 Task: Find connections with filter location Sant Quirze del Vallès with filter topic #inspirationwith filter profile language German with filter current company Tata Capital with filter school Janardan Rai Nagar Rajasthan Vidyapeeth University with filter industry Robot Manufacturing with filter service category WordPress Design with filter keywords title Veterinary Assistant
Action: Mouse moved to (659, 91)
Screenshot: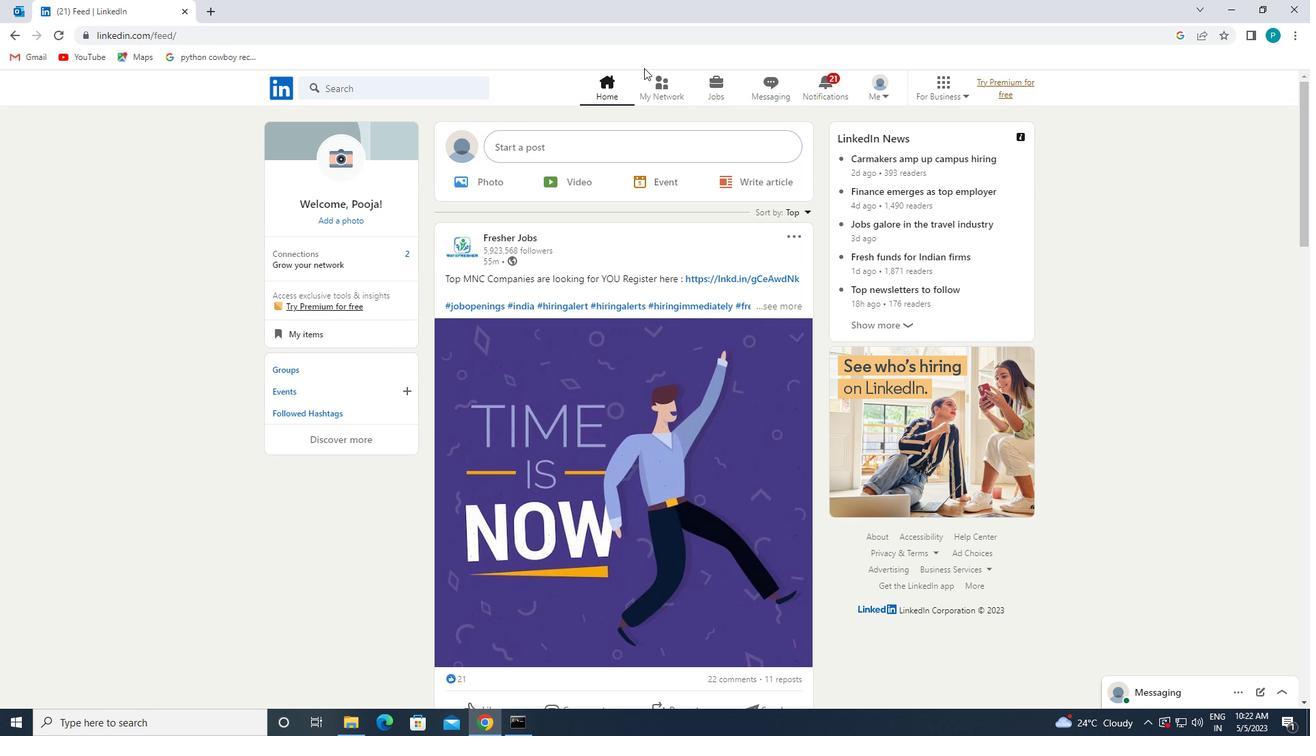 
Action: Mouse pressed left at (659, 91)
Screenshot: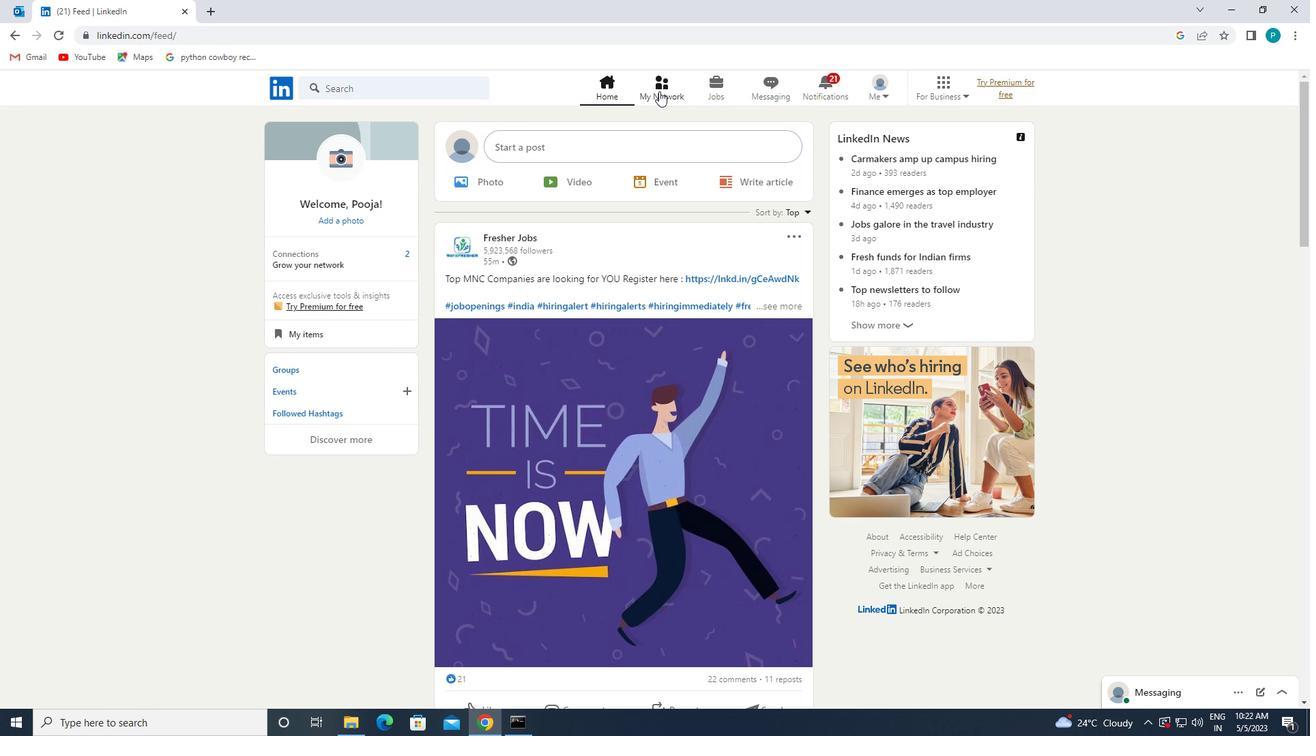 
Action: Mouse moved to (363, 158)
Screenshot: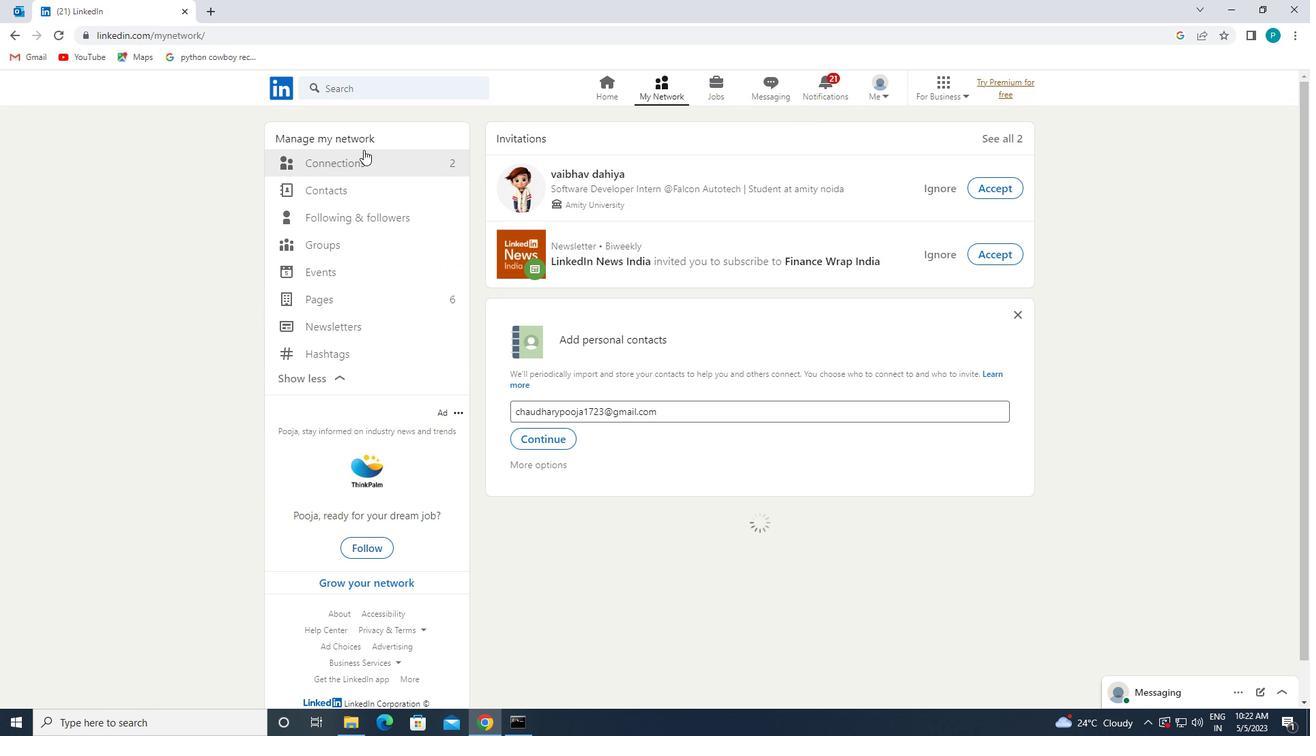 
Action: Mouse pressed left at (363, 158)
Screenshot: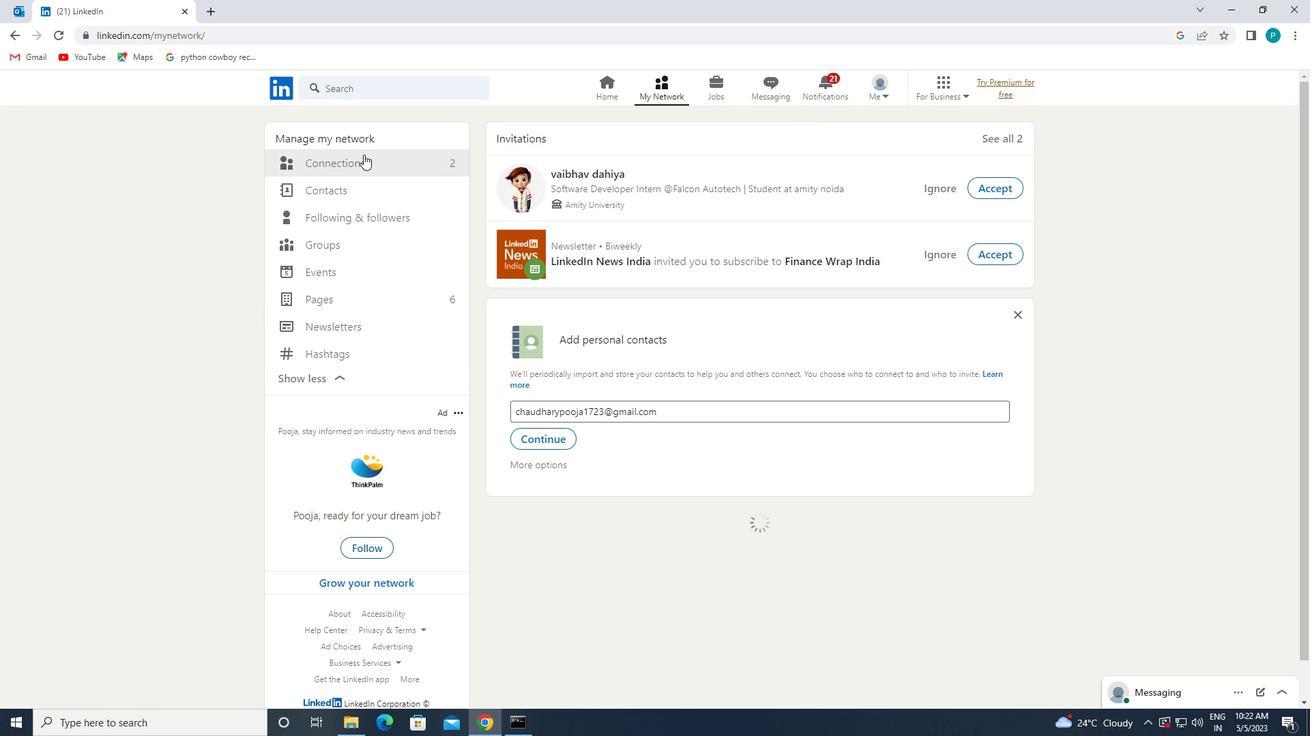 
Action: Mouse moved to (728, 168)
Screenshot: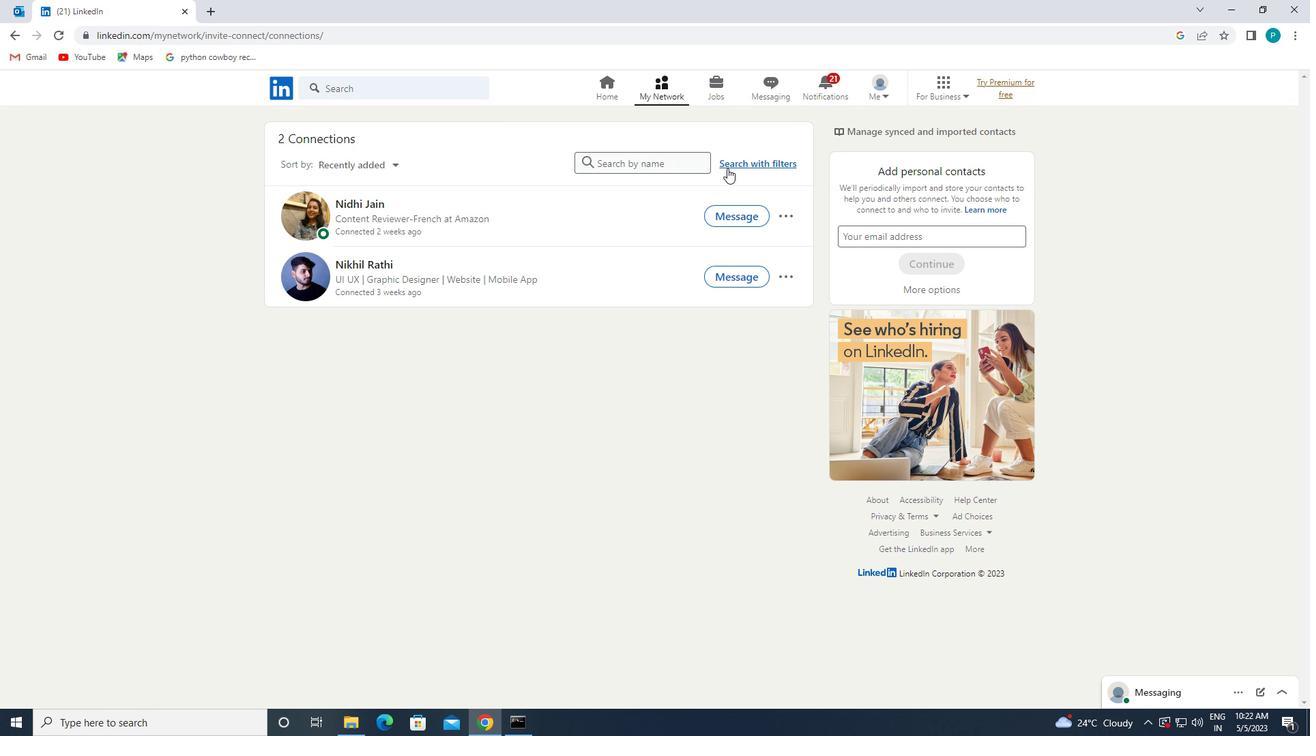
Action: Mouse pressed left at (728, 168)
Screenshot: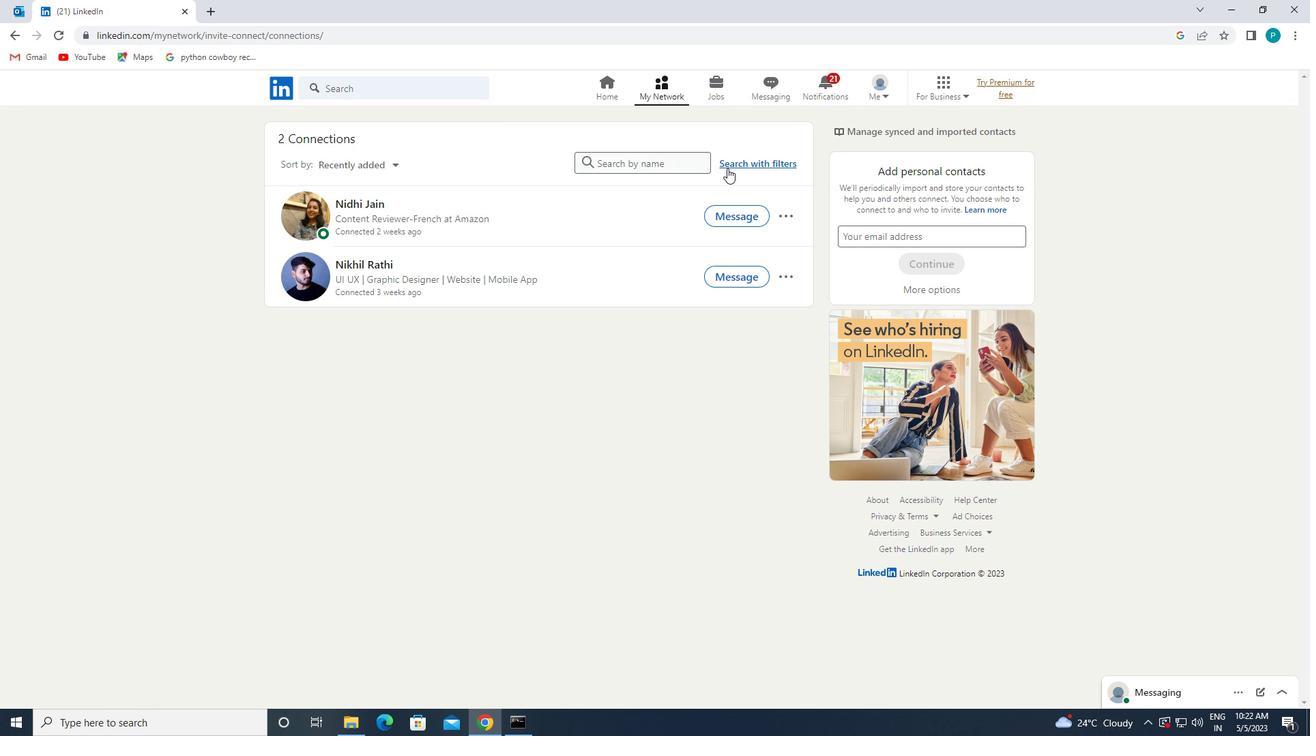 
Action: Mouse moved to (666, 128)
Screenshot: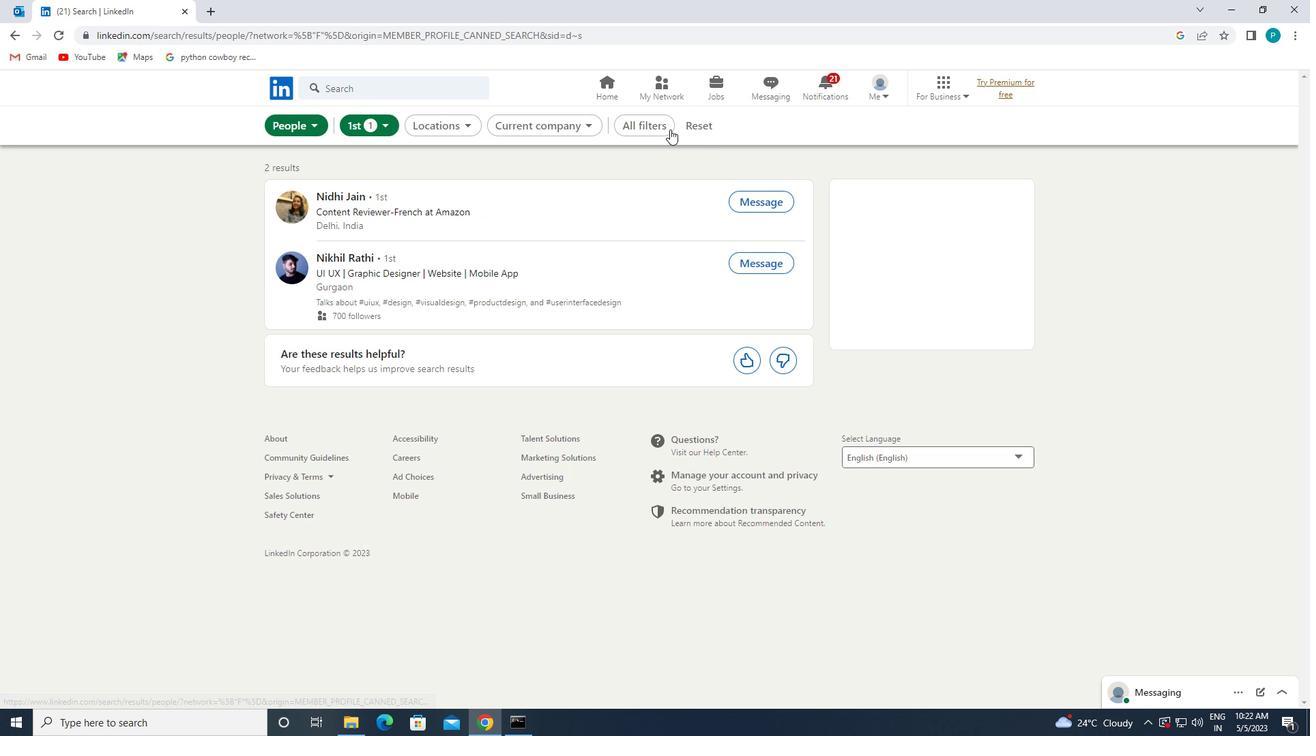 
Action: Mouse pressed left at (666, 128)
Screenshot: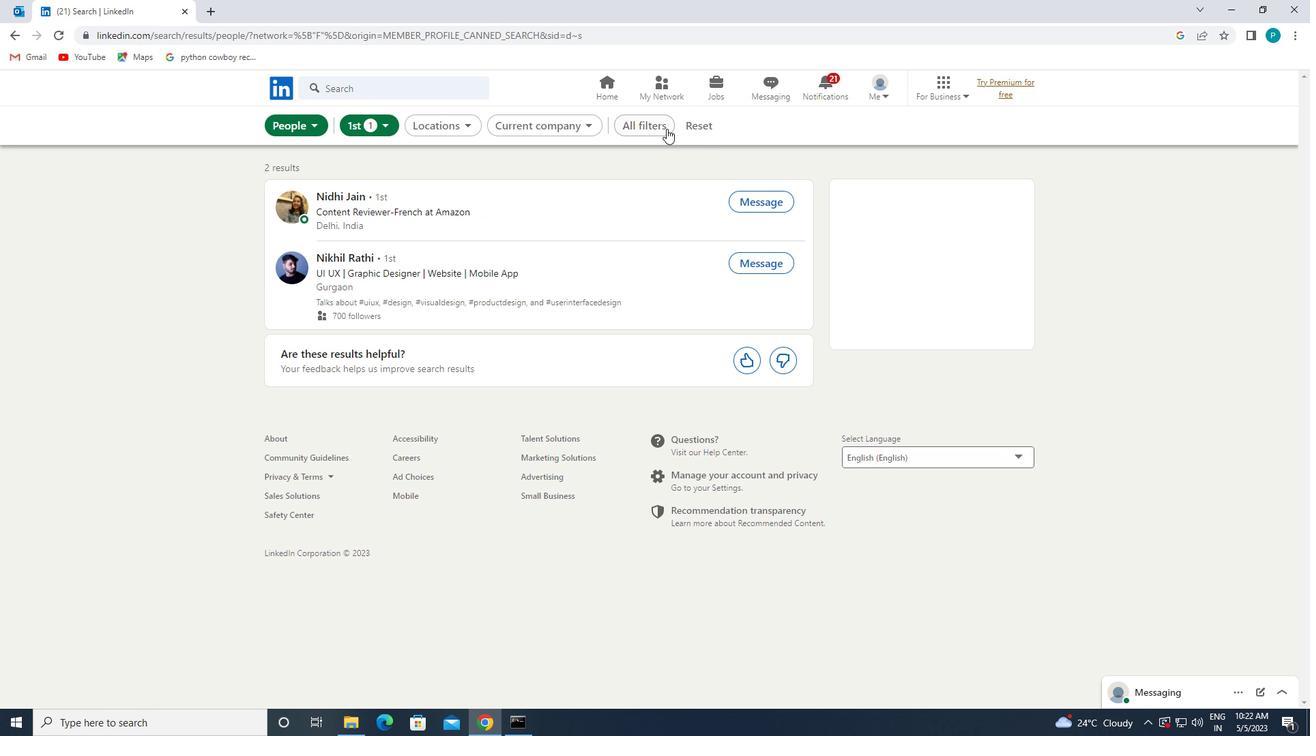 
Action: Mouse moved to (692, 128)
Screenshot: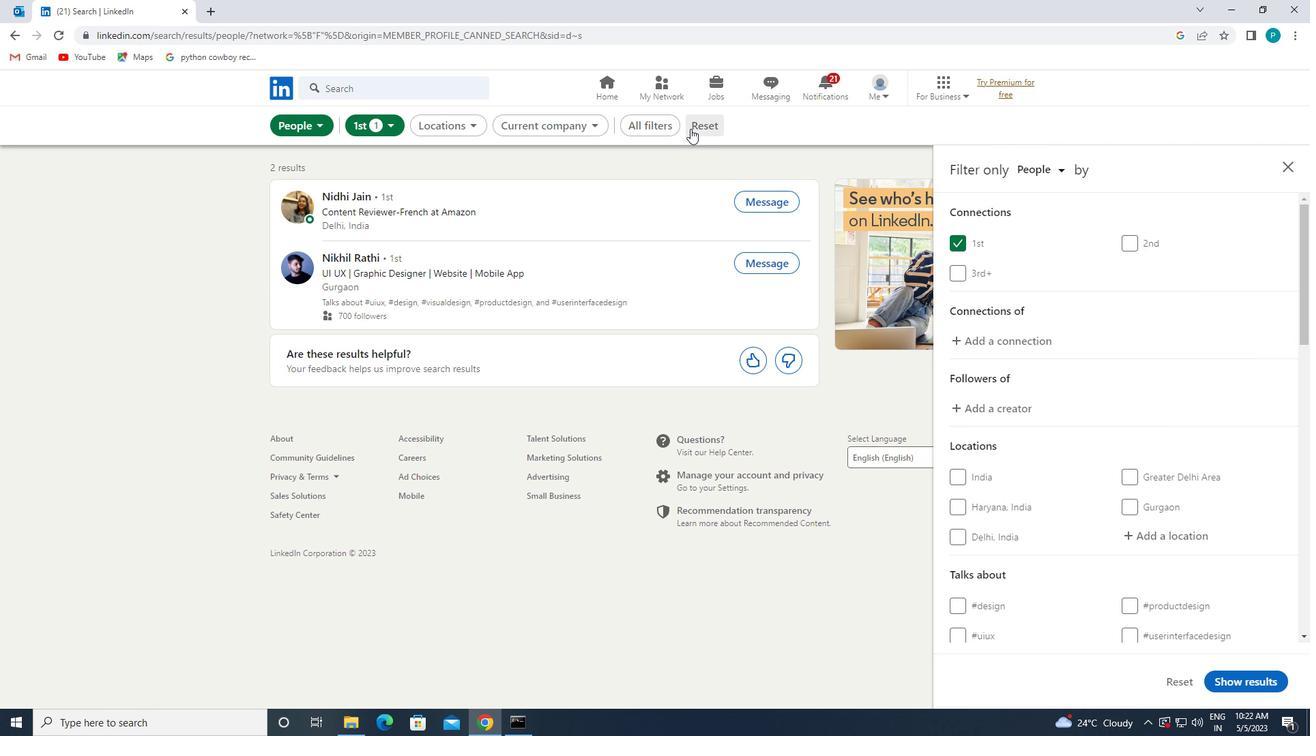 
Action: Mouse pressed left at (692, 128)
Screenshot: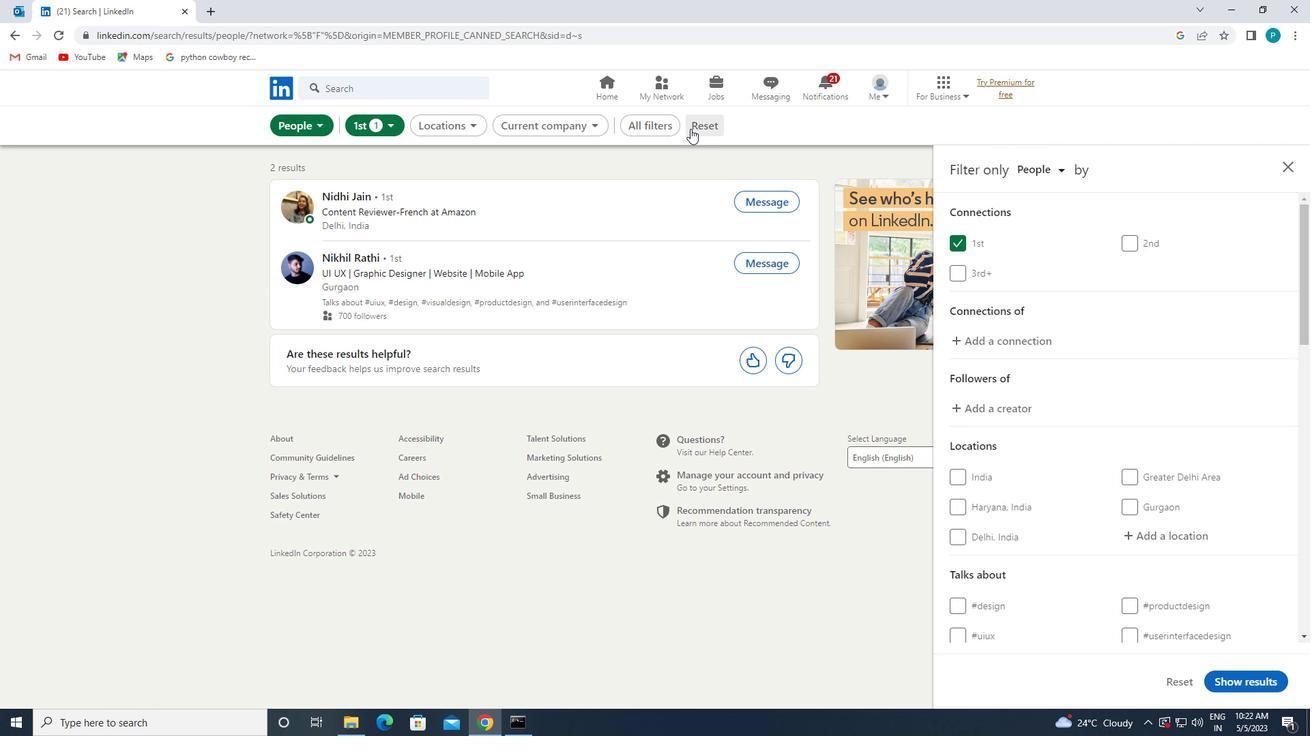 
Action: Mouse moved to (683, 122)
Screenshot: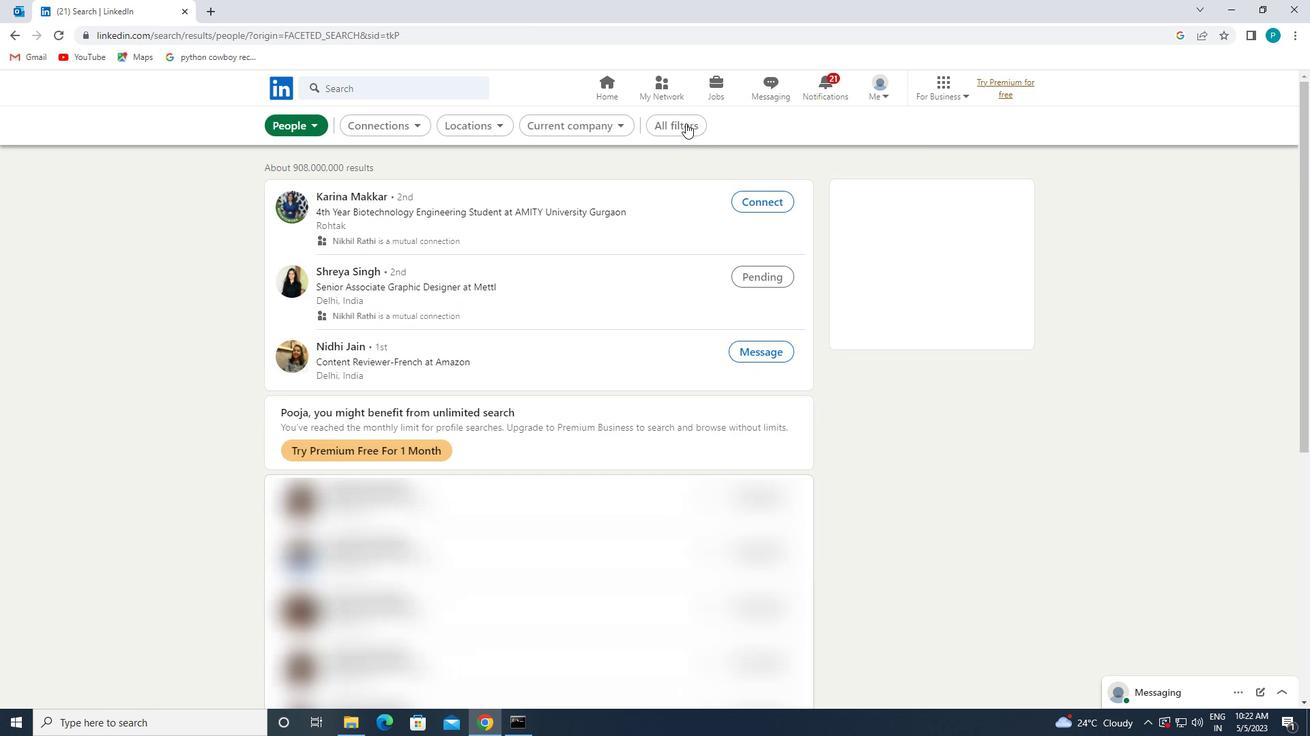 
Action: Mouse pressed left at (683, 122)
Screenshot: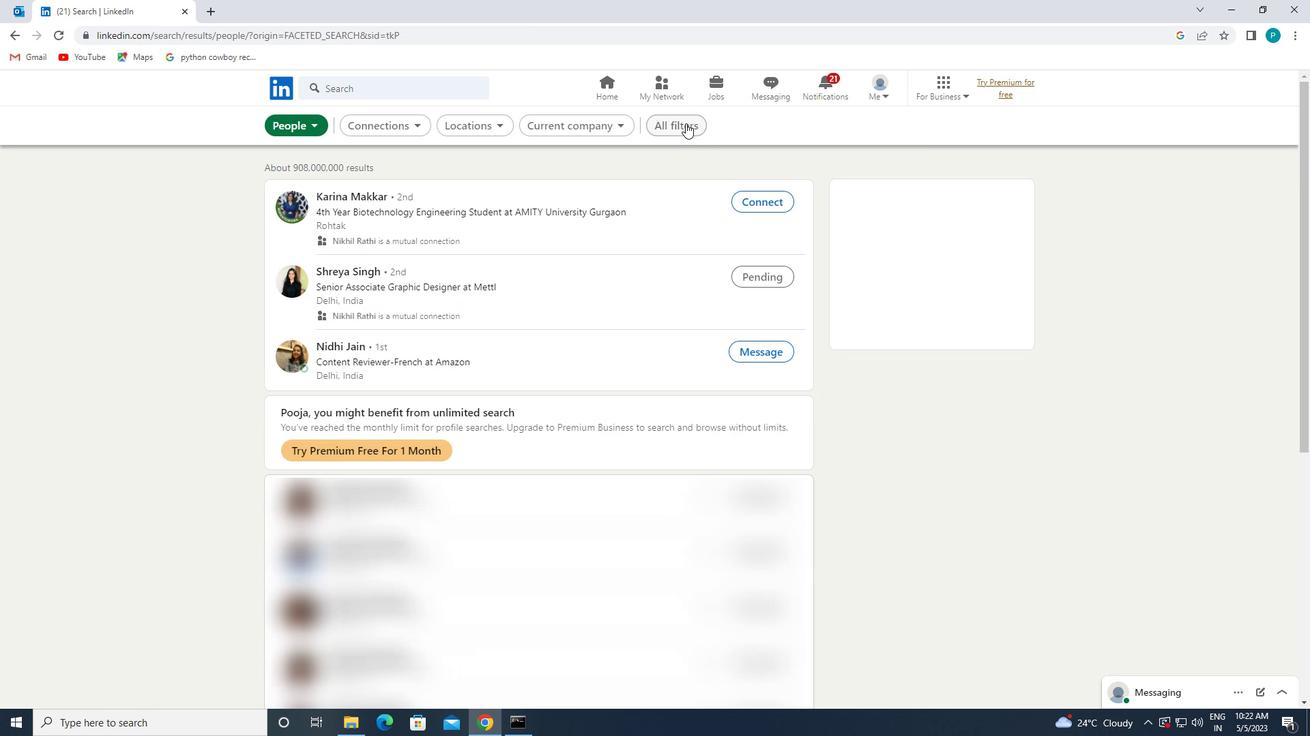 
Action: Mouse moved to (1165, 348)
Screenshot: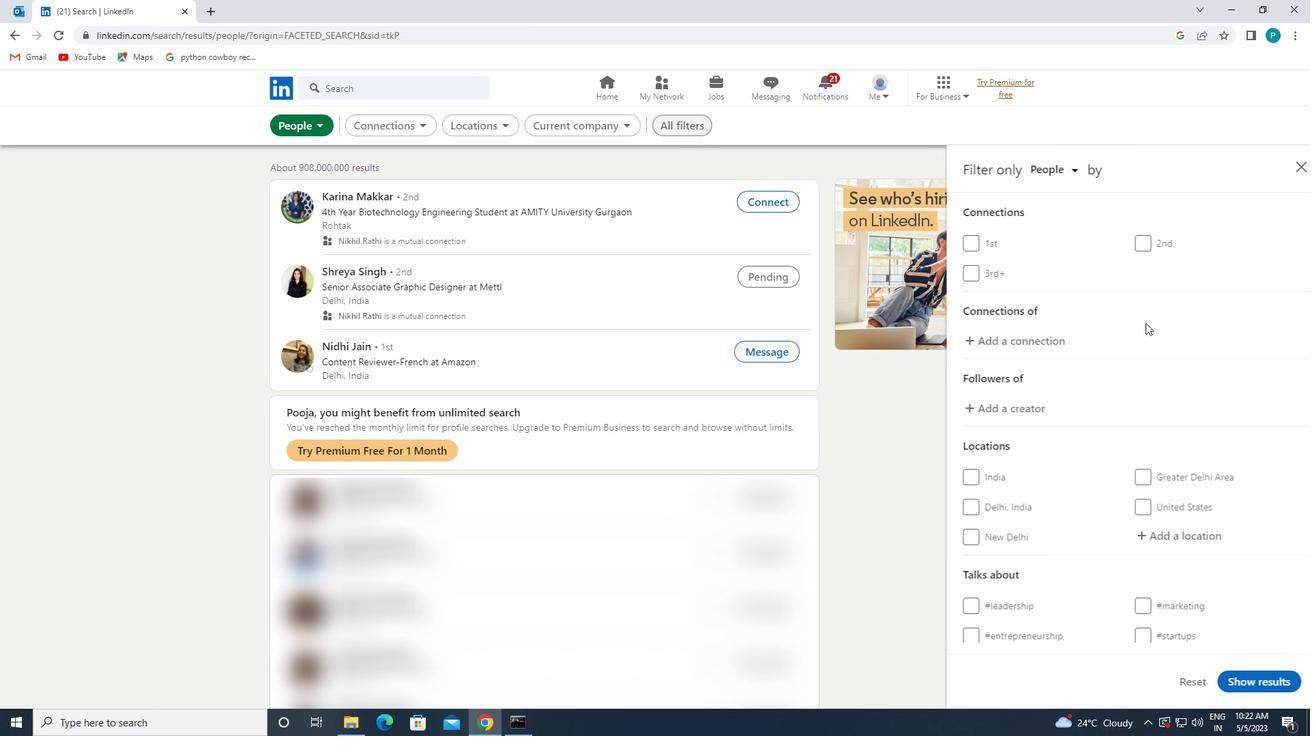 
Action: Mouse scrolled (1165, 348) with delta (0, 0)
Screenshot: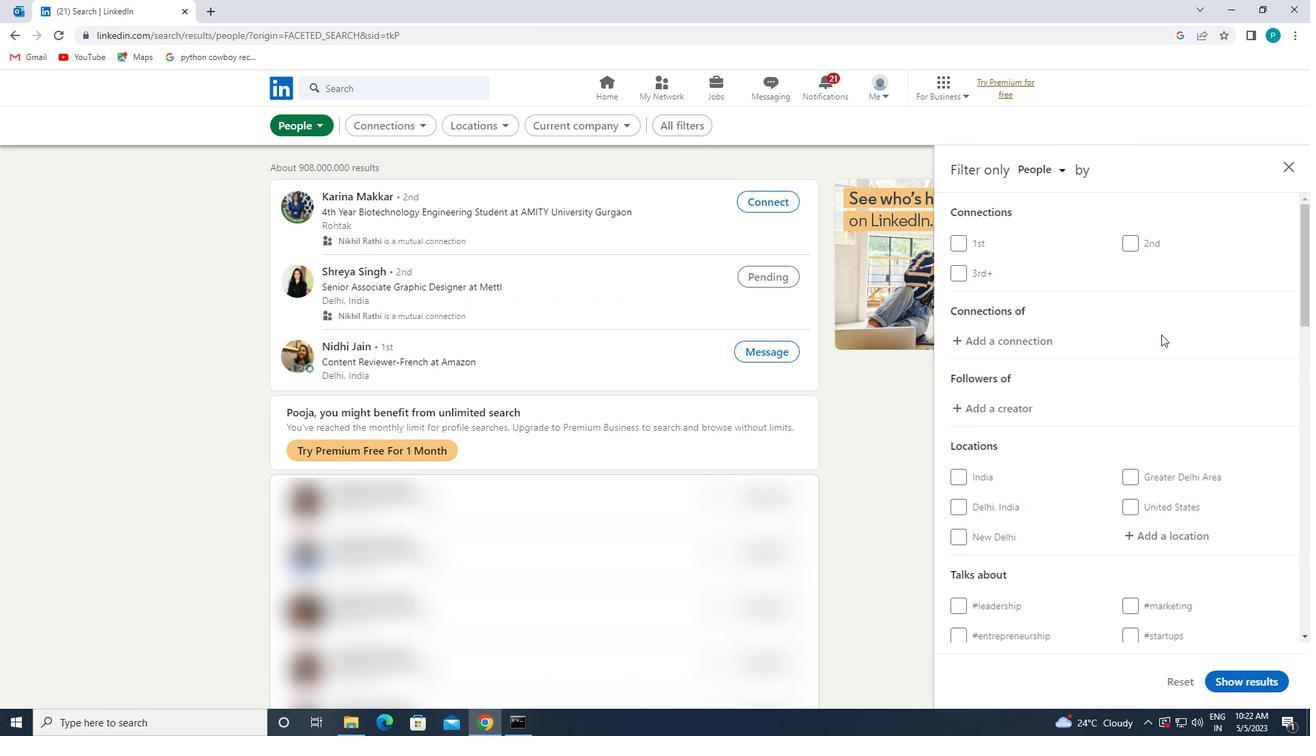 
Action: Mouse scrolled (1165, 348) with delta (0, 0)
Screenshot: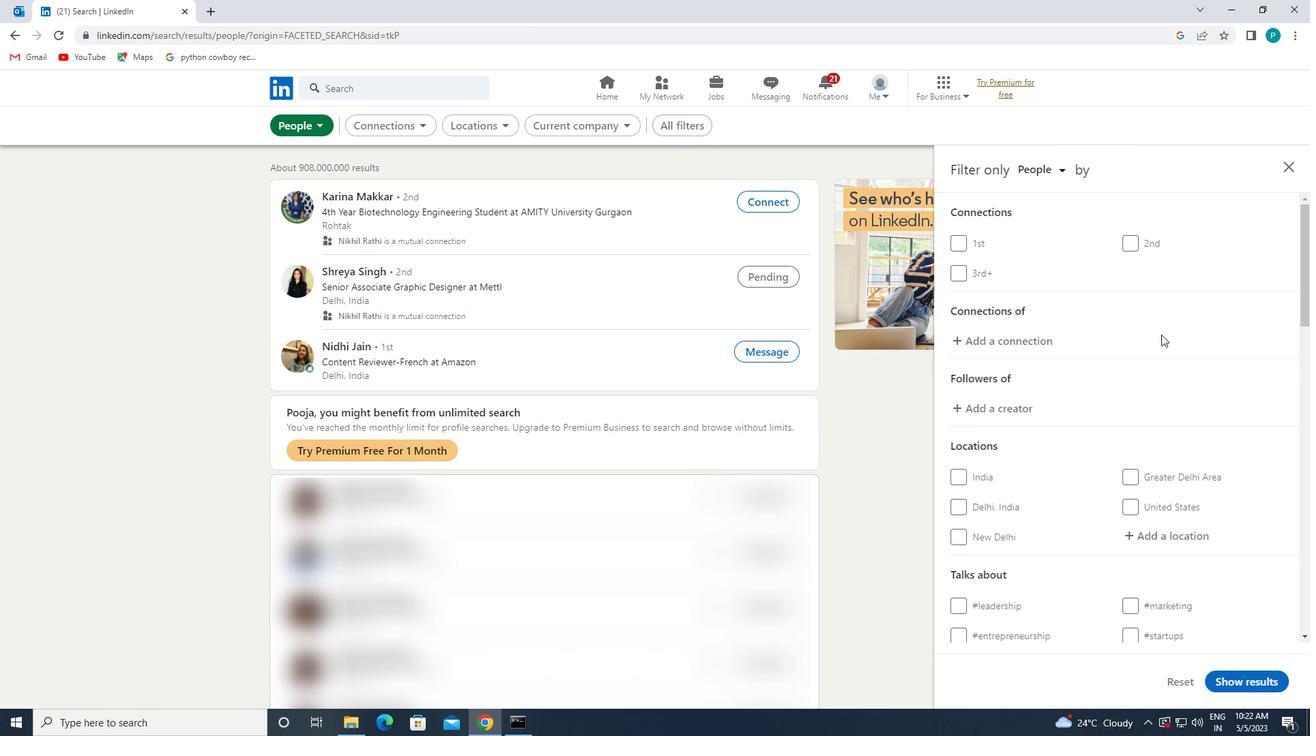 
Action: Mouse scrolled (1165, 348) with delta (0, 0)
Screenshot: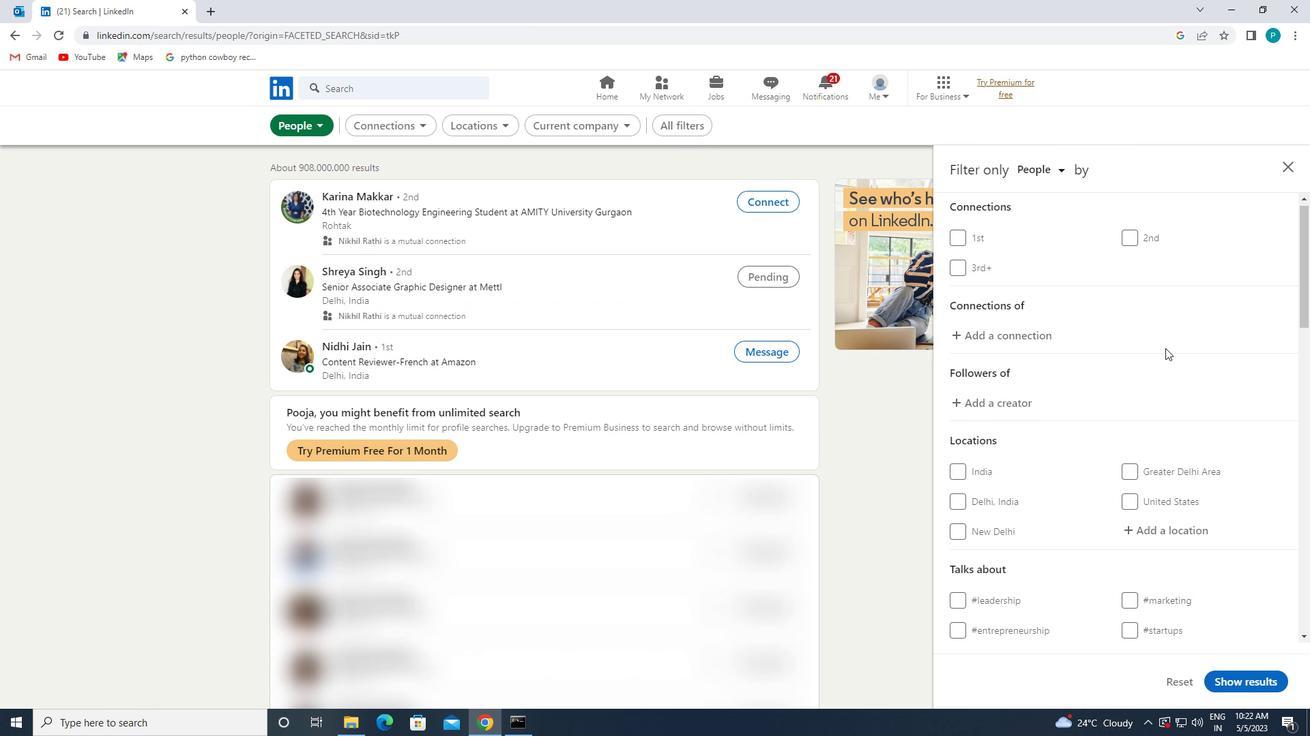 
Action: Mouse moved to (1158, 337)
Screenshot: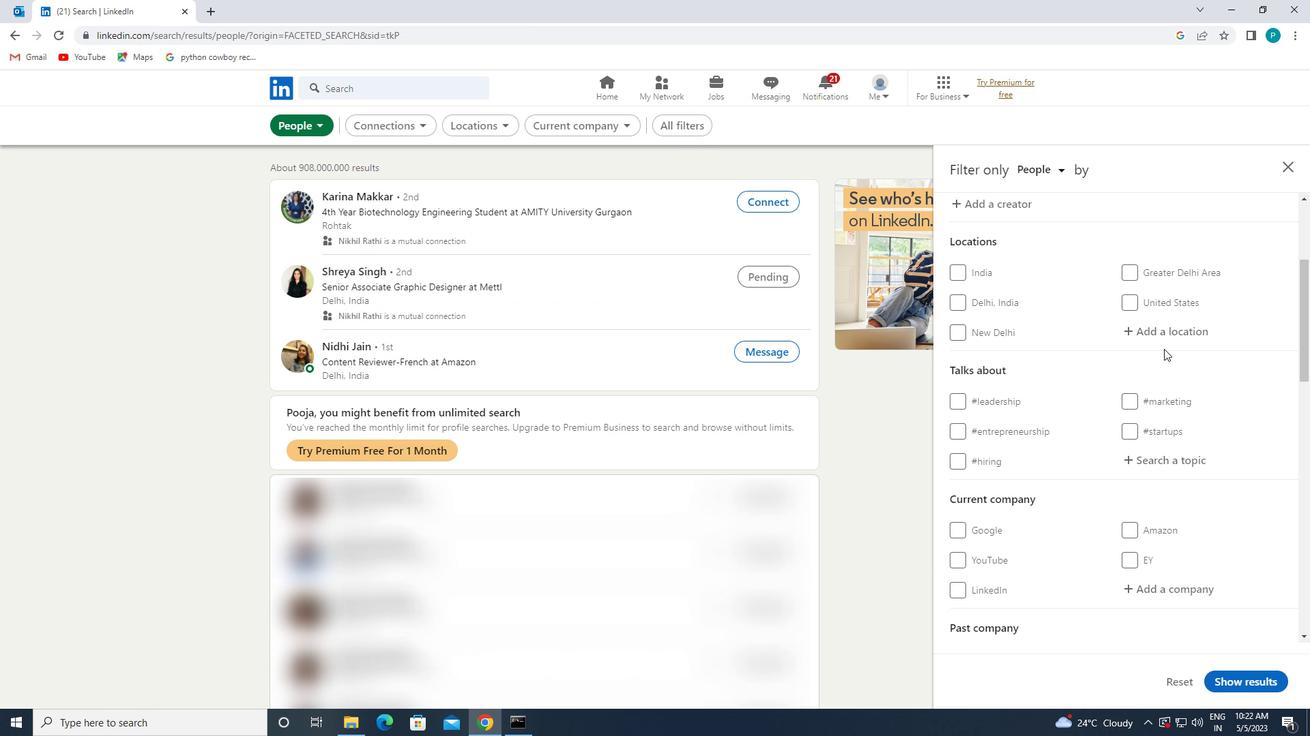 
Action: Mouse pressed left at (1158, 337)
Screenshot: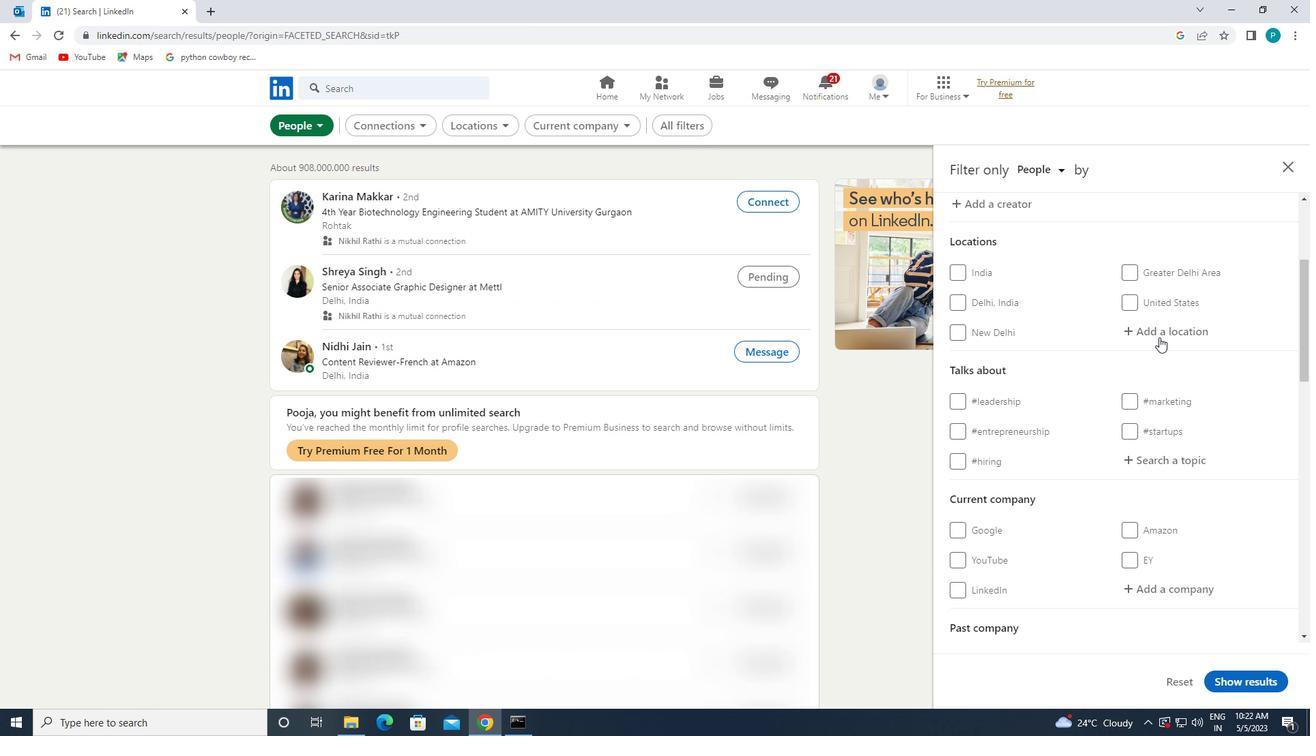 
Action: Key pressed <Key.caps_lock>s<Key.caps_lock>ant<Key.space><Key.caps_lock>q<Key.caps_lock>uirze<Key.space>de
Screenshot: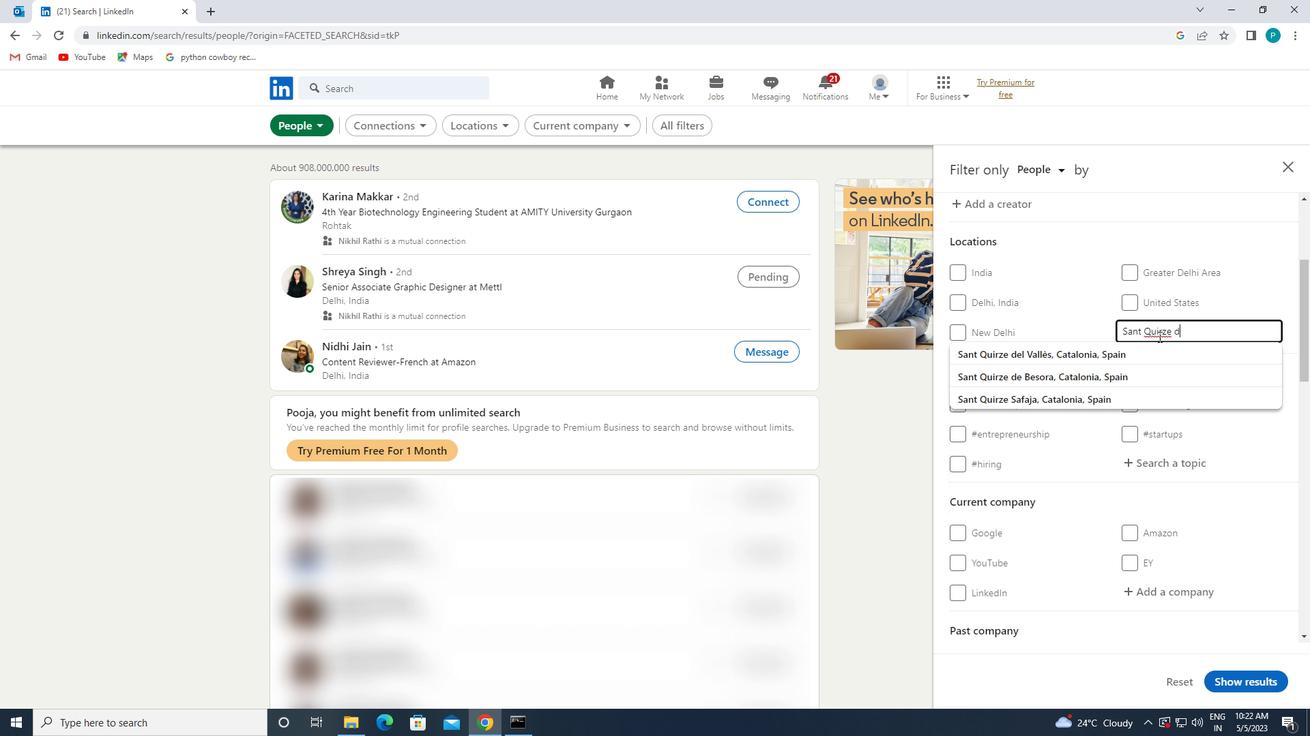 
Action: Mouse moved to (1117, 352)
Screenshot: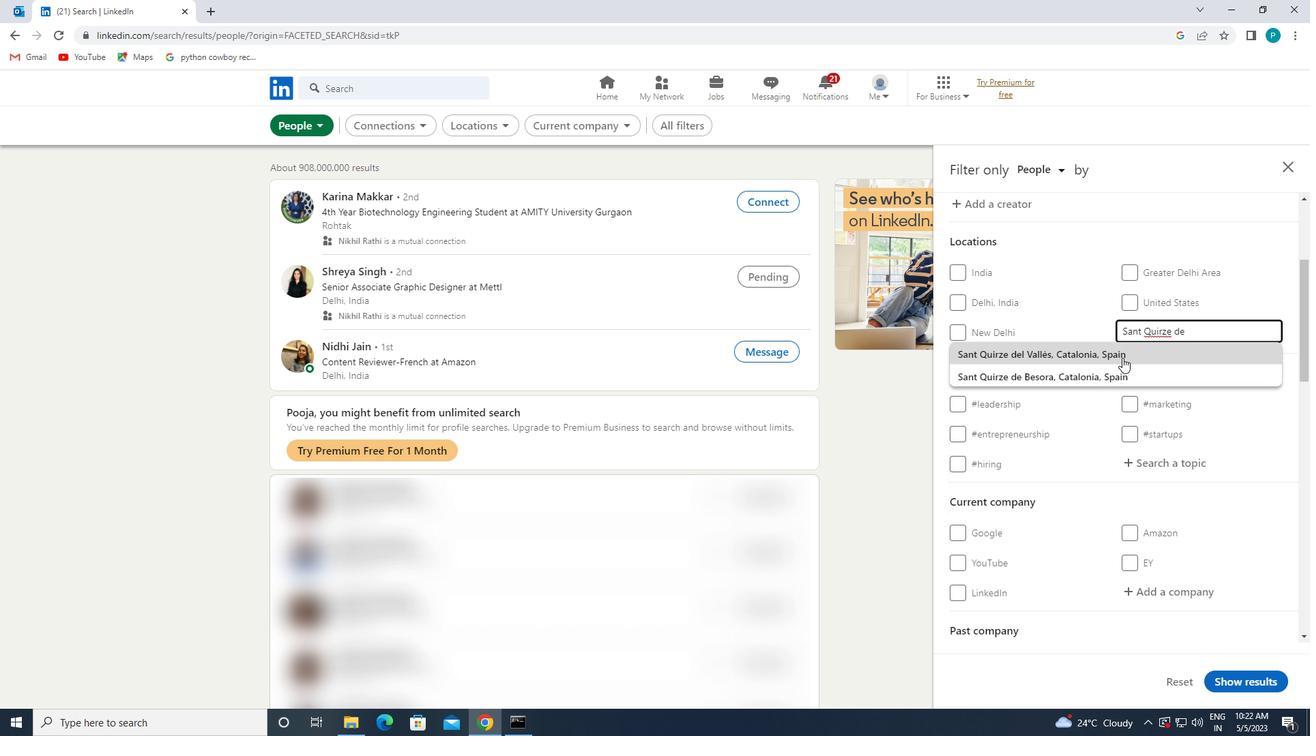 
Action: Mouse pressed left at (1117, 352)
Screenshot: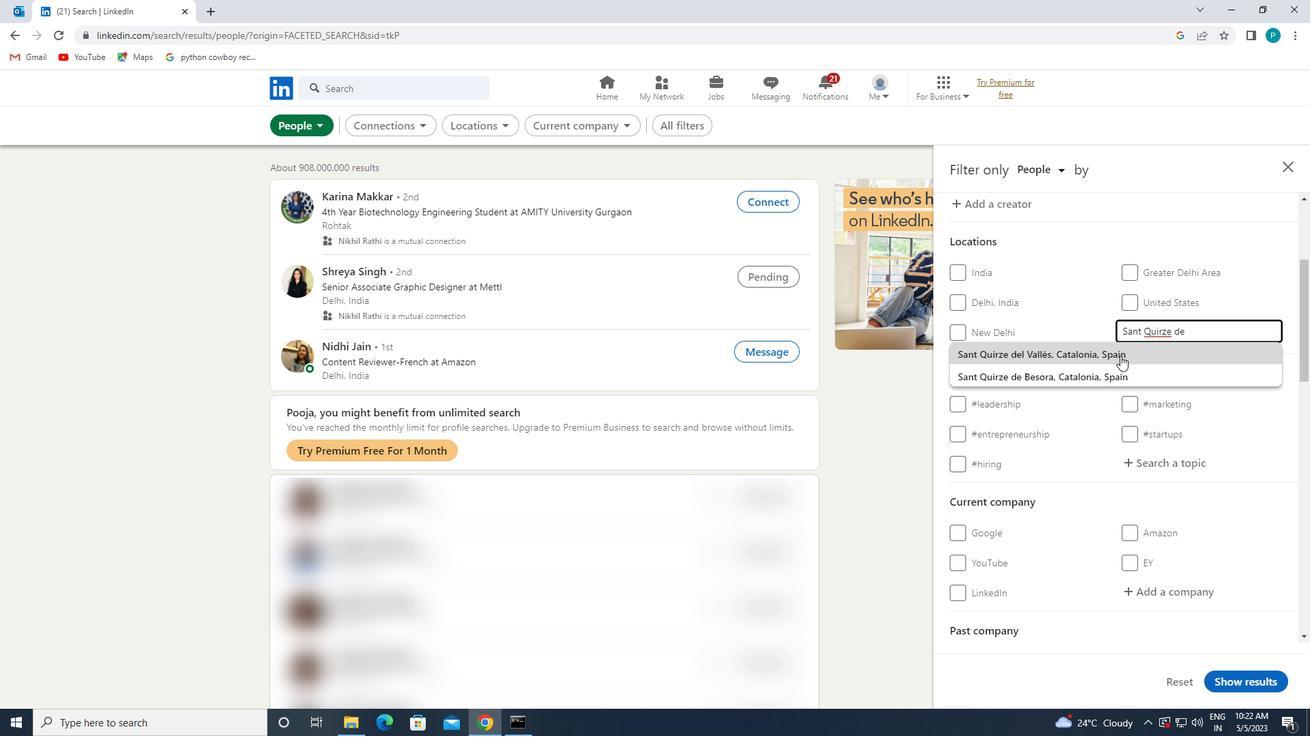 
Action: Mouse moved to (1198, 393)
Screenshot: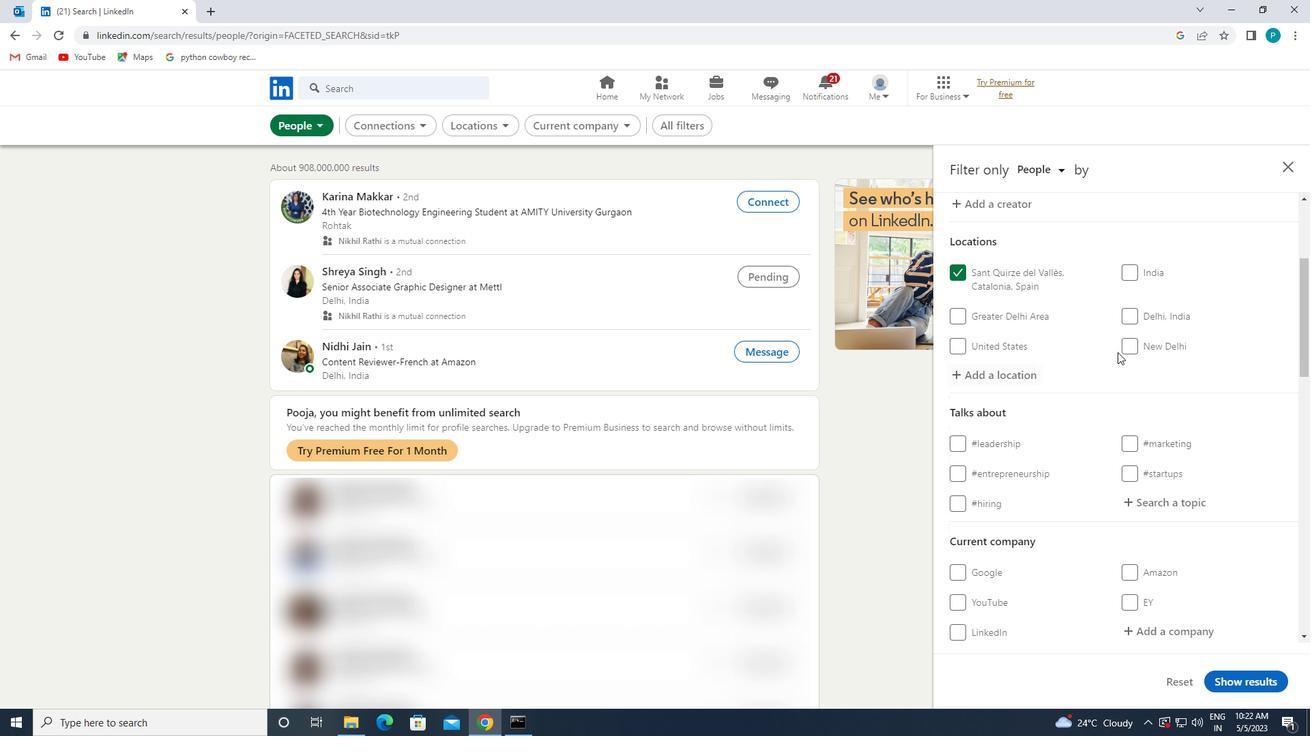 
Action: Mouse scrolled (1198, 393) with delta (0, 0)
Screenshot: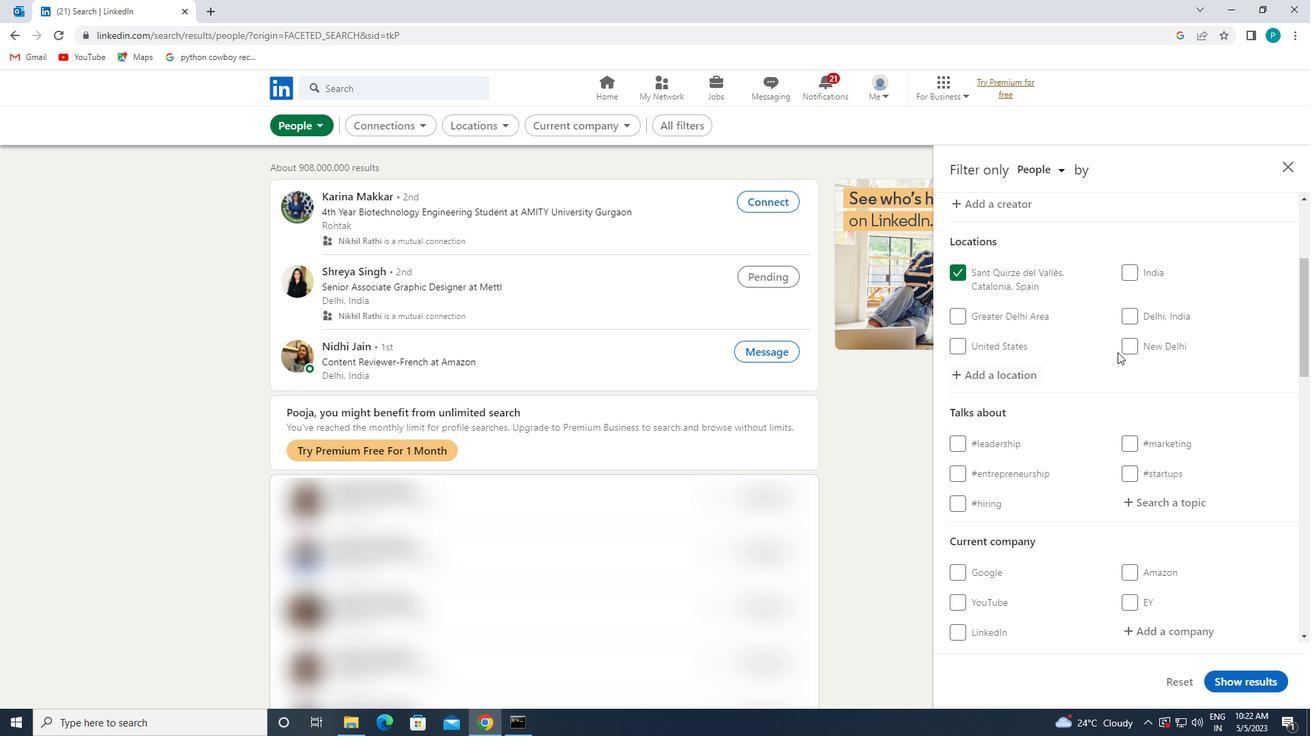 
Action: Mouse scrolled (1198, 393) with delta (0, 0)
Screenshot: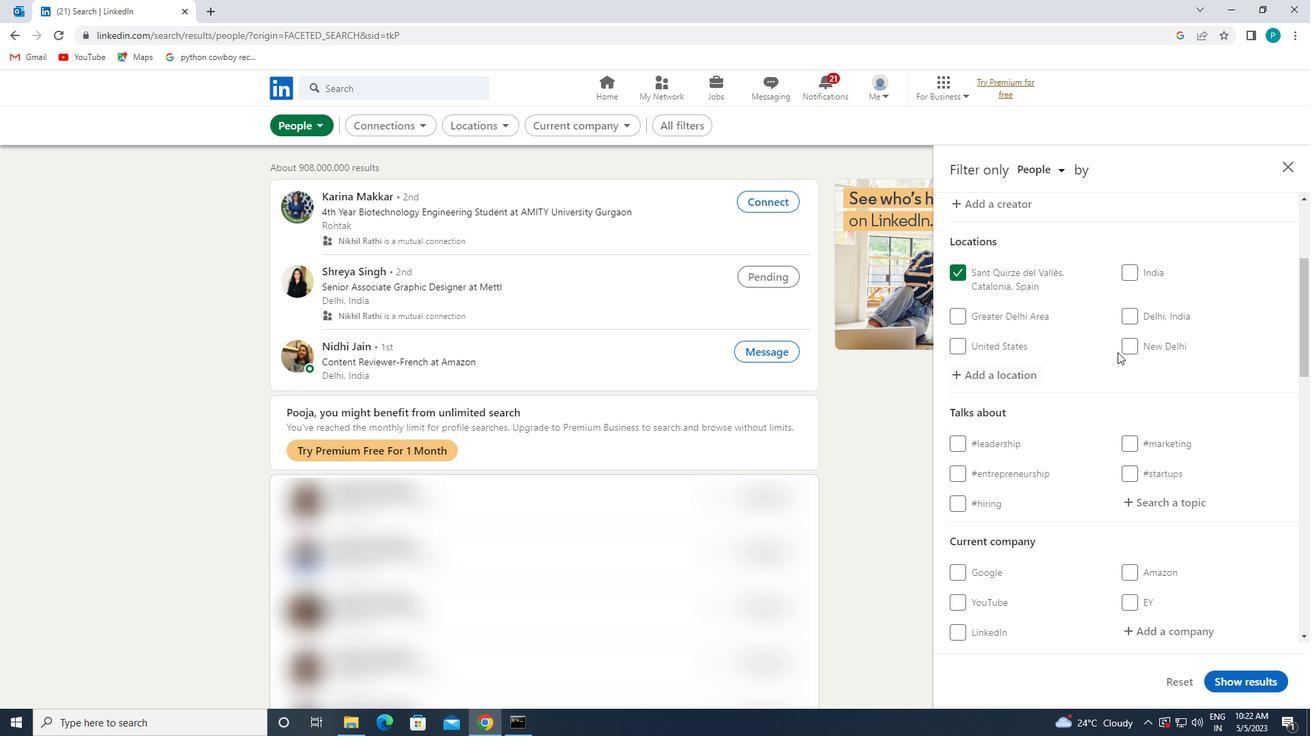 
Action: Mouse scrolled (1198, 393) with delta (0, 0)
Screenshot: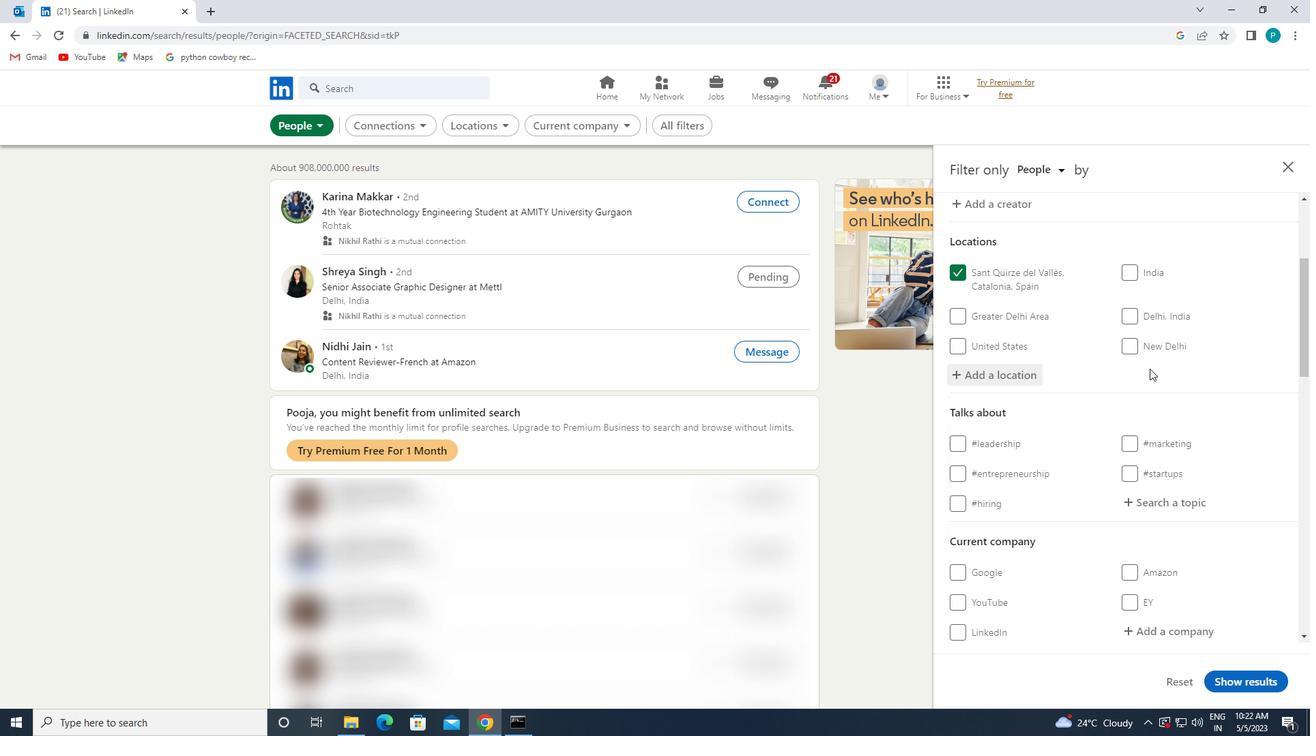 
Action: Mouse moved to (1140, 300)
Screenshot: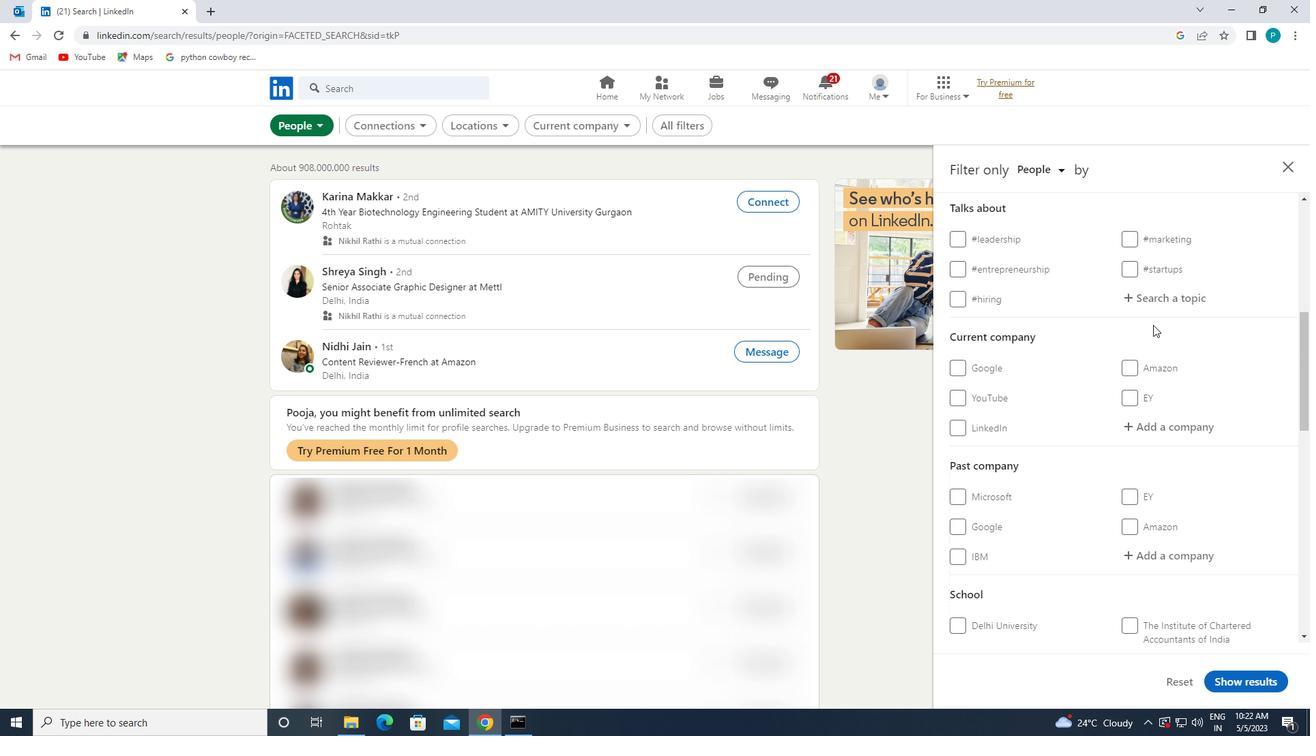 
Action: Mouse pressed left at (1140, 300)
Screenshot: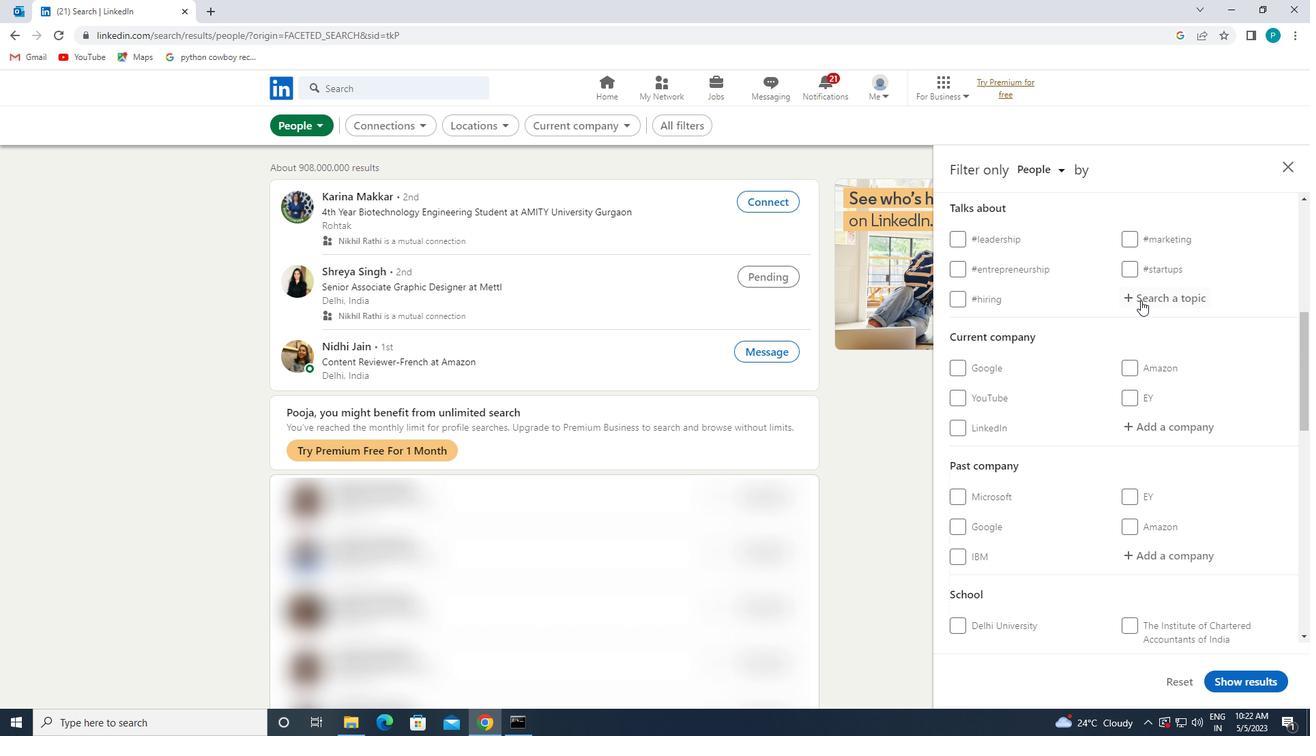 
Action: Key pressed <Key.shift>#INSPIRATION
Screenshot: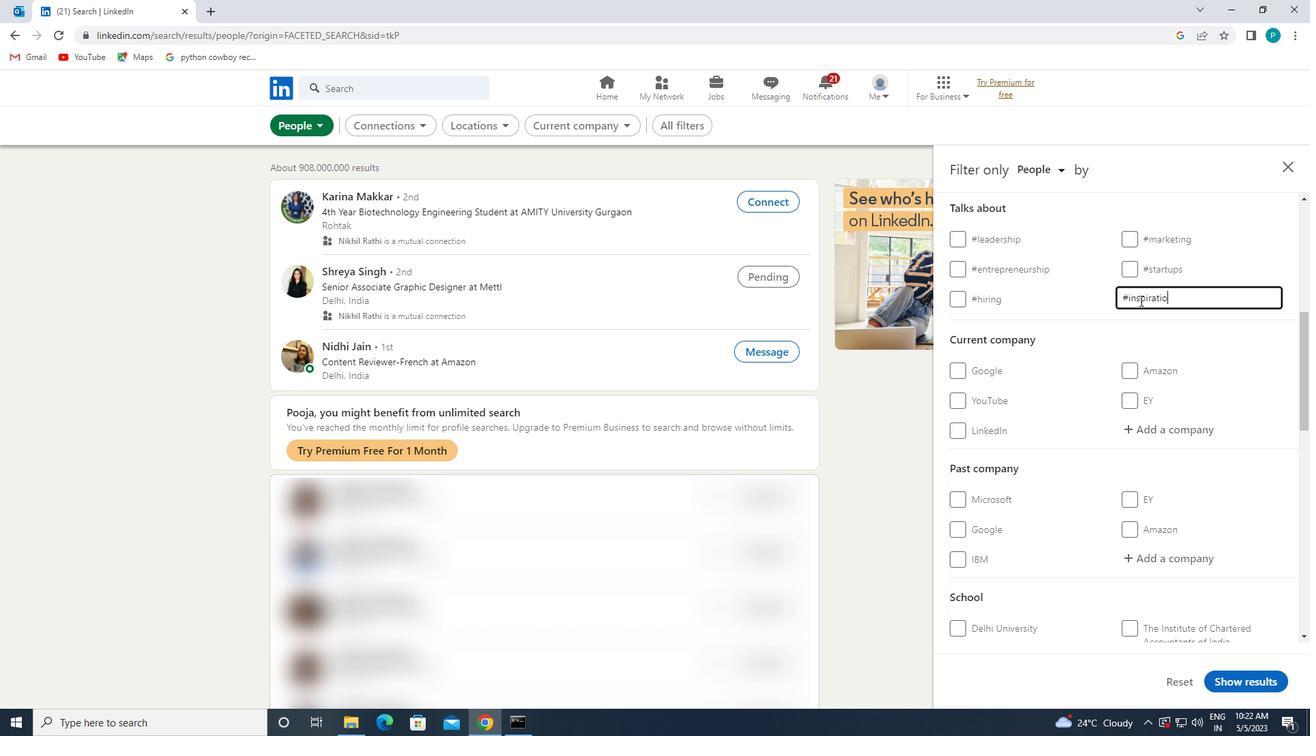 
Action: Mouse moved to (1119, 319)
Screenshot: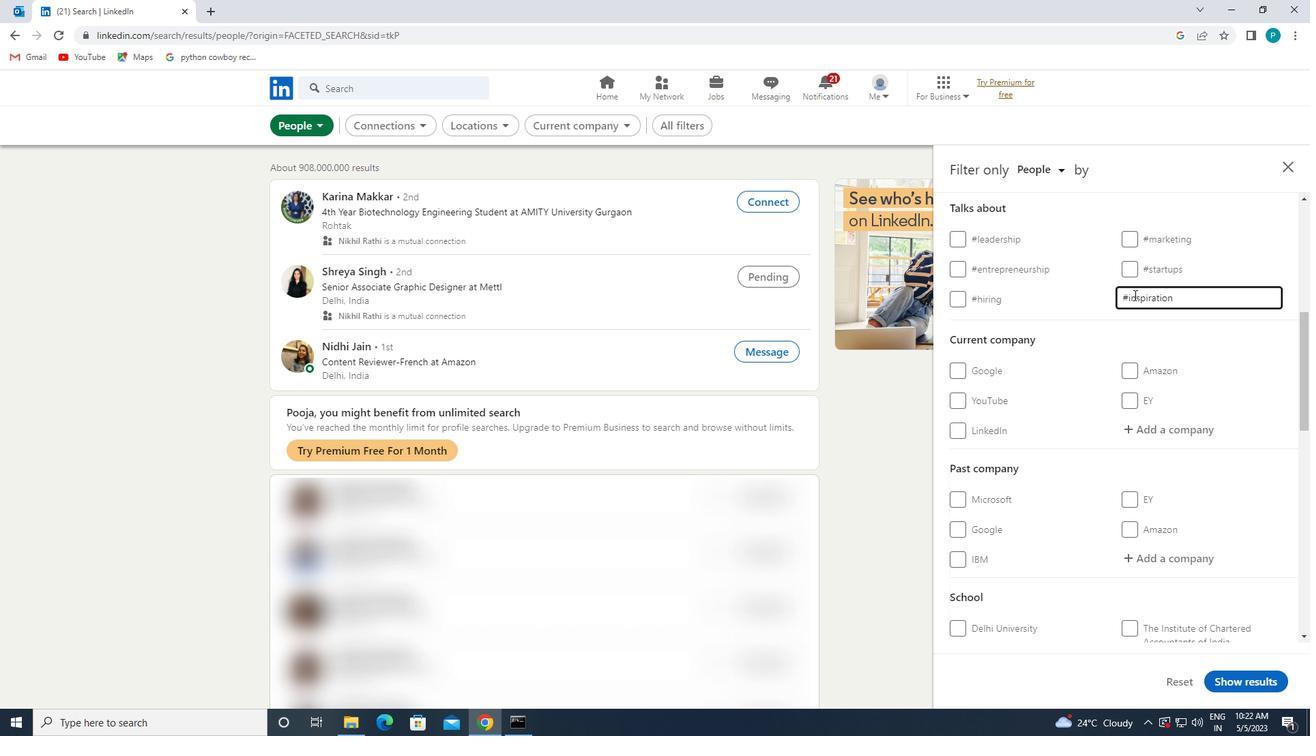 
Action: Mouse scrolled (1119, 318) with delta (0, 0)
Screenshot: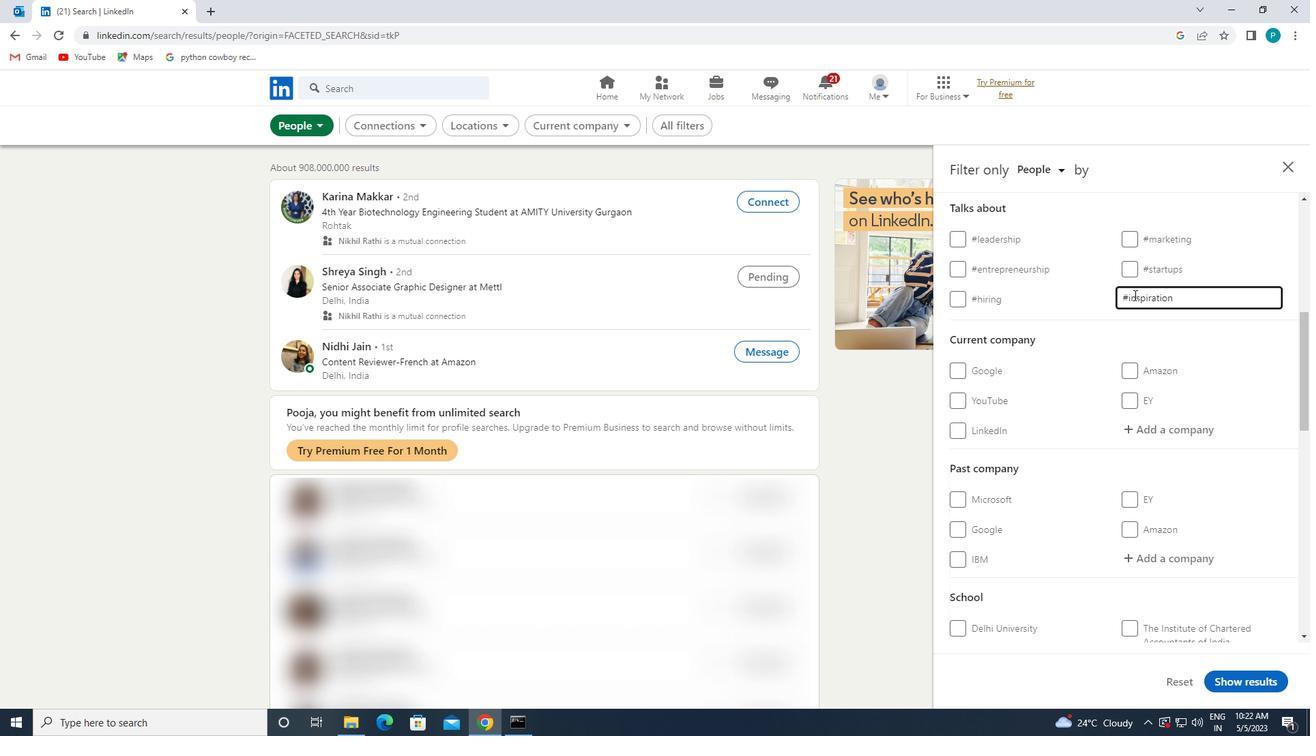 
Action: Mouse moved to (1119, 320)
Screenshot: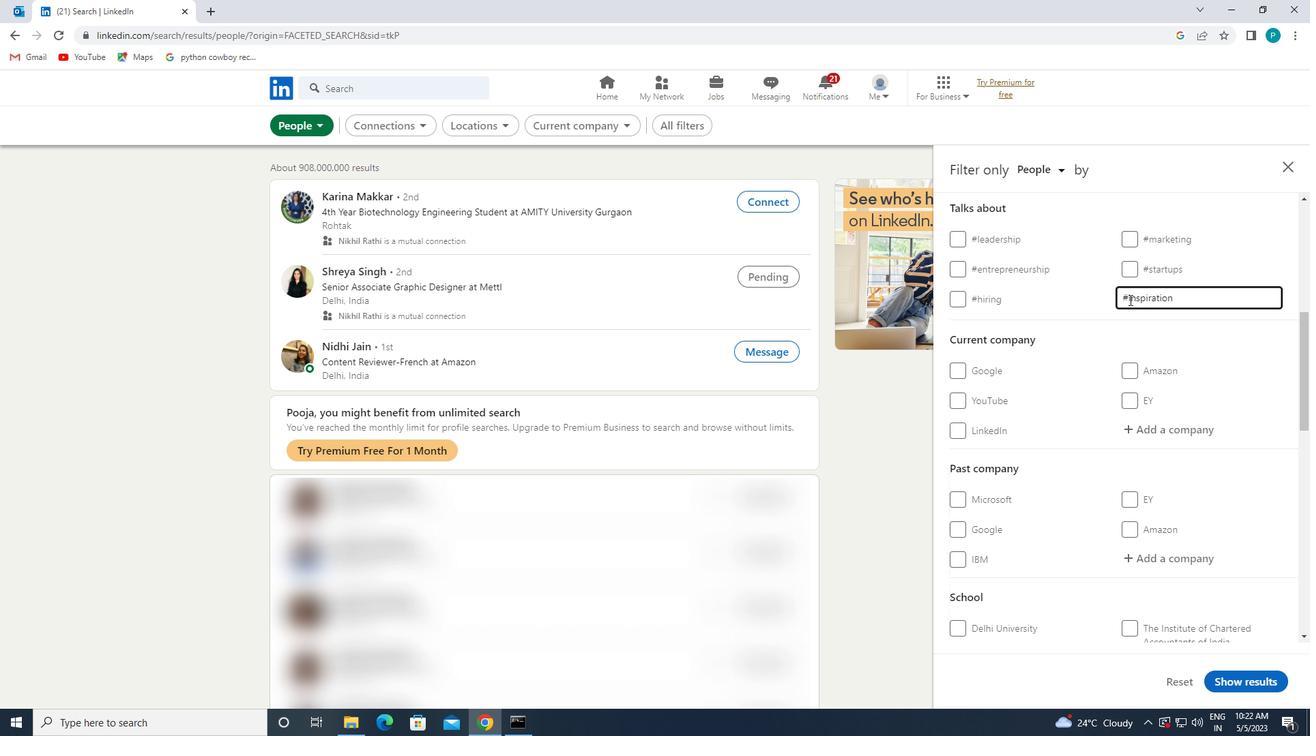 
Action: Mouse scrolled (1119, 320) with delta (0, 0)
Screenshot: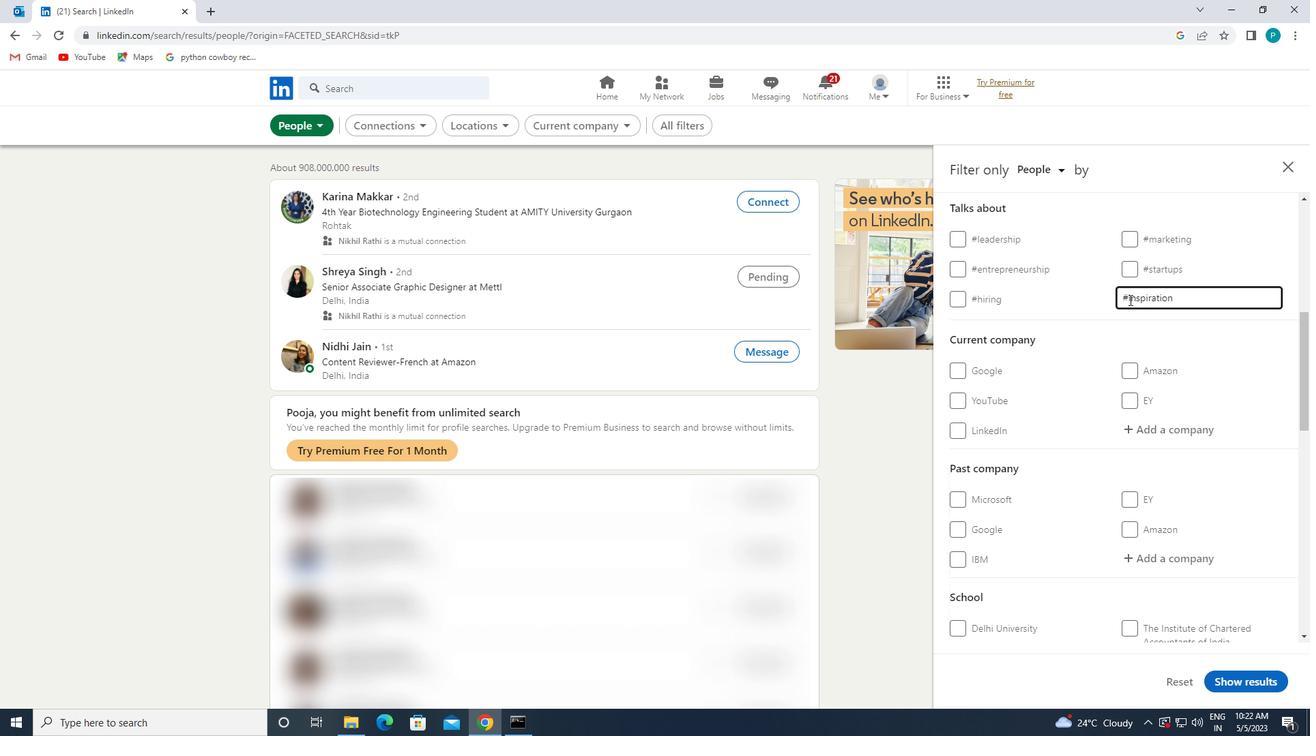 
Action: Mouse moved to (1119, 321)
Screenshot: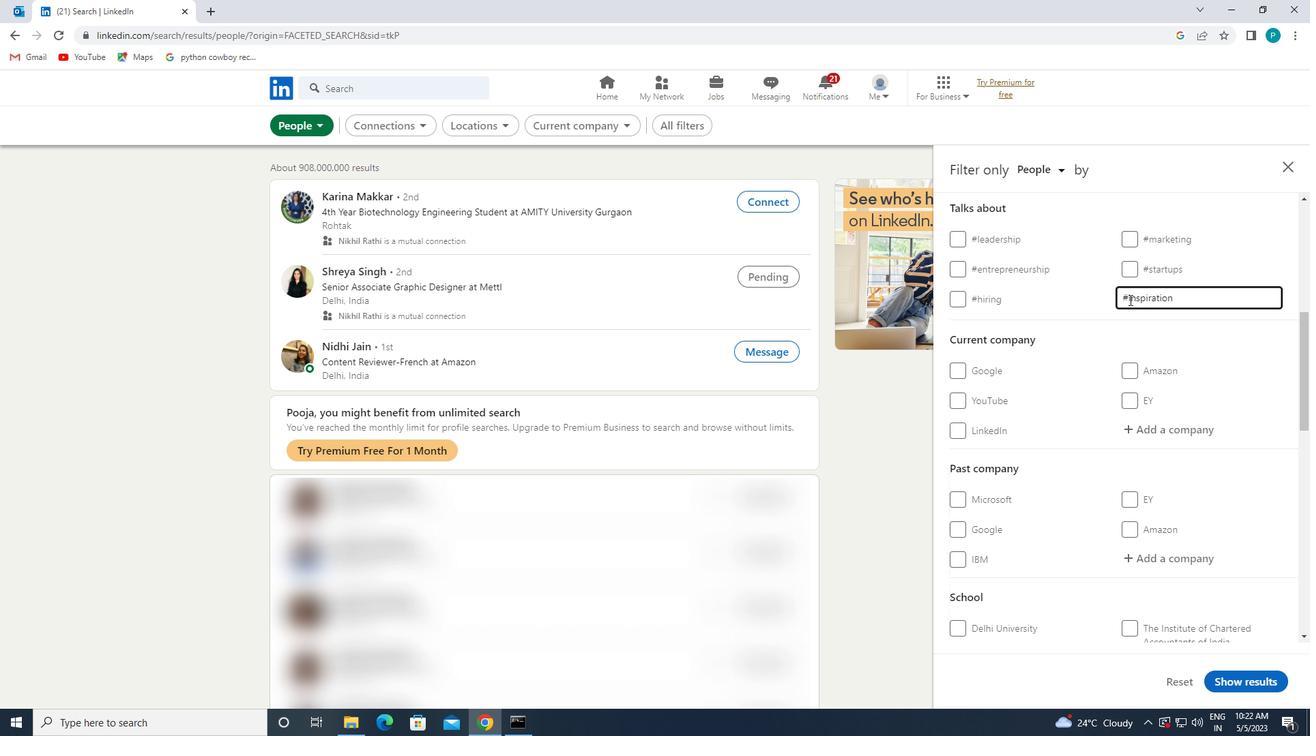 
Action: Mouse scrolled (1119, 320) with delta (0, 0)
Screenshot: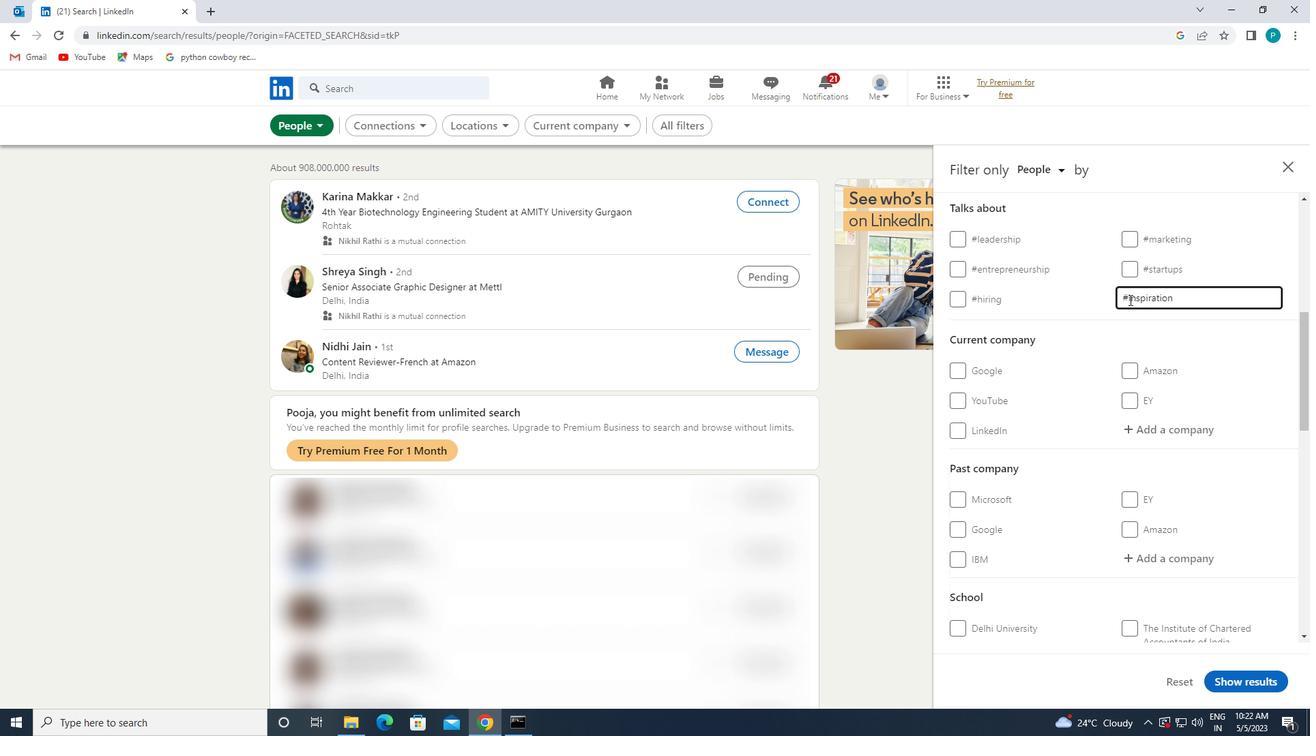 
Action: Mouse moved to (1119, 323)
Screenshot: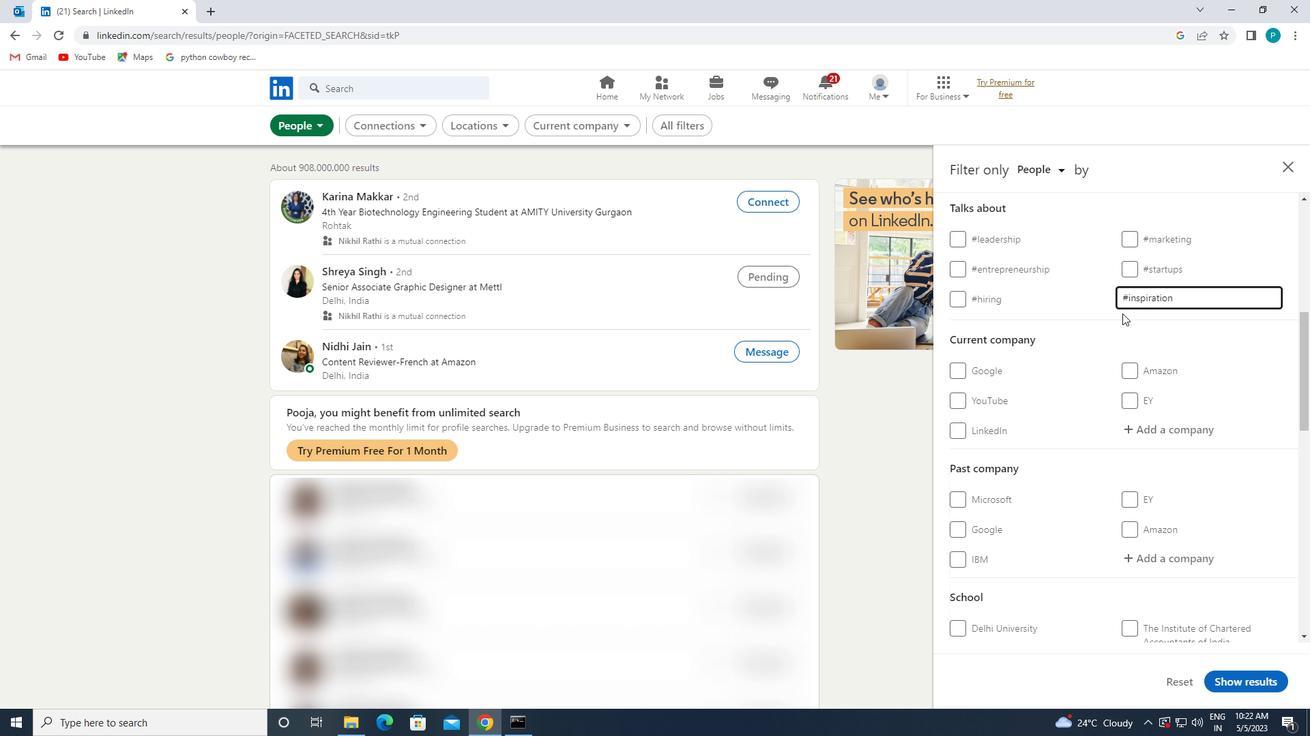 
Action: Mouse scrolled (1119, 322) with delta (0, 0)
Screenshot: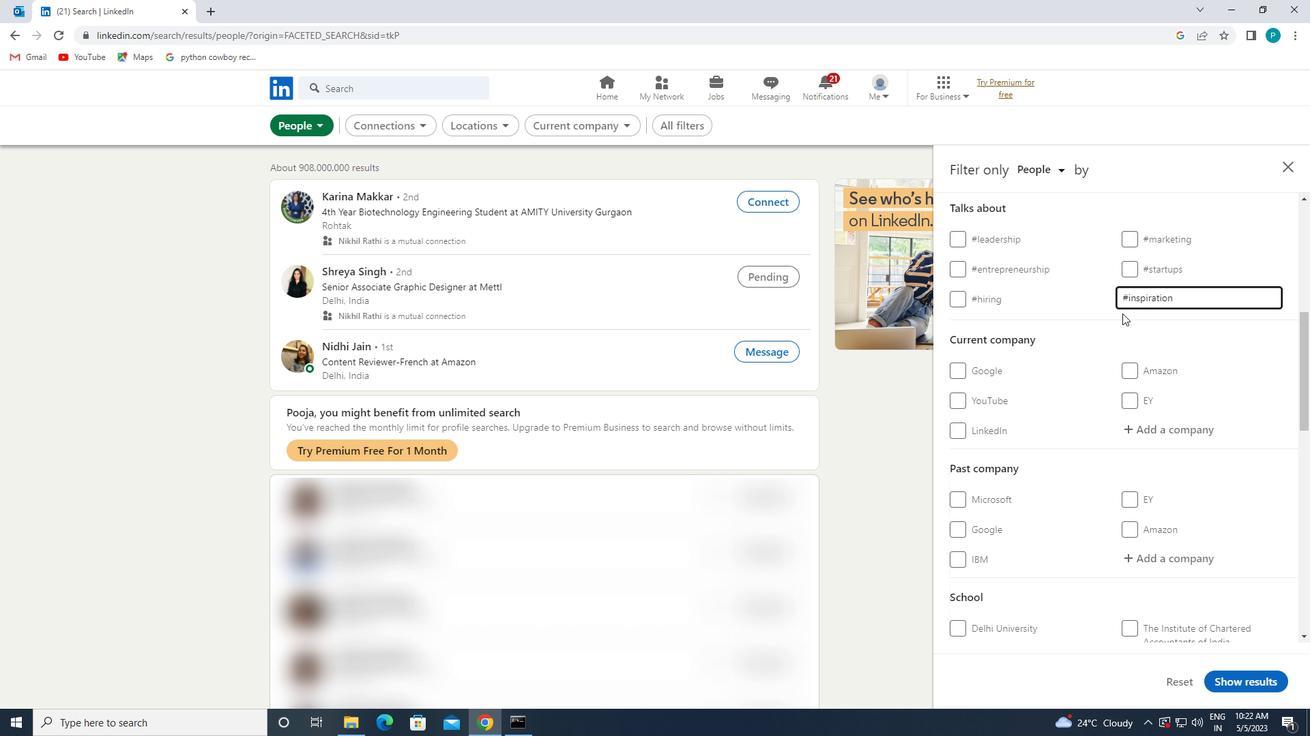 
Action: Mouse moved to (1005, 522)
Screenshot: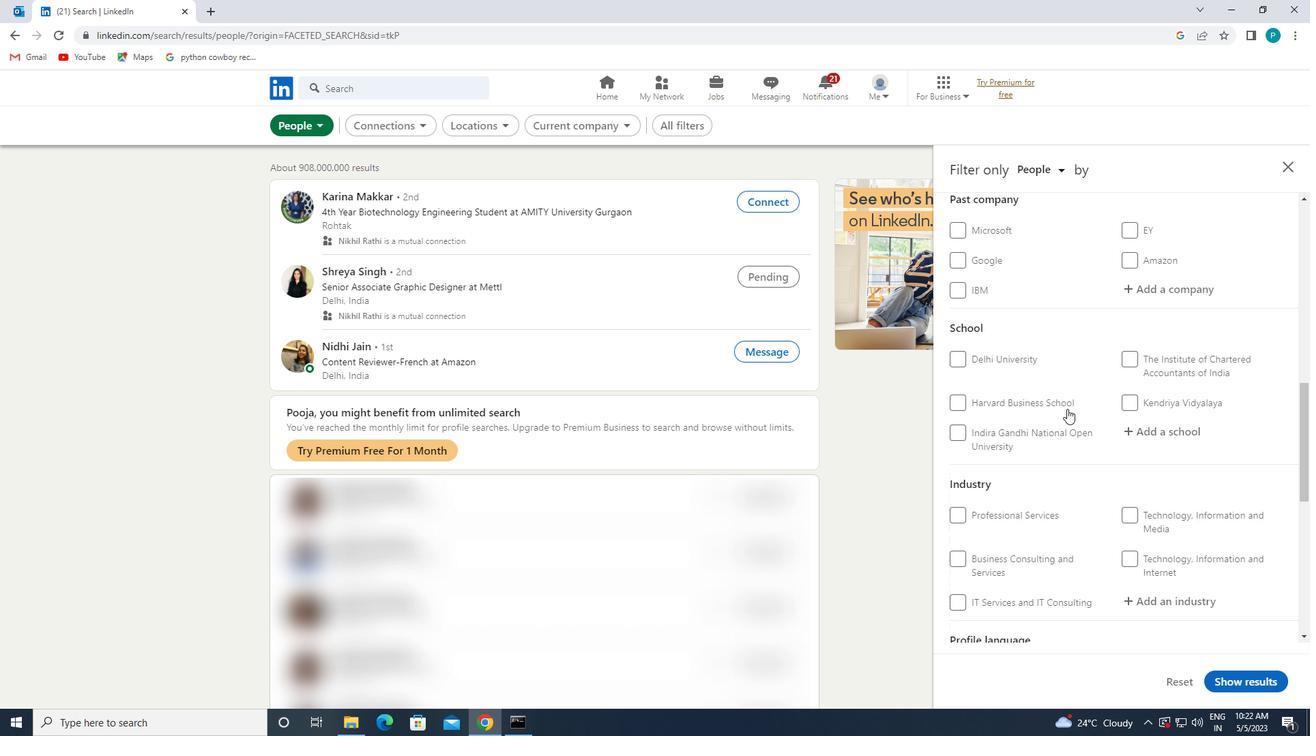 
Action: Mouse scrolled (1005, 521) with delta (0, 0)
Screenshot: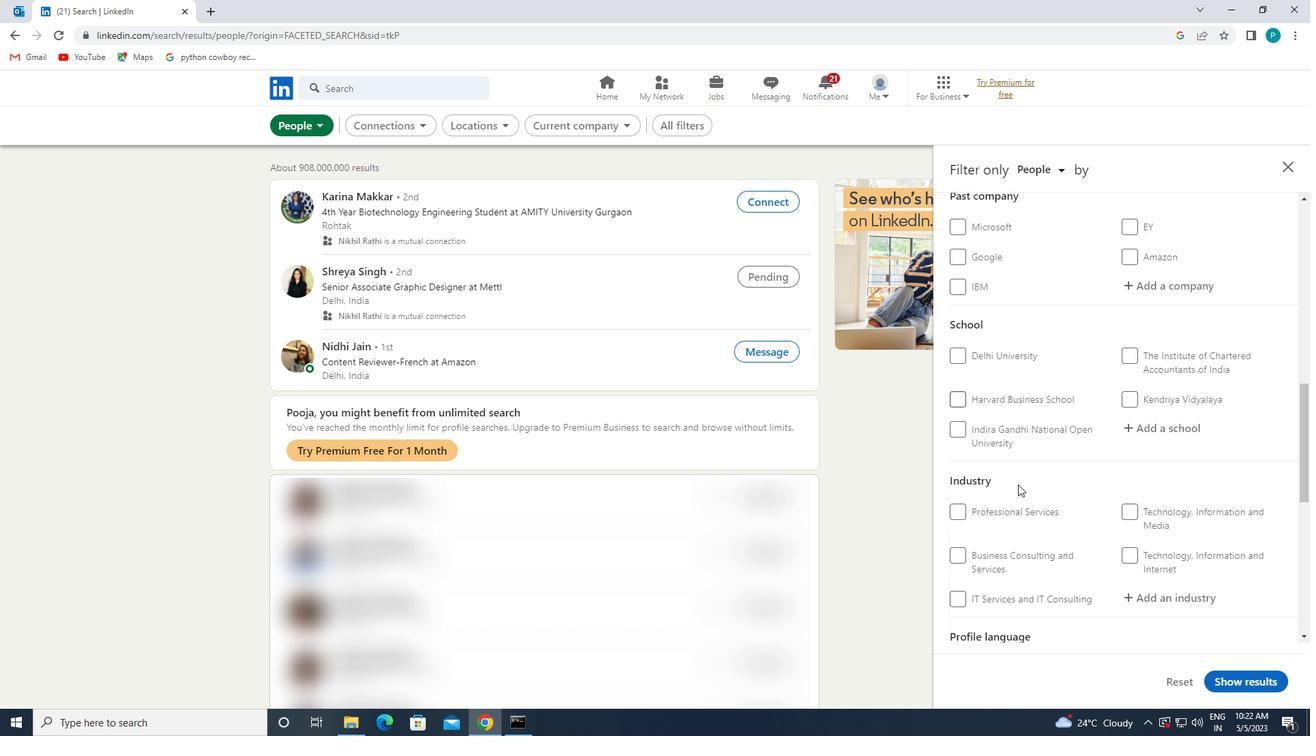 
Action: Mouse scrolled (1005, 521) with delta (0, 0)
Screenshot: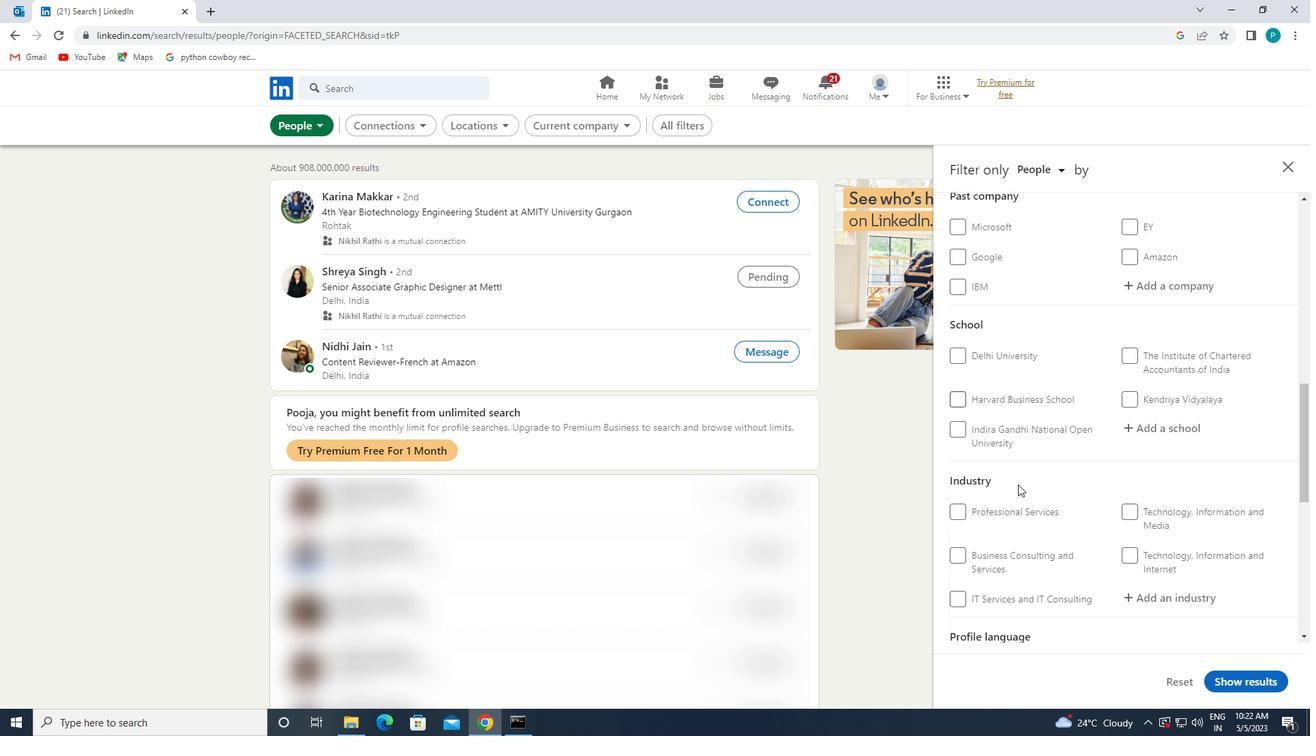 
Action: Mouse scrolled (1005, 521) with delta (0, 0)
Screenshot: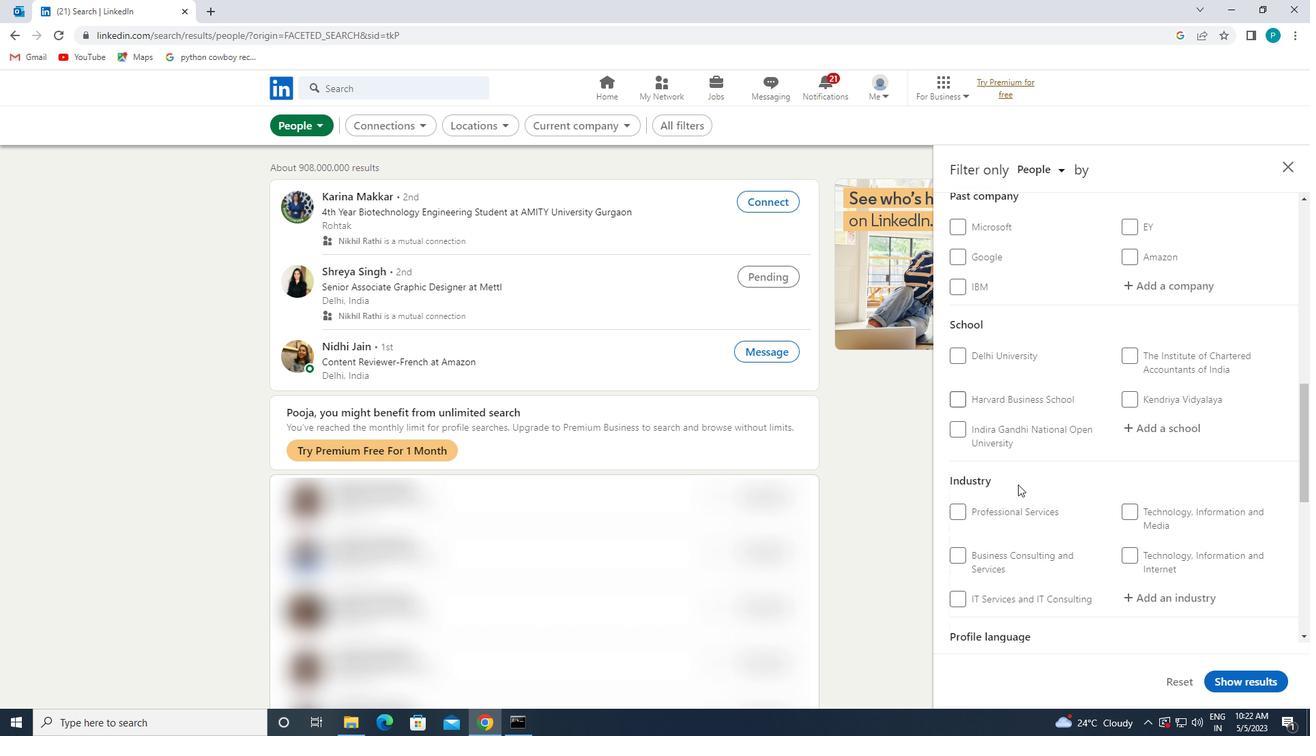 
Action: Mouse moved to (991, 519)
Screenshot: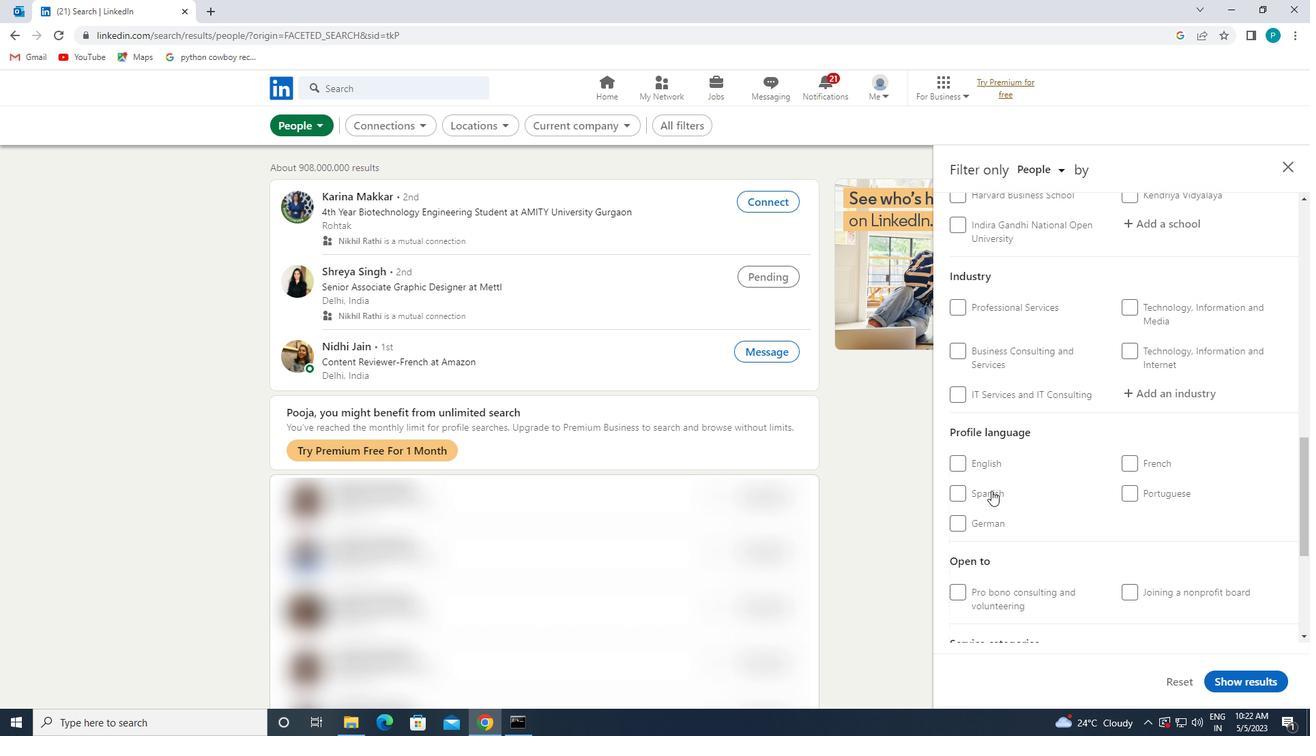 
Action: Mouse pressed left at (991, 519)
Screenshot: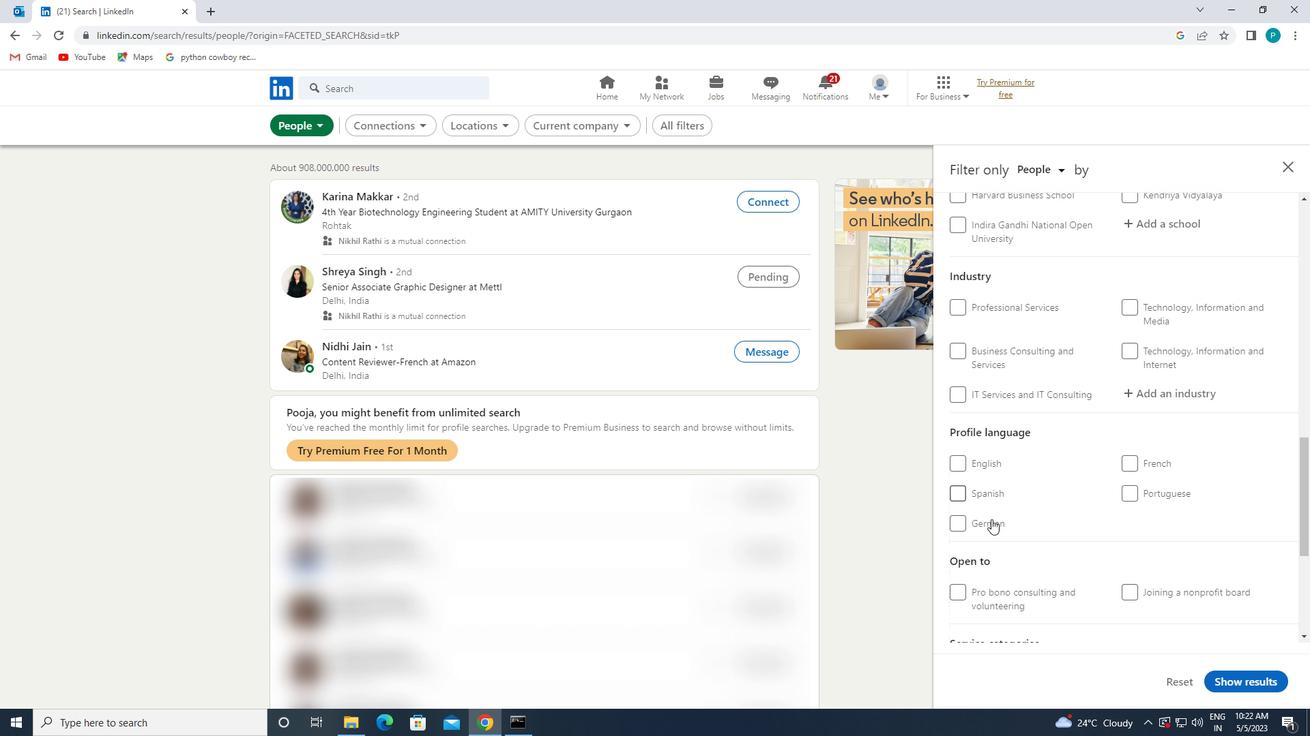 
Action: Mouse moved to (1067, 442)
Screenshot: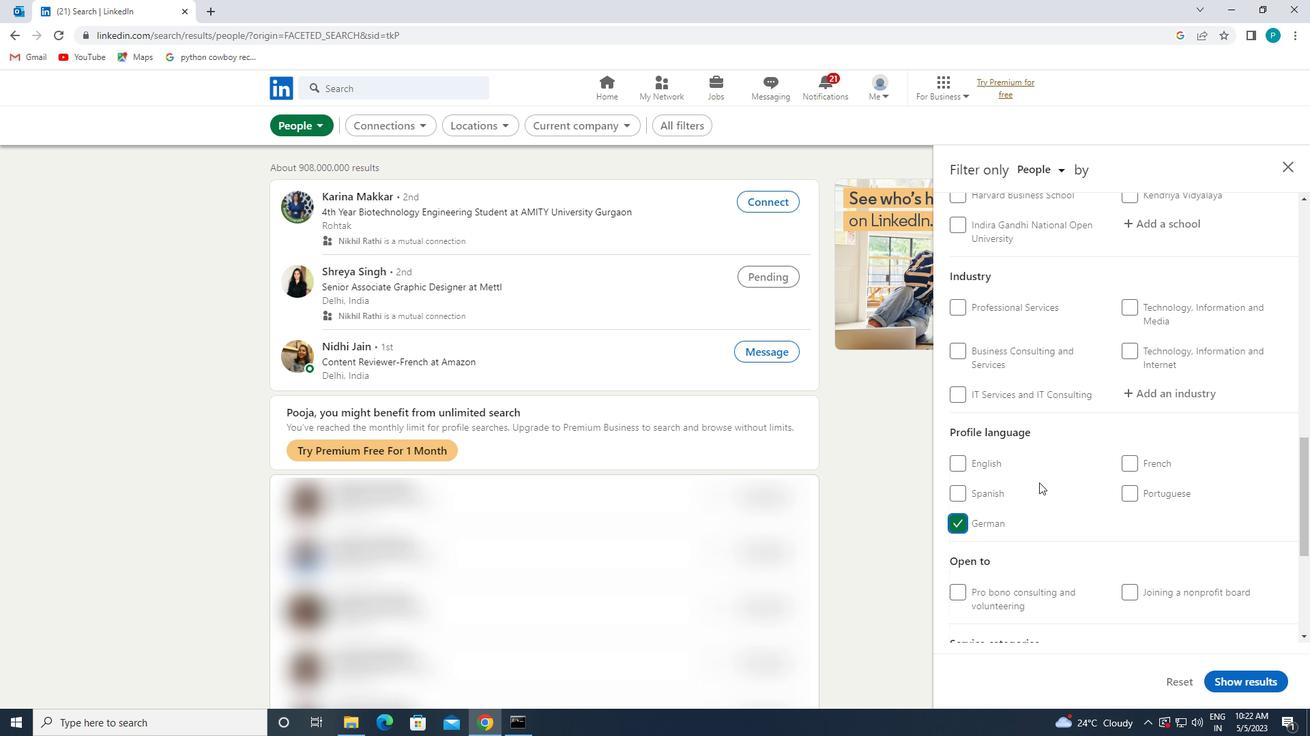 
Action: Mouse scrolled (1067, 442) with delta (0, 0)
Screenshot: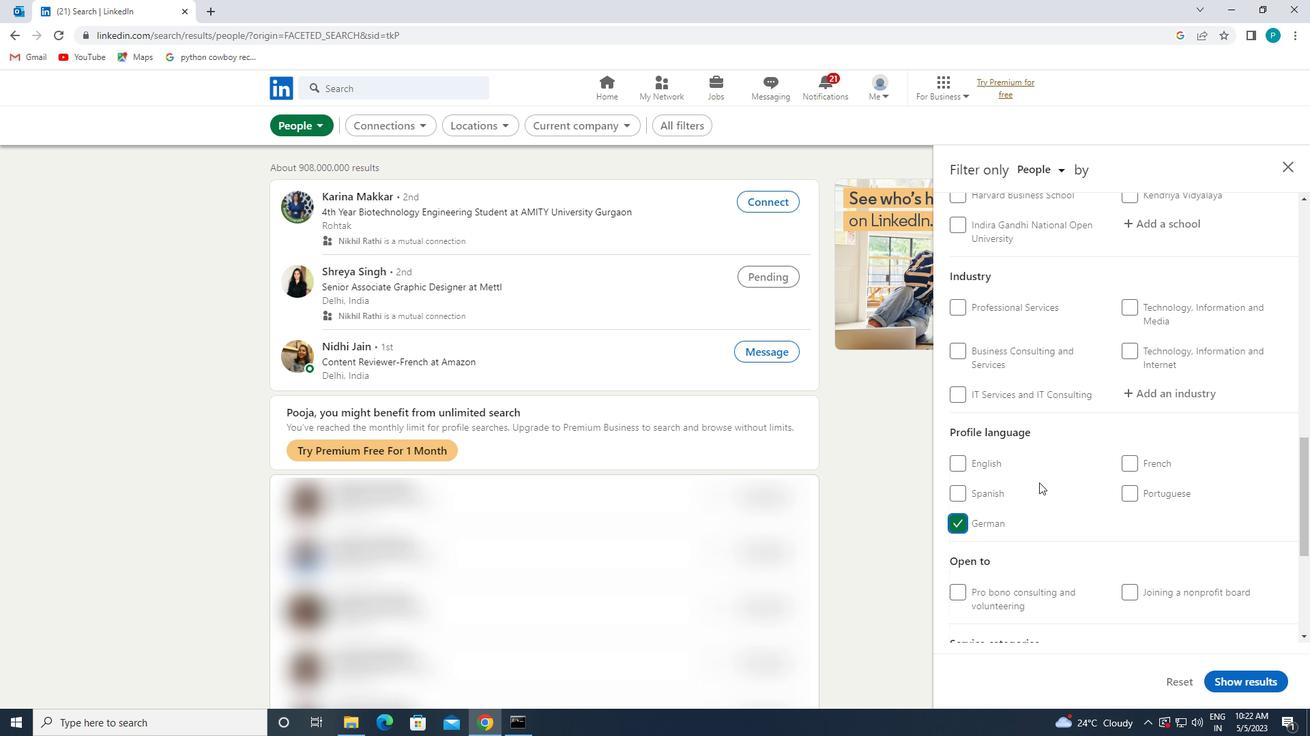 
Action: Mouse moved to (1065, 438)
Screenshot: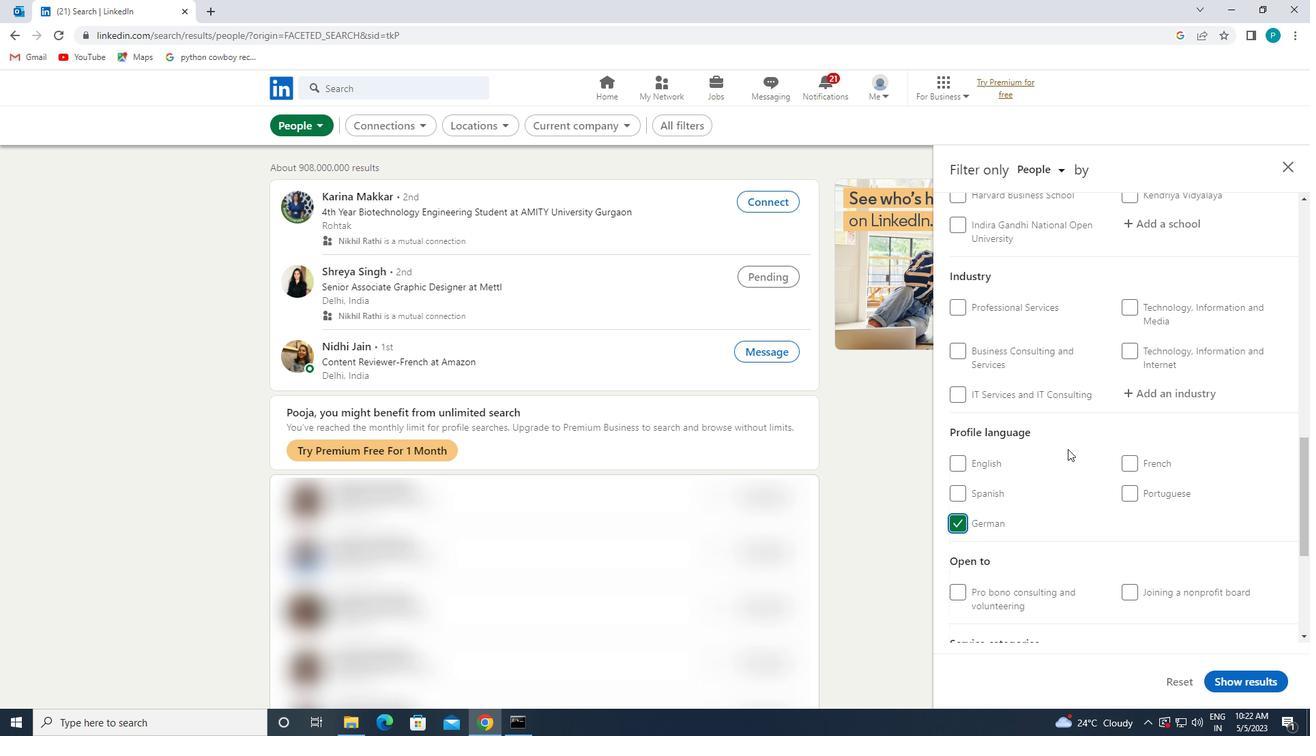 
Action: Mouse scrolled (1065, 439) with delta (0, 0)
Screenshot: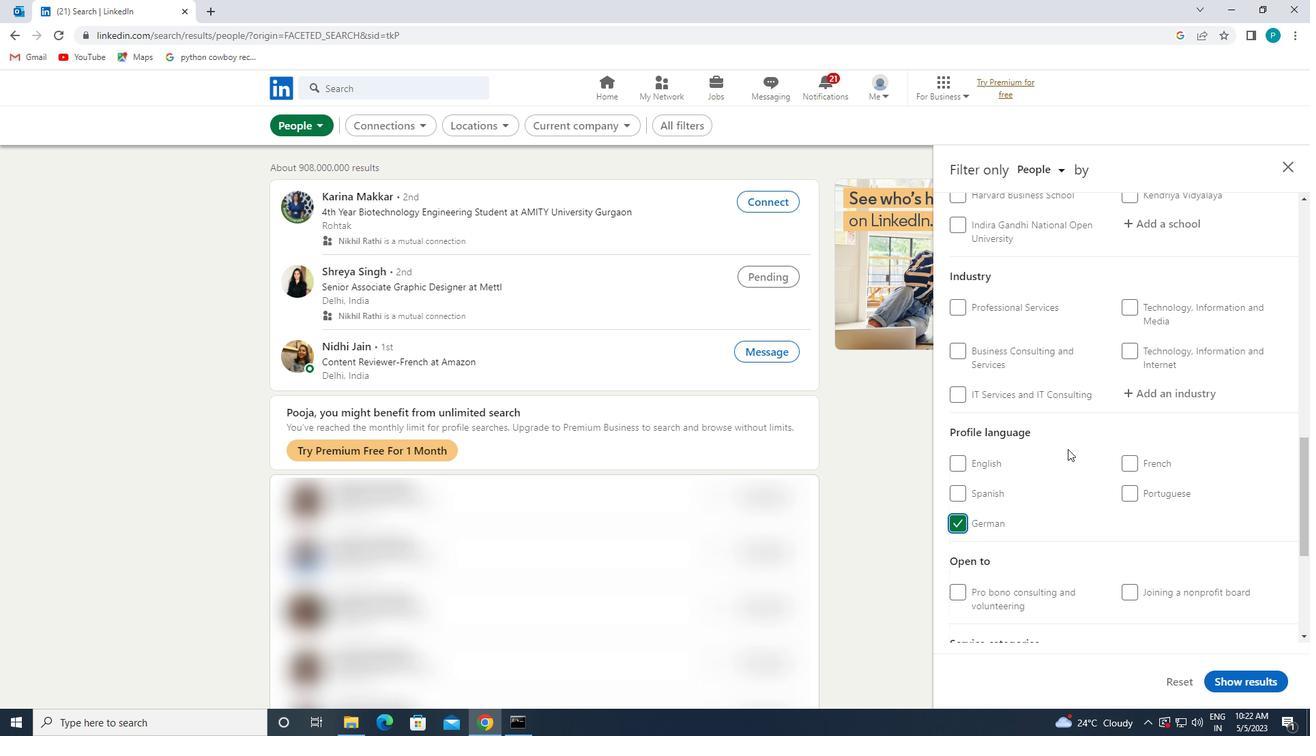 
Action: Mouse moved to (1065, 437)
Screenshot: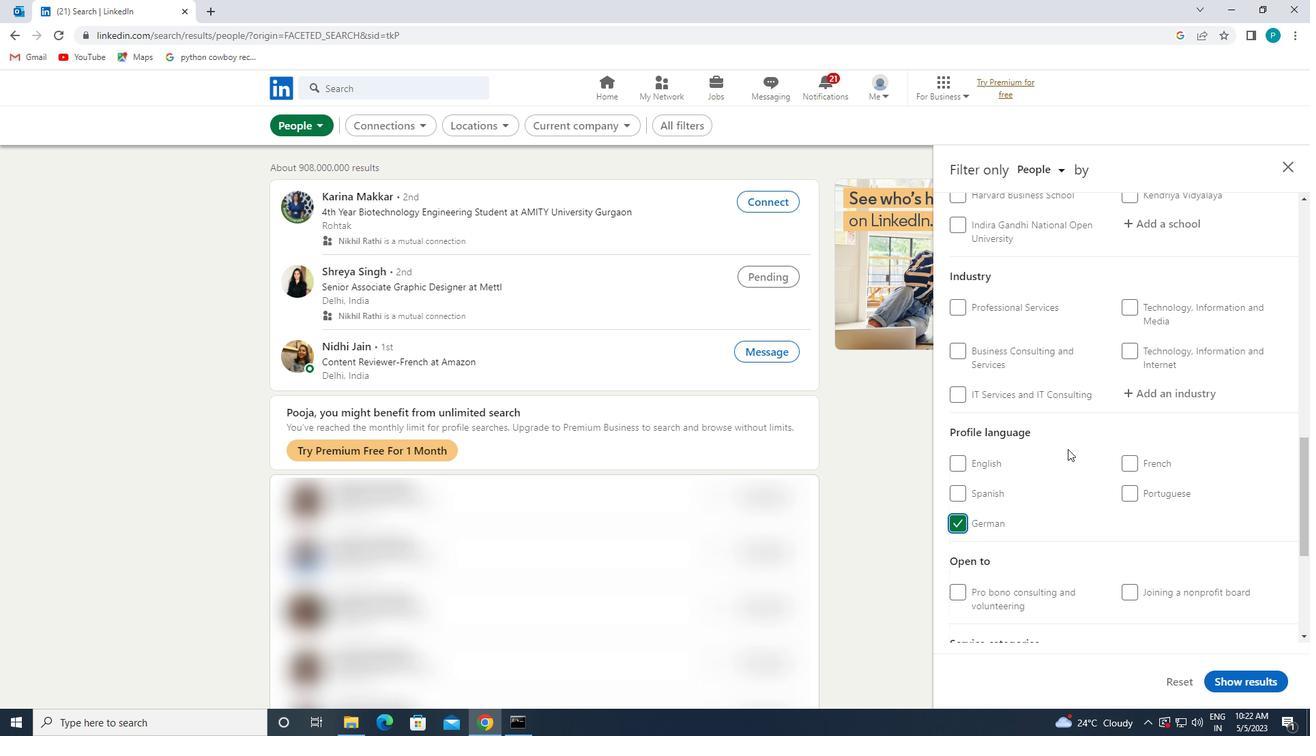 
Action: Mouse scrolled (1065, 438) with delta (0, 0)
Screenshot: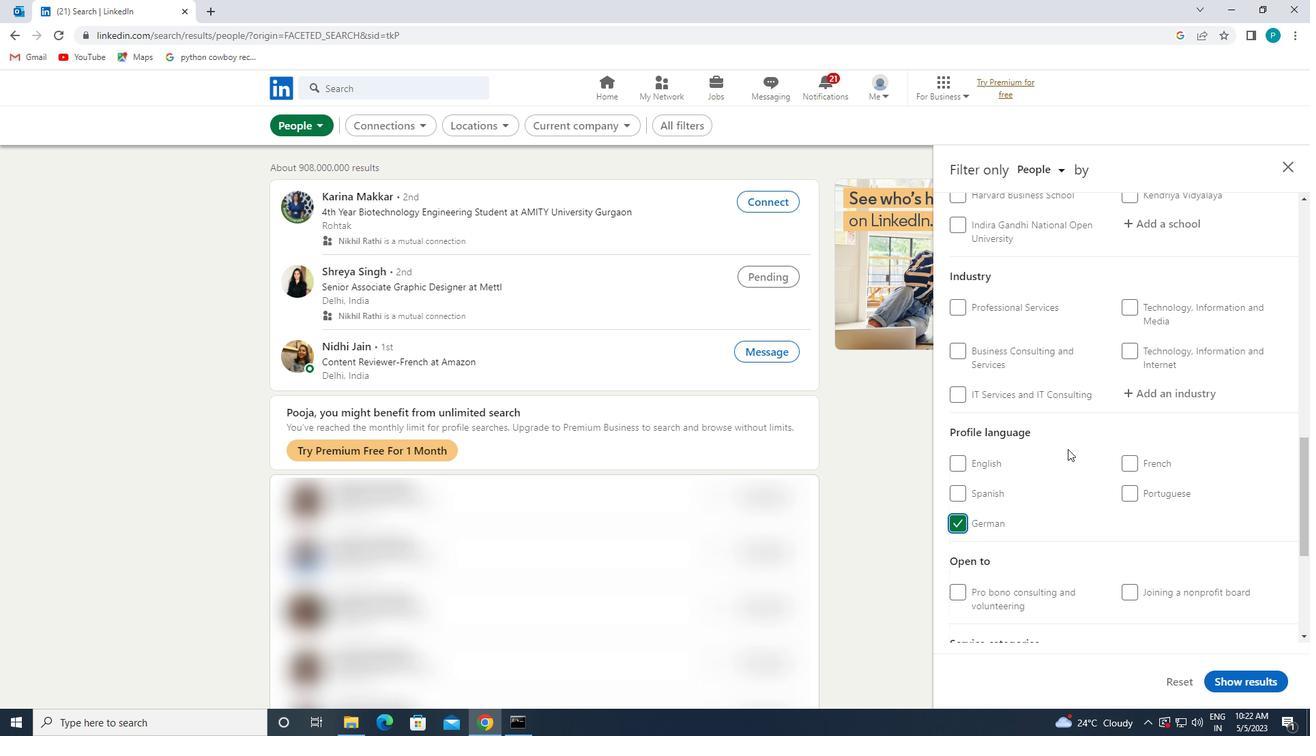 
Action: Mouse moved to (1111, 355)
Screenshot: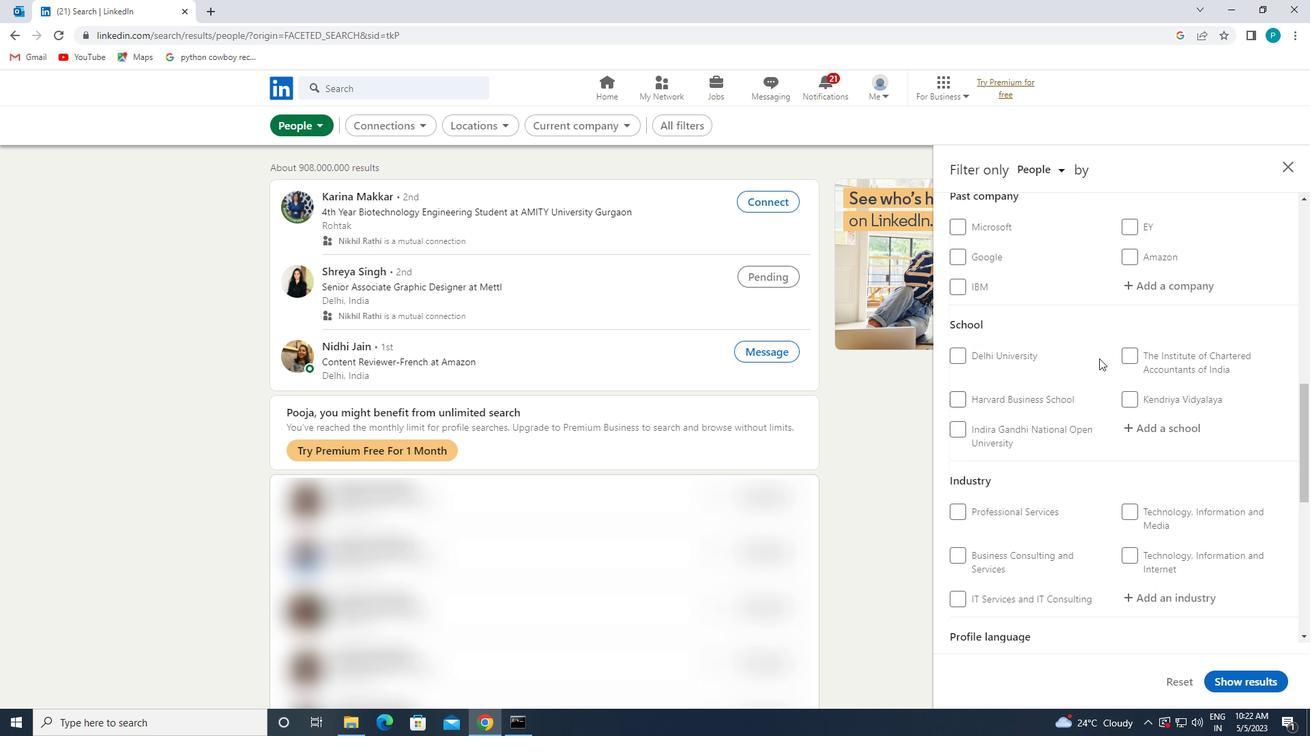 
Action: Mouse scrolled (1111, 356) with delta (0, 0)
Screenshot: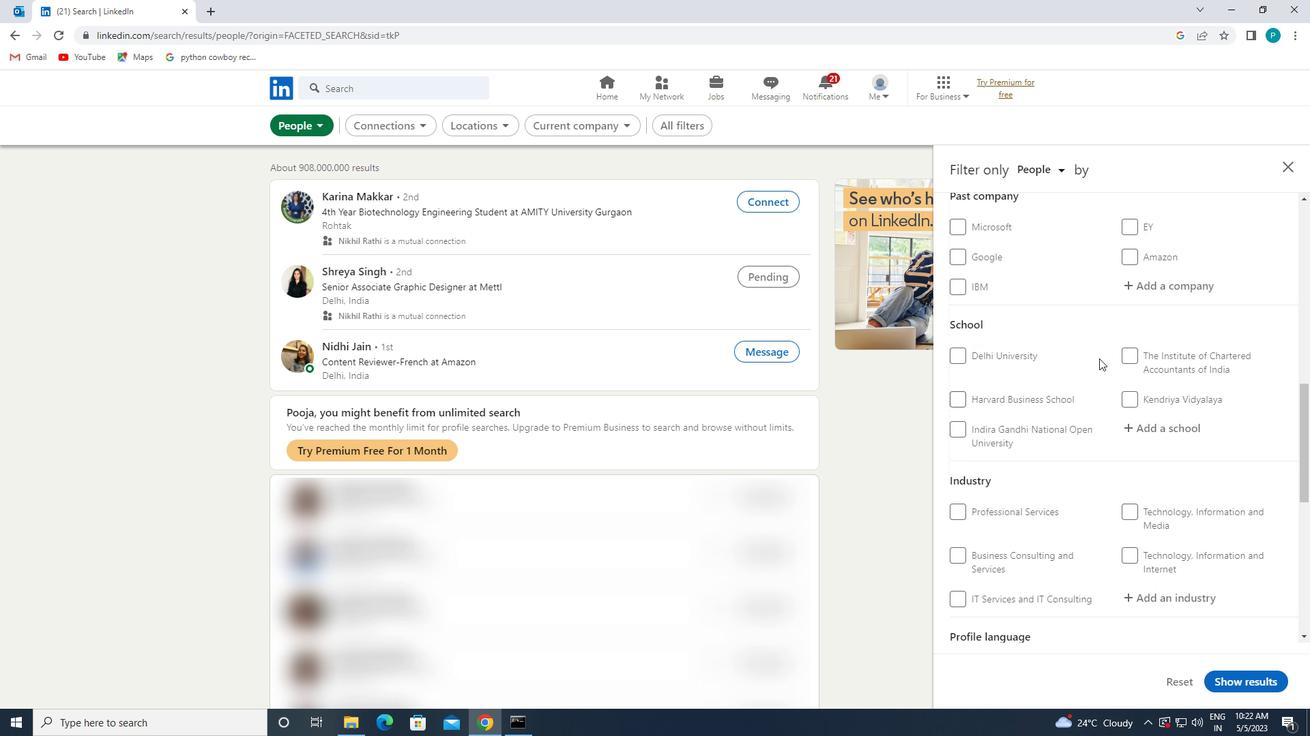 
Action: Mouse moved to (1112, 355)
Screenshot: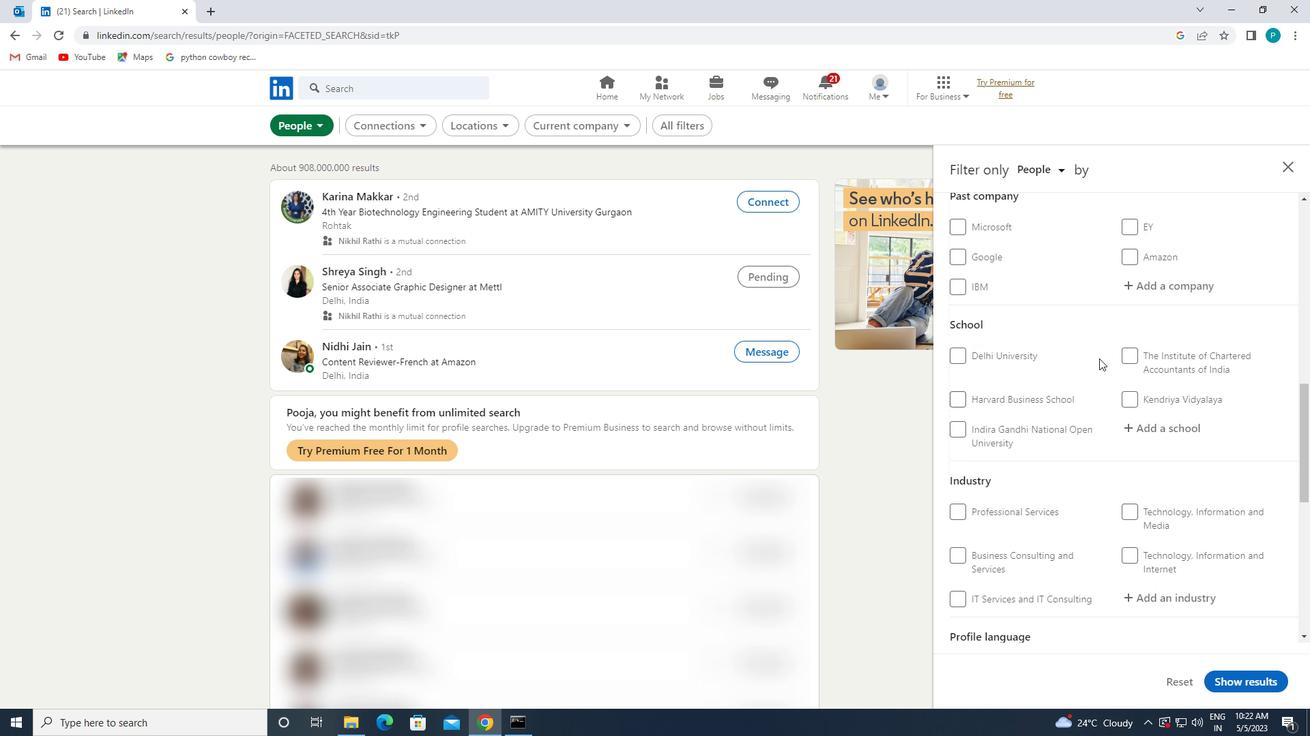 
Action: Mouse scrolled (1112, 356) with delta (0, 0)
Screenshot: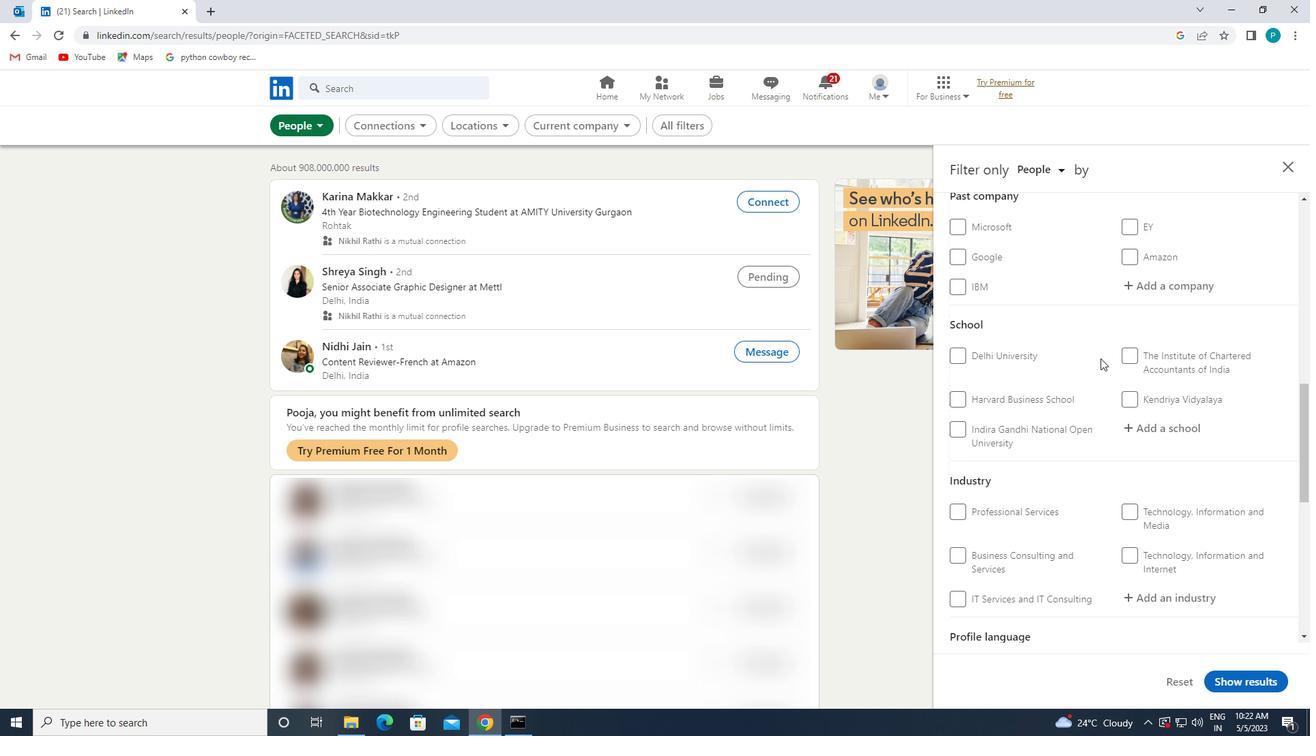 
Action: Mouse scrolled (1112, 356) with delta (0, 0)
Screenshot: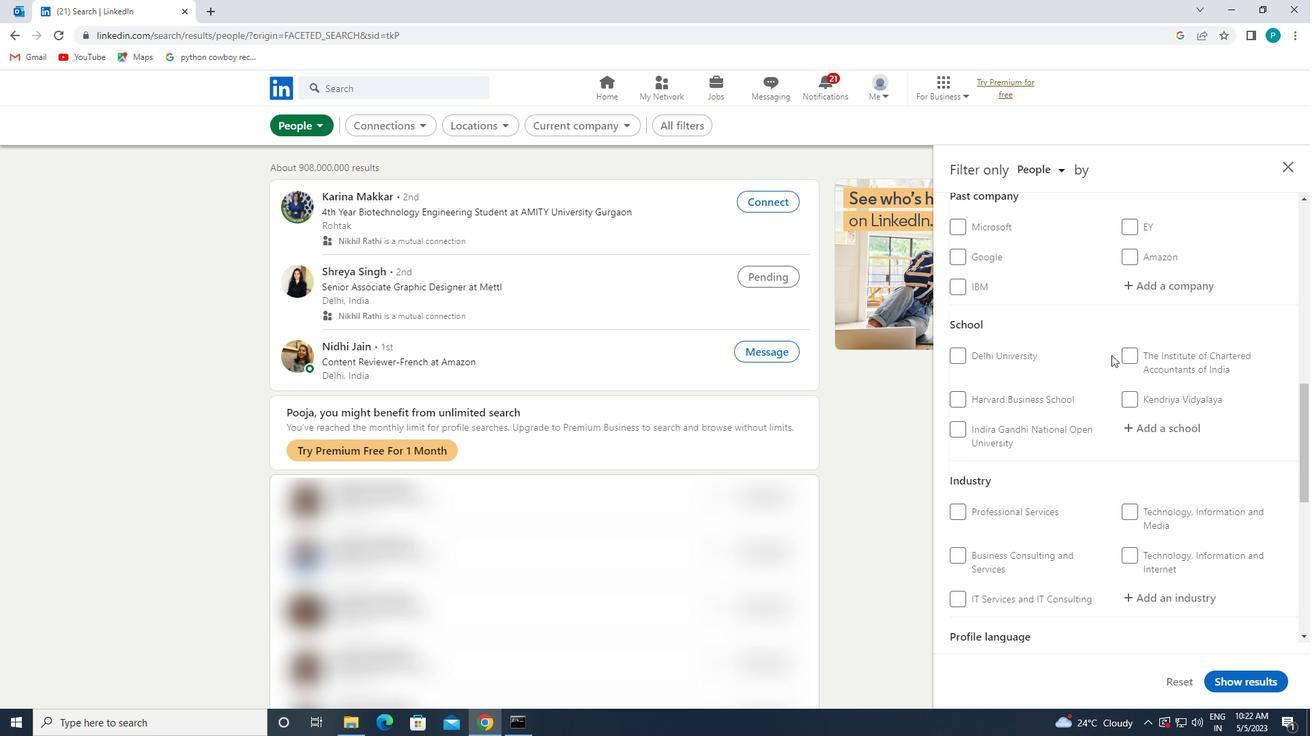 
Action: Mouse moved to (1177, 356)
Screenshot: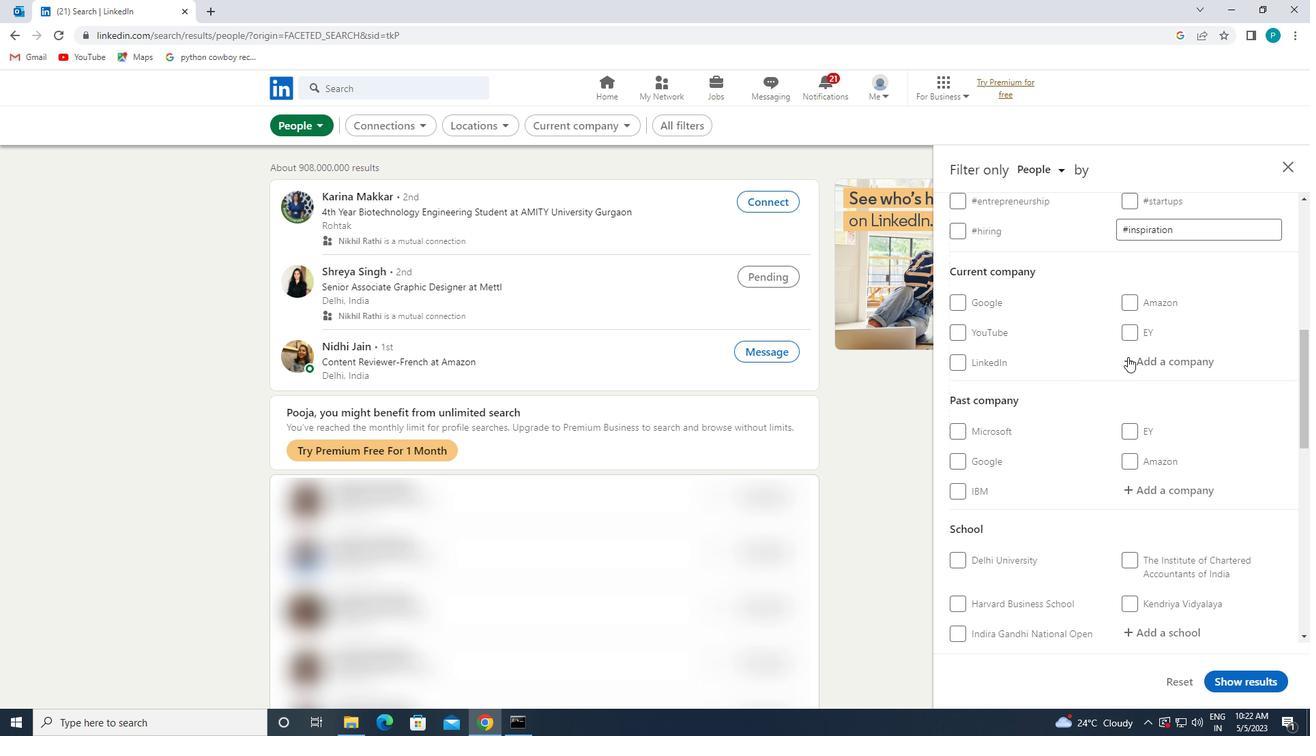
Action: Mouse pressed left at (1177, 356)
Screenshot: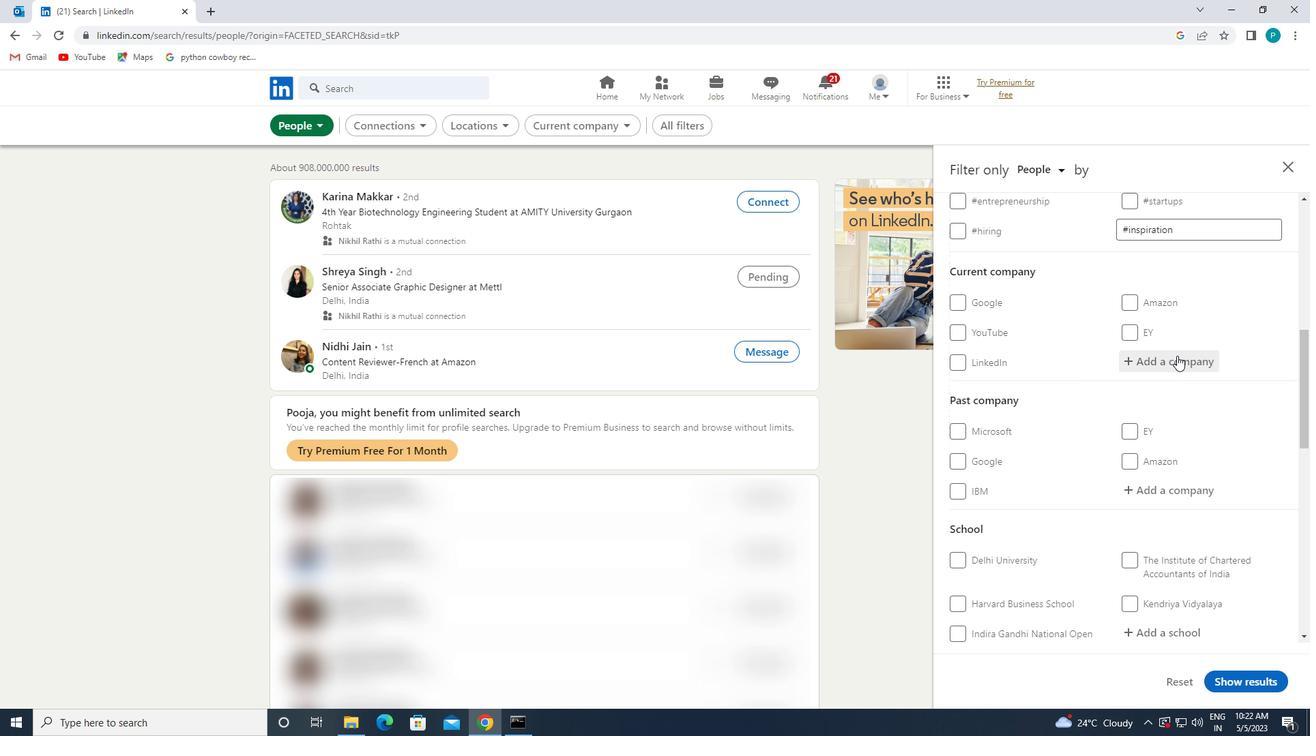 
Action: Key pressed <Key.caps_lock>T<Key.caps_lock>ATA<Key.space><Key.caps_lock>C<Key.caps_lock>APITAL
Screenshot: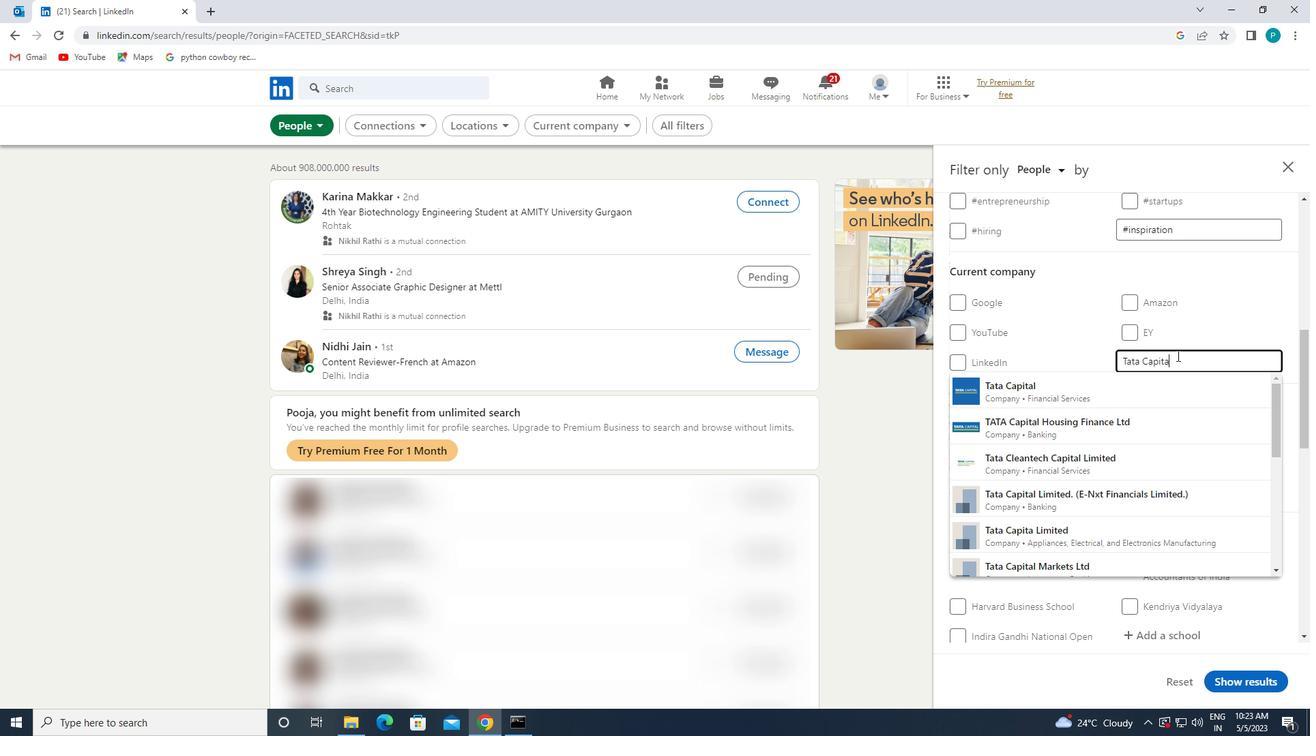 
Action: Mouse moved to (1138, 392)
Screenshot: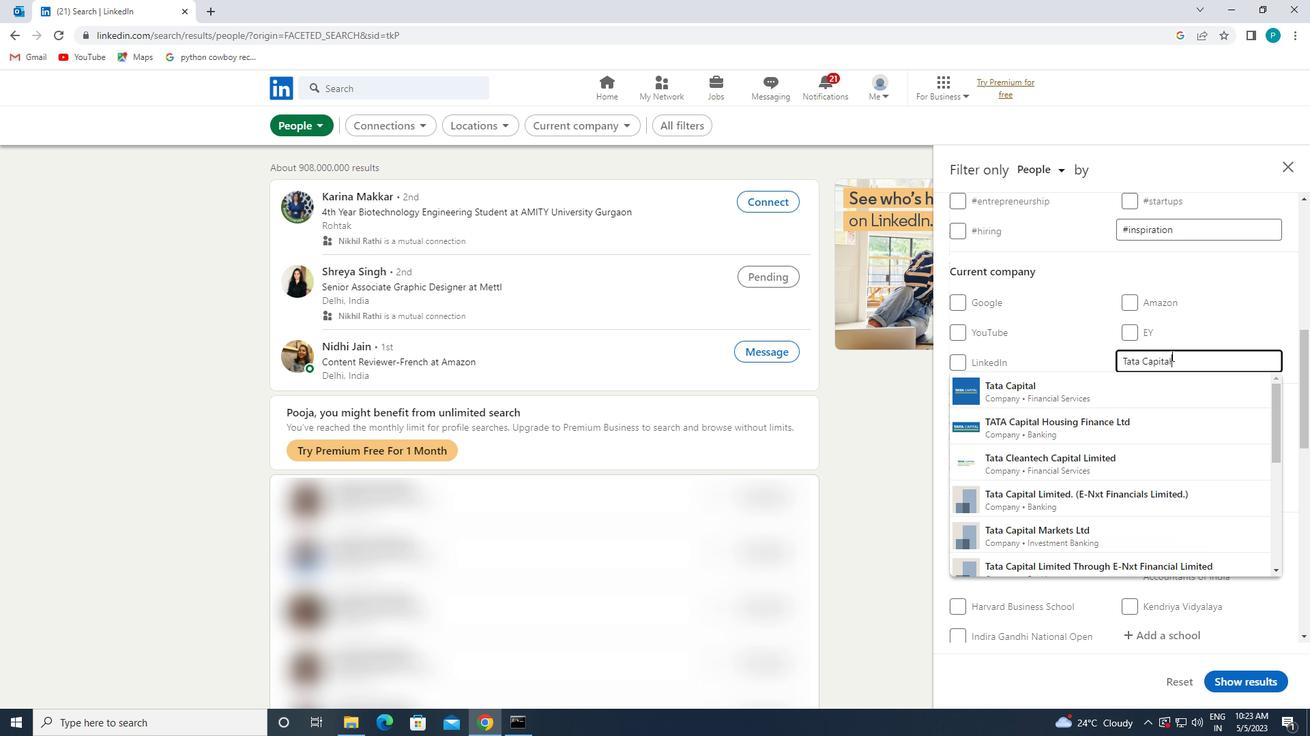 
Action: Mouse pressed left at (1138, 392)
Screenshot: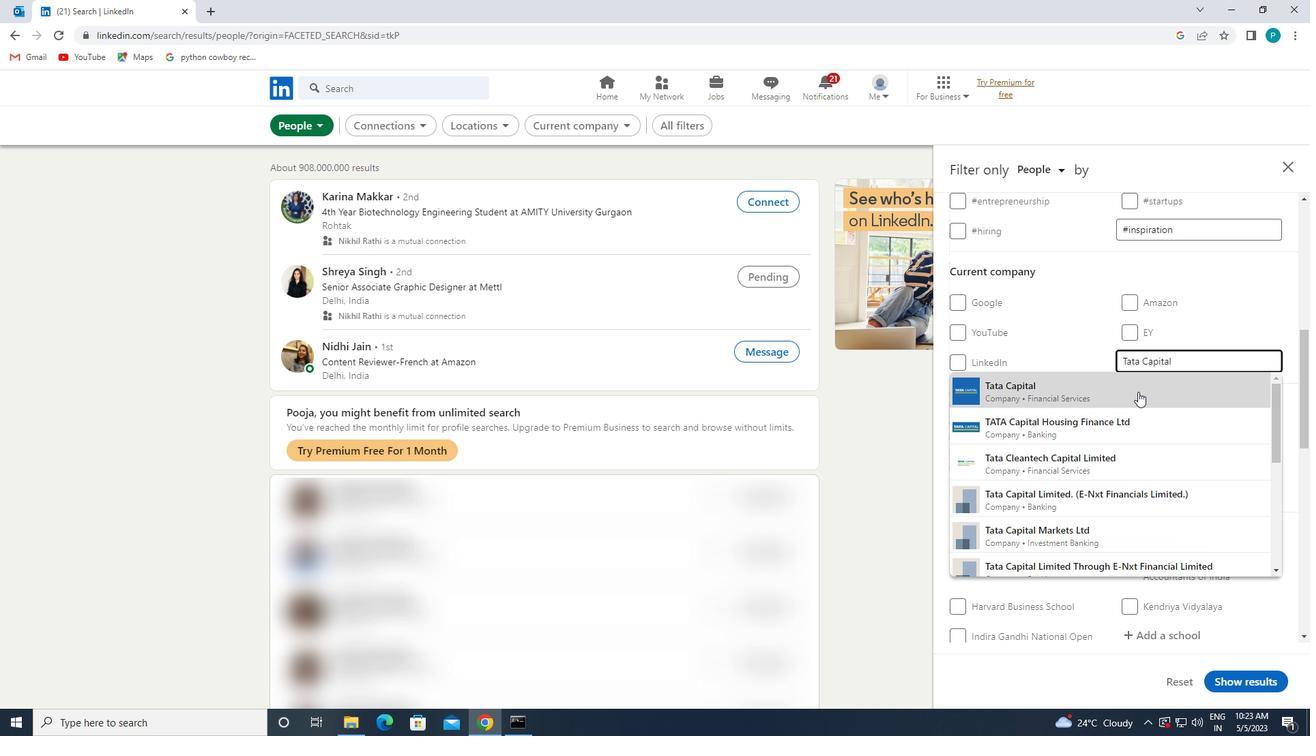 
Action: Mouse moved to (1163, 411)
Screenshot: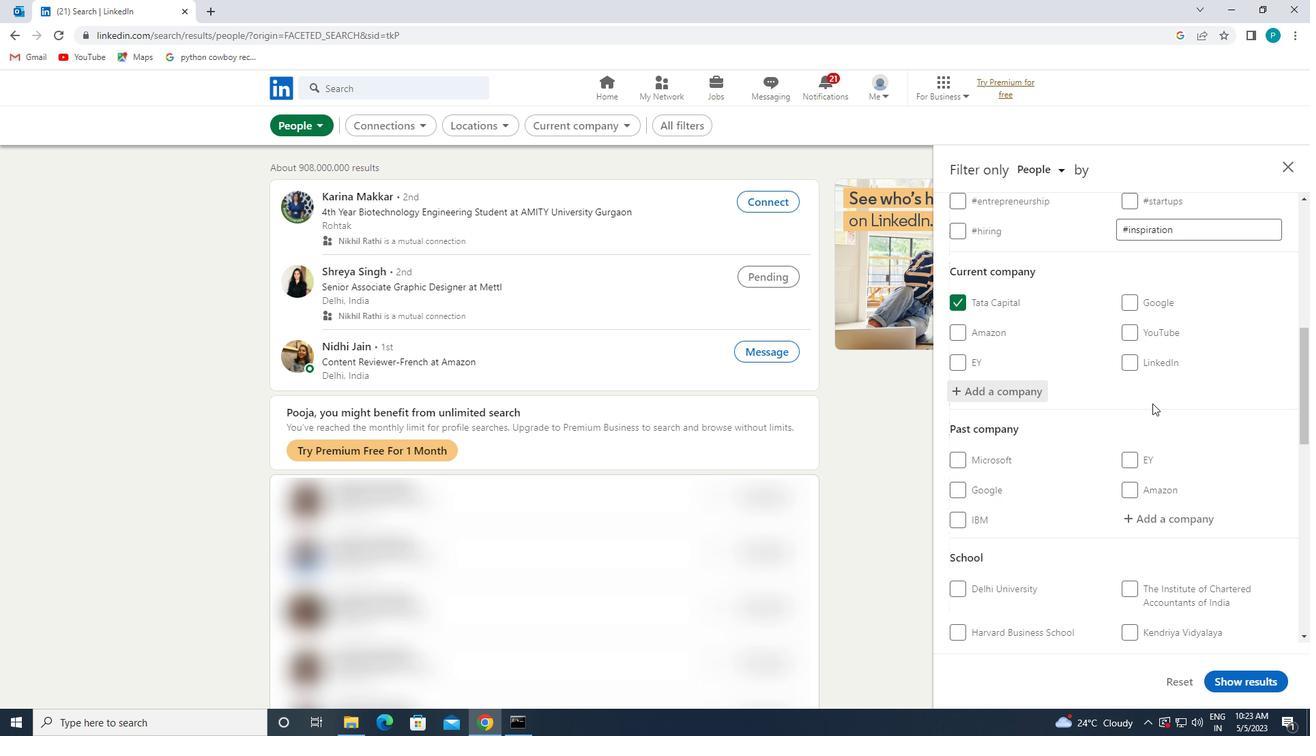 
Action: Mouse scrolled (1163, 410) with delta (0, 0)
Screenshot: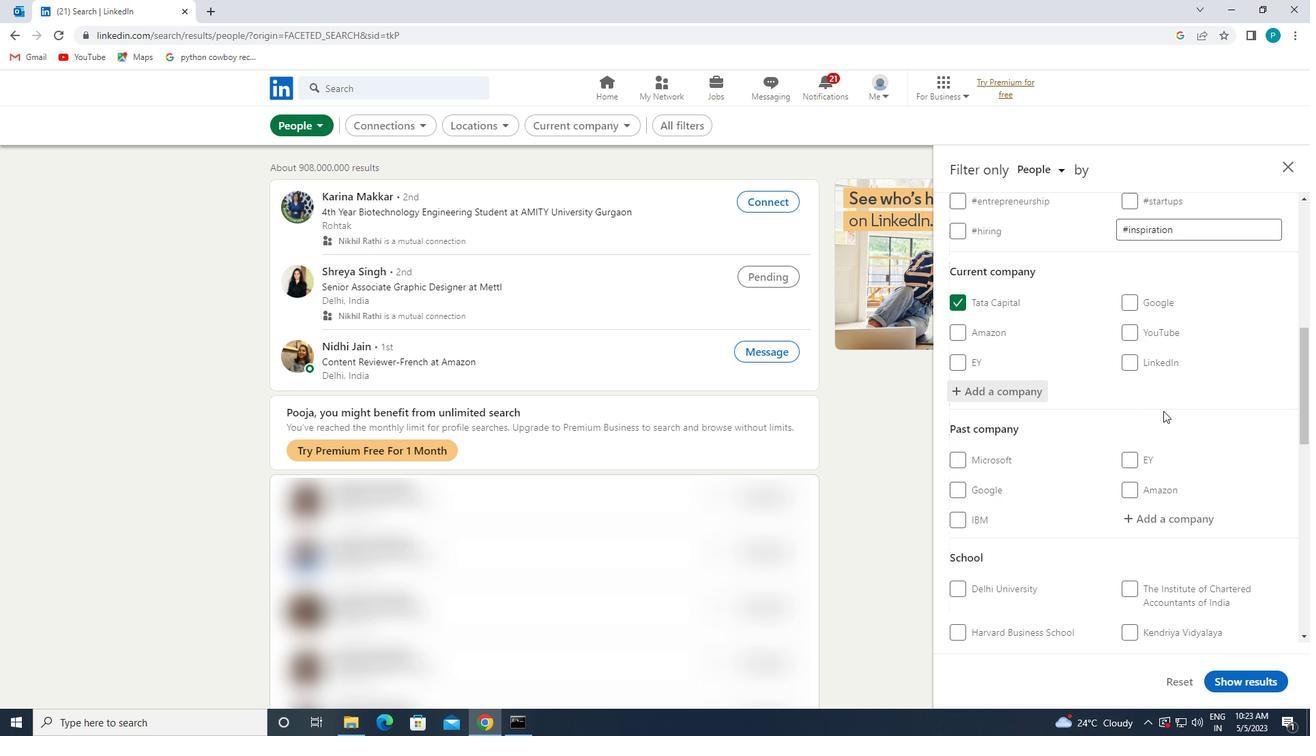 
Action: Mouse scrolled (1163, 410) with delta (0, 0)
Screenshot: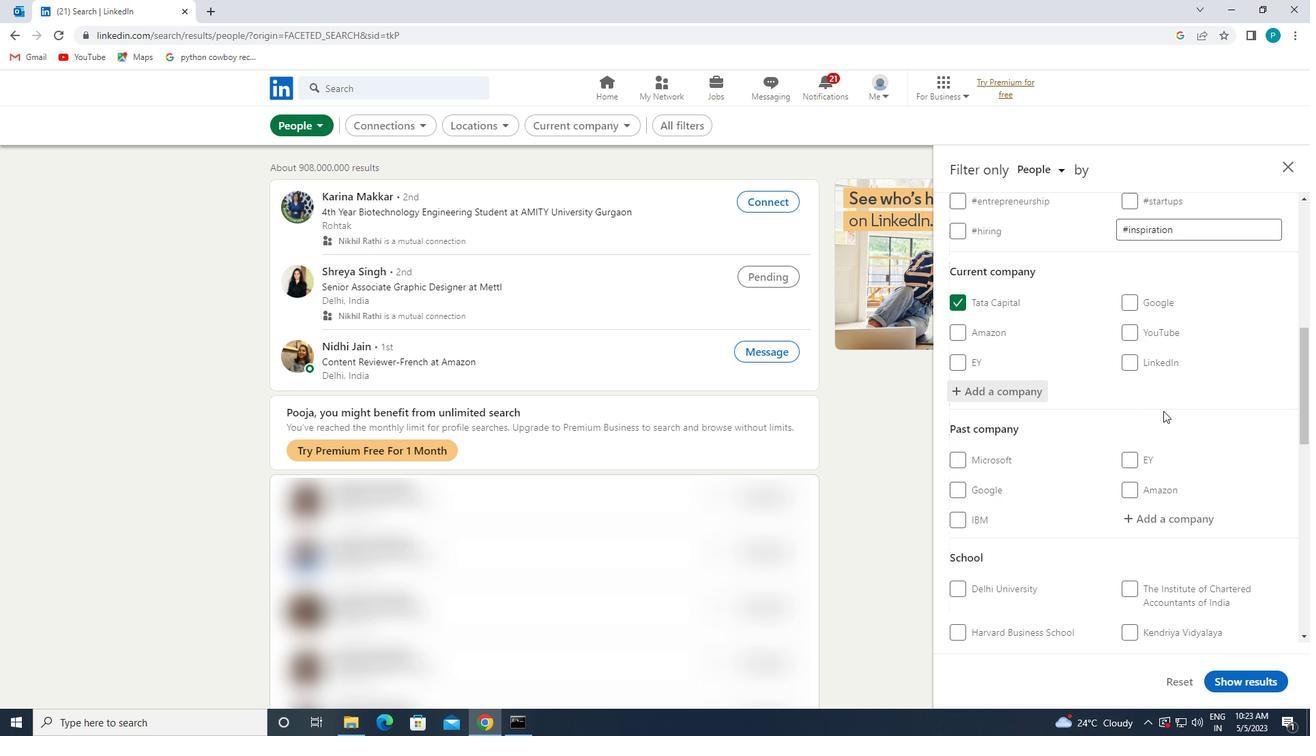 
Action: Mouse moved to (1173, 431)
Screenshot: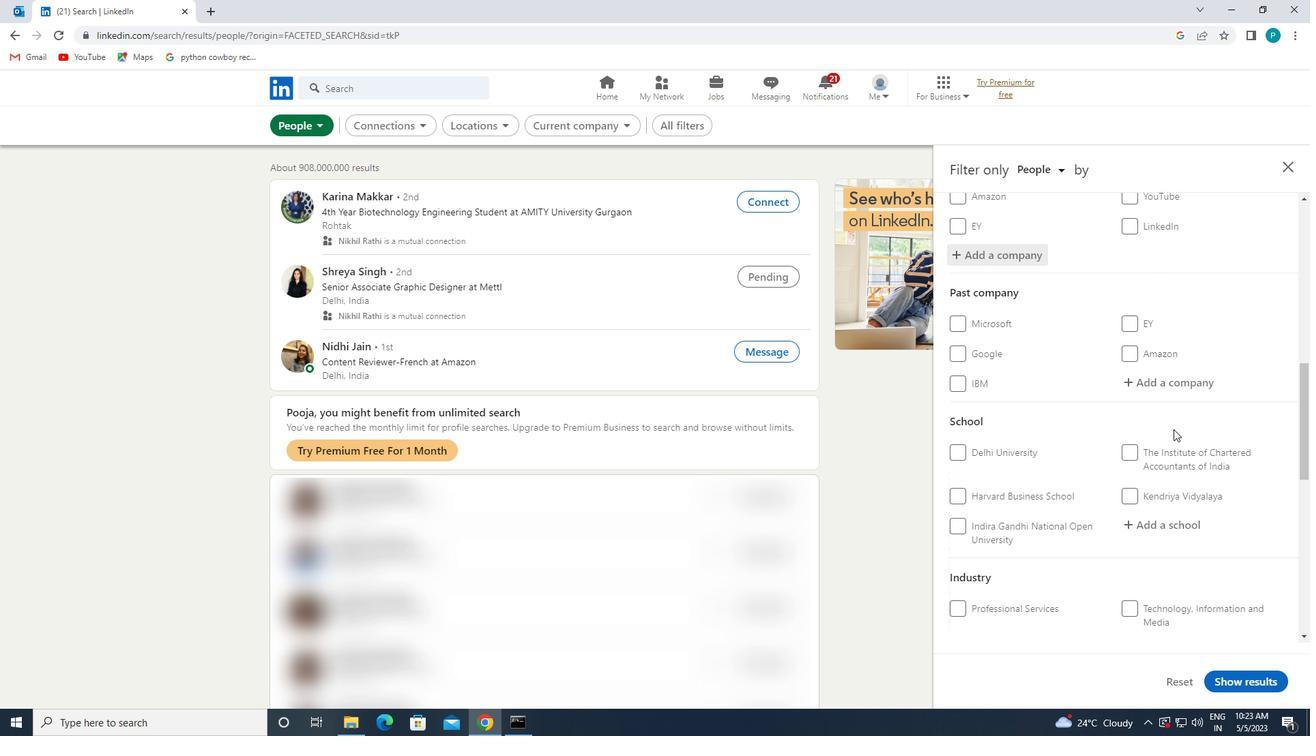 
Action: Mouse scrolled (1173, 431) with delta (0, 0)
Screenshot: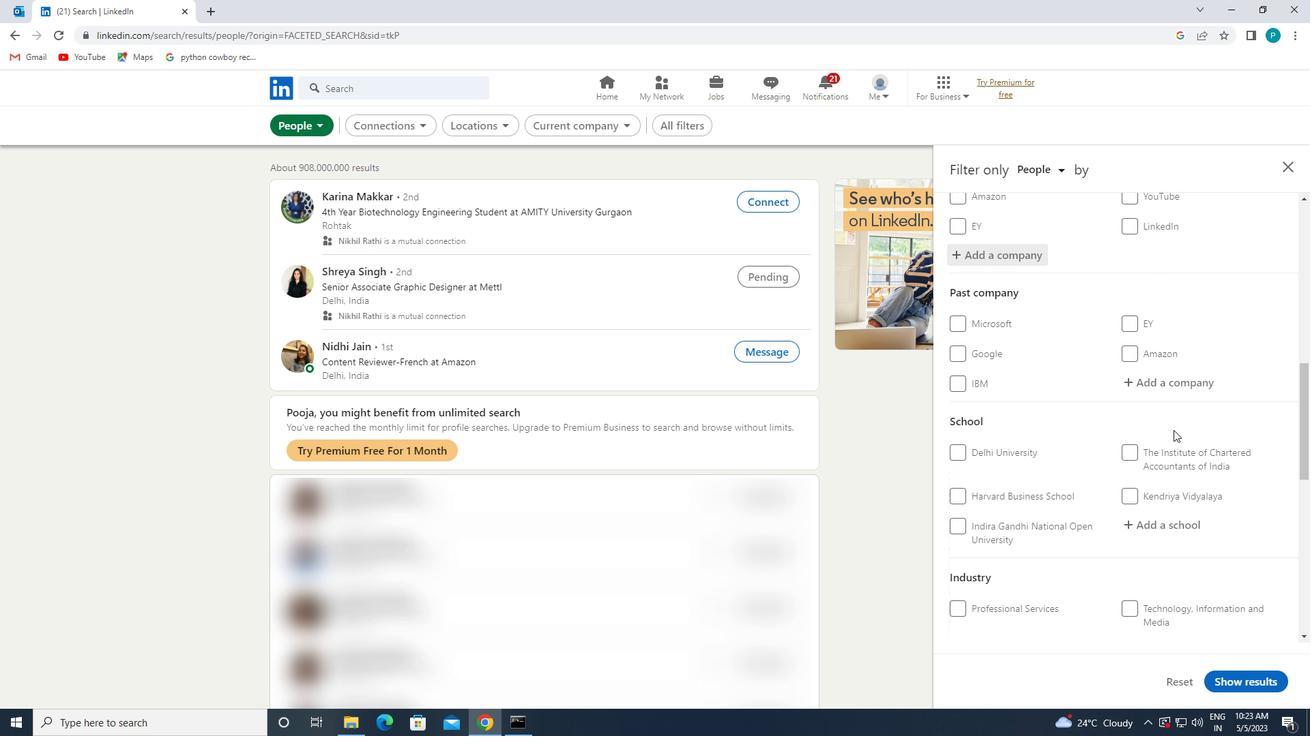 
Action: Mouse moved to (1173, 448)
Screenshot: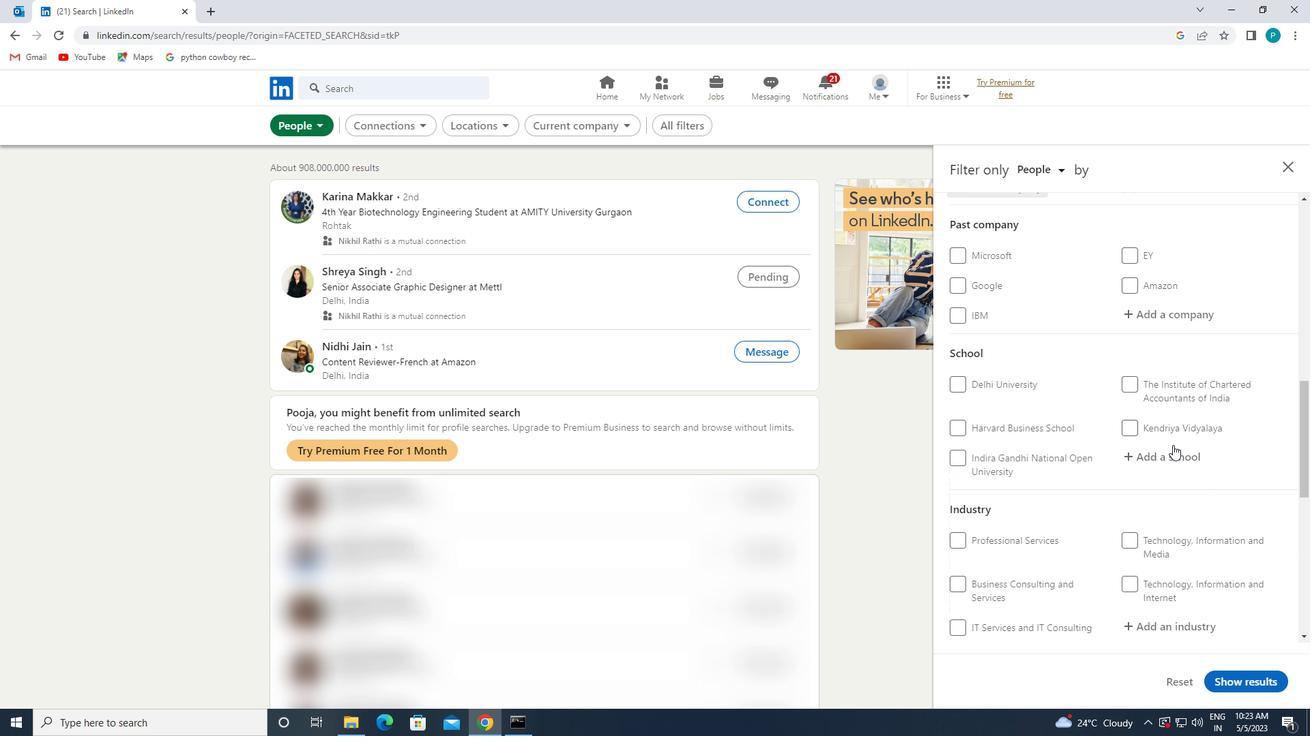 
Action: Mouse pressed left at (1173, 448)
Screenshot: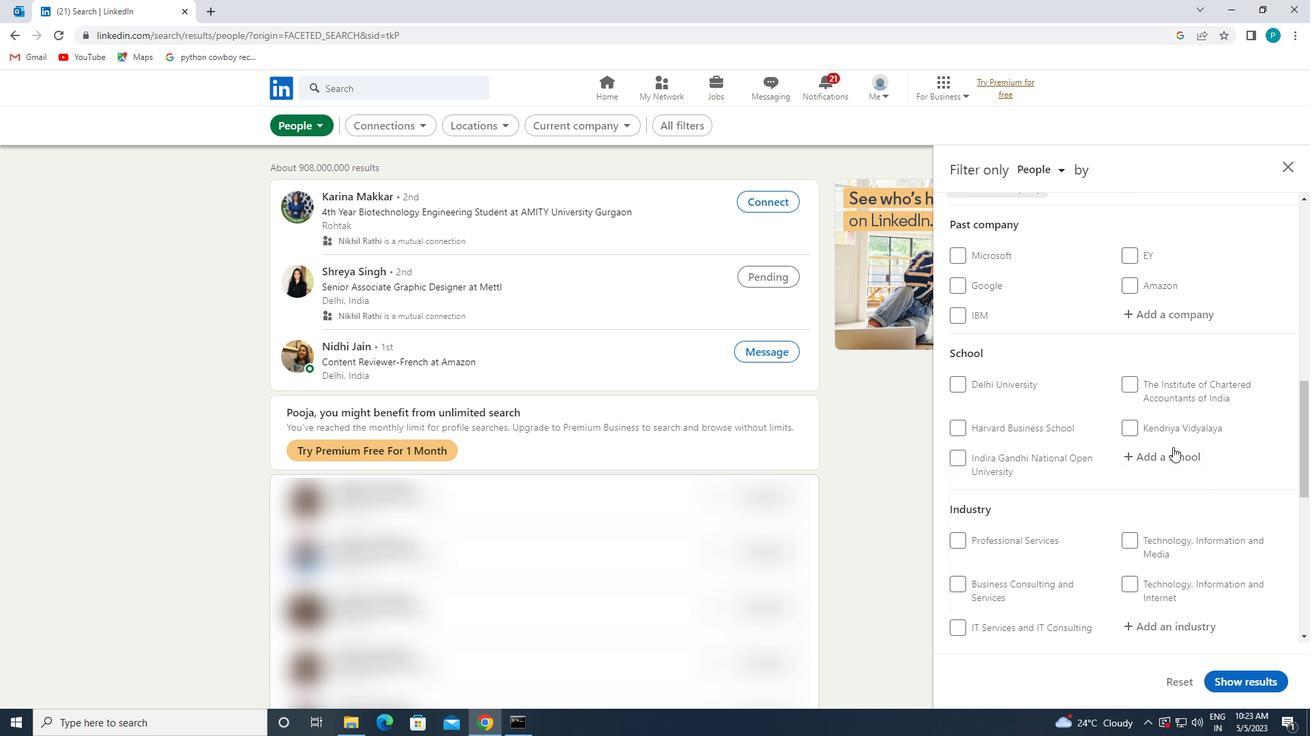 
Action: Mouse moved to (1172, 449)
Screenshot: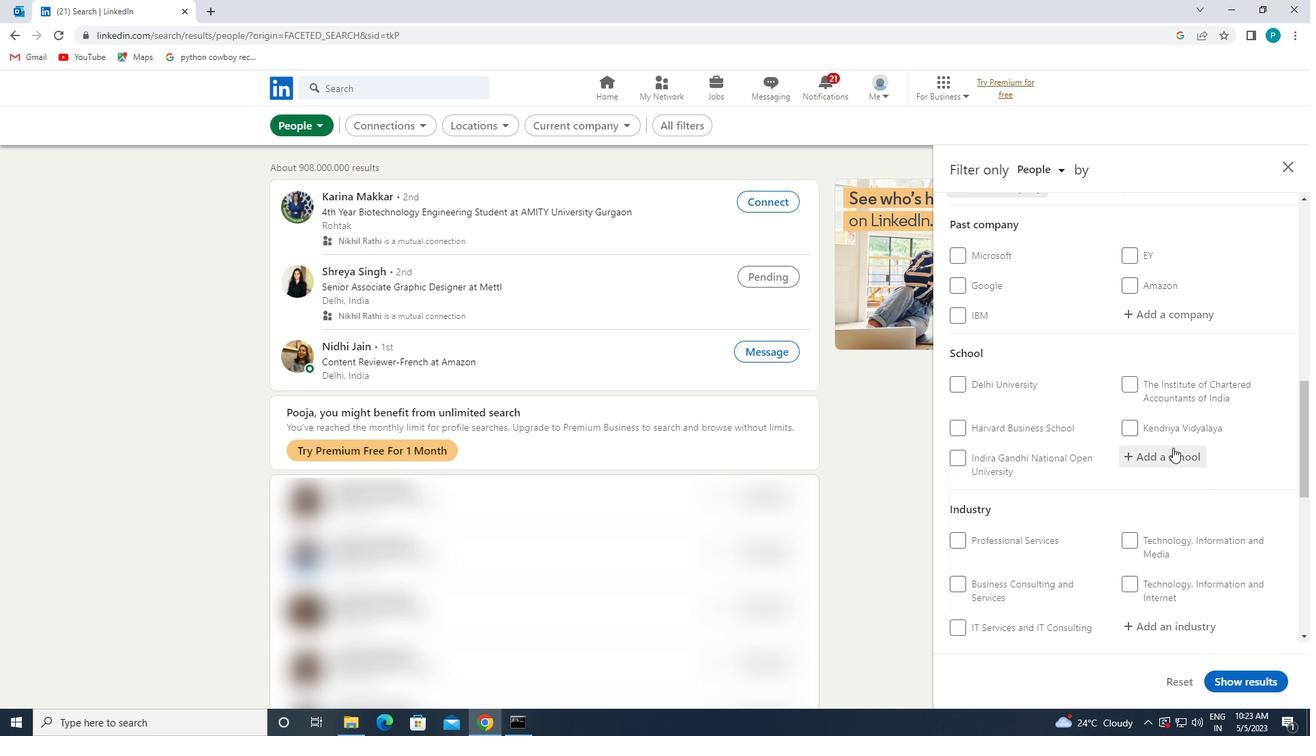 
Action: Key pressed <Key.caps_lock>J<Key.caps_lock>ANARDAN
Screenshot: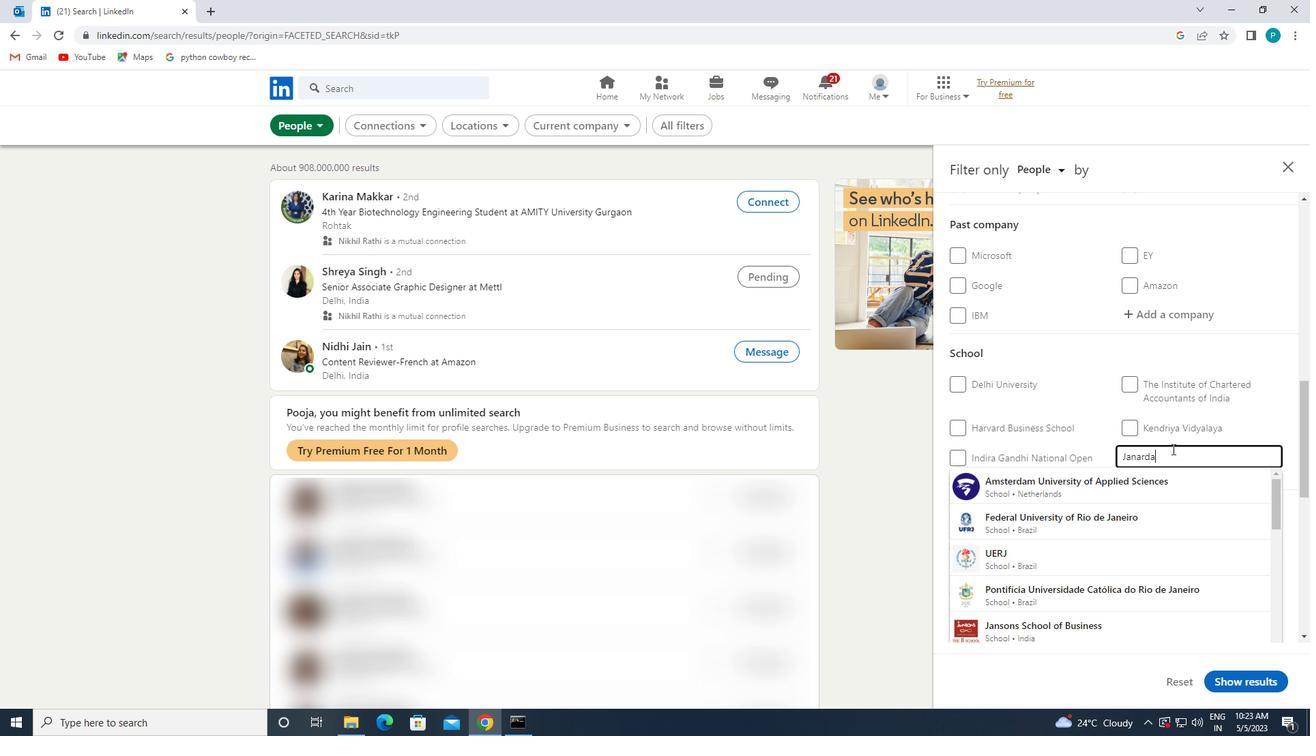 
Action: Mouse moved to (1145, 482)
Screenshot: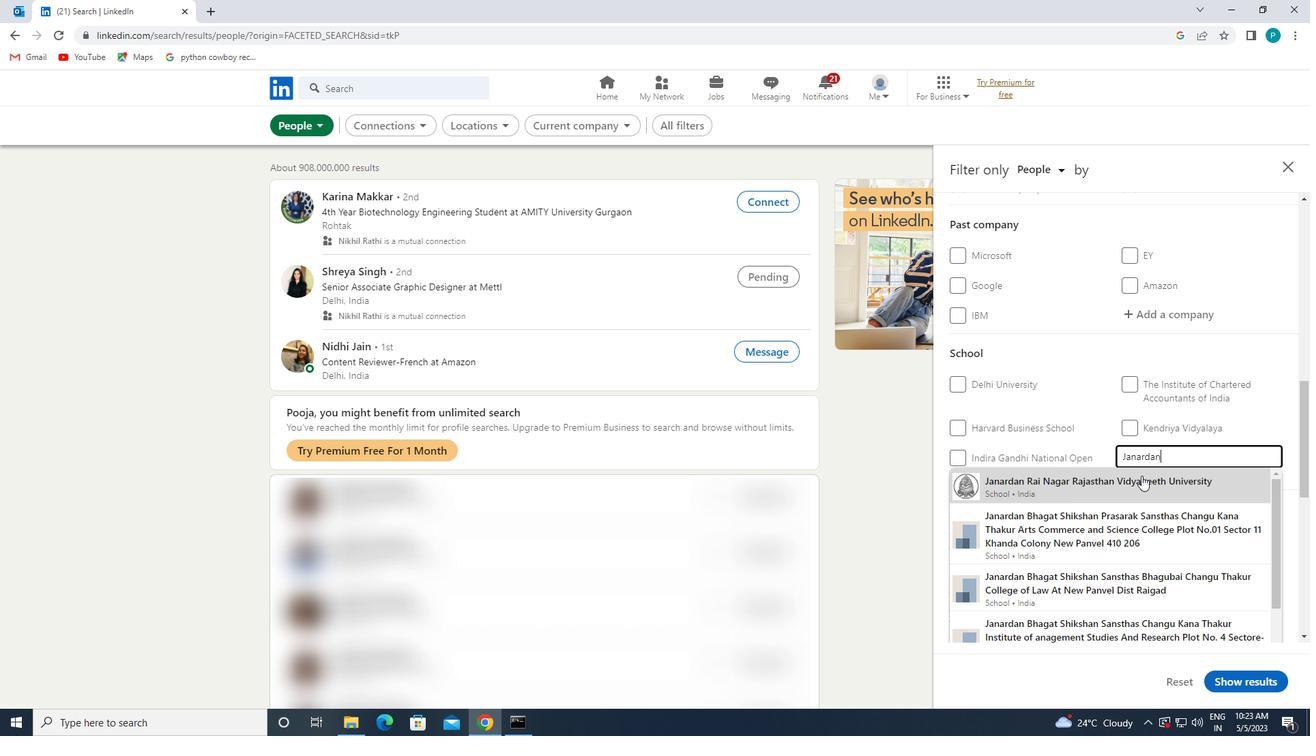 
Action: Mouse pressed left at (1145, 482)
Screenshot: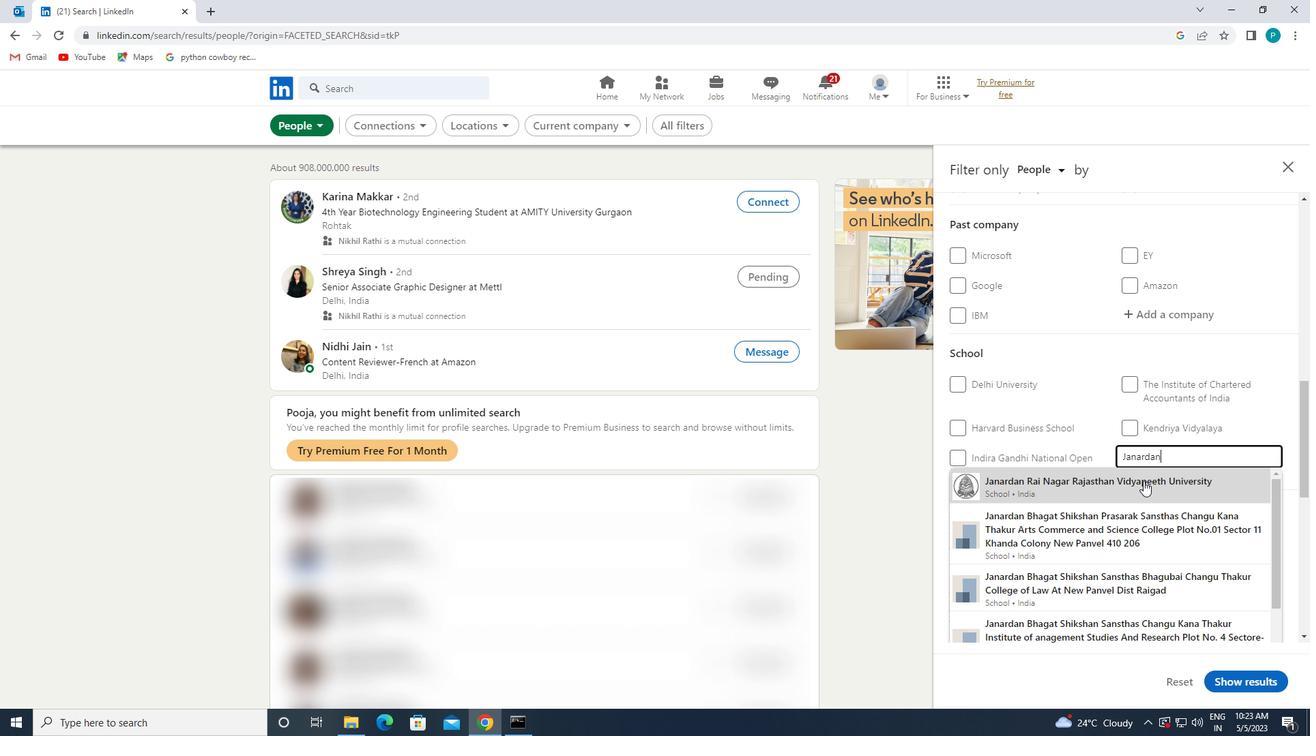 
Action: Mouse moved to (1177, 513)
Screenshot: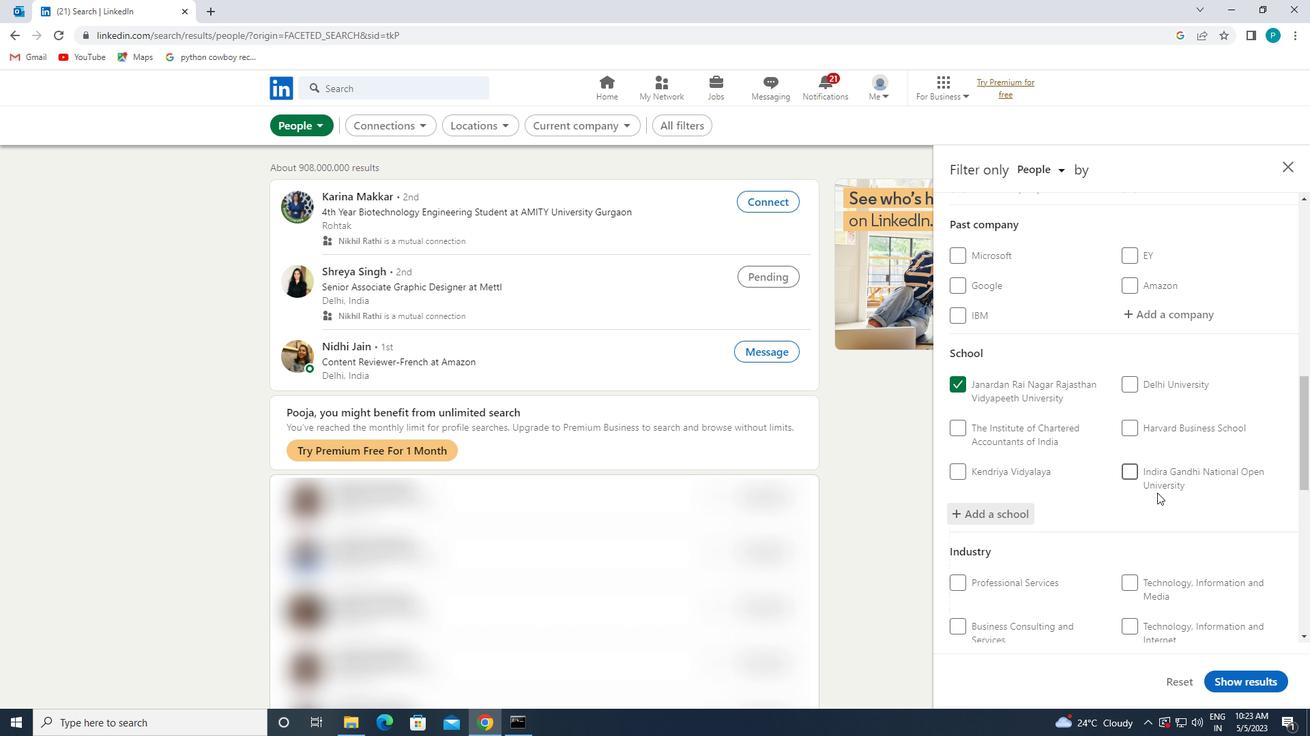 
Action: Mouse scrolled (1177, 512) with delta (0, 0)
Screenshot: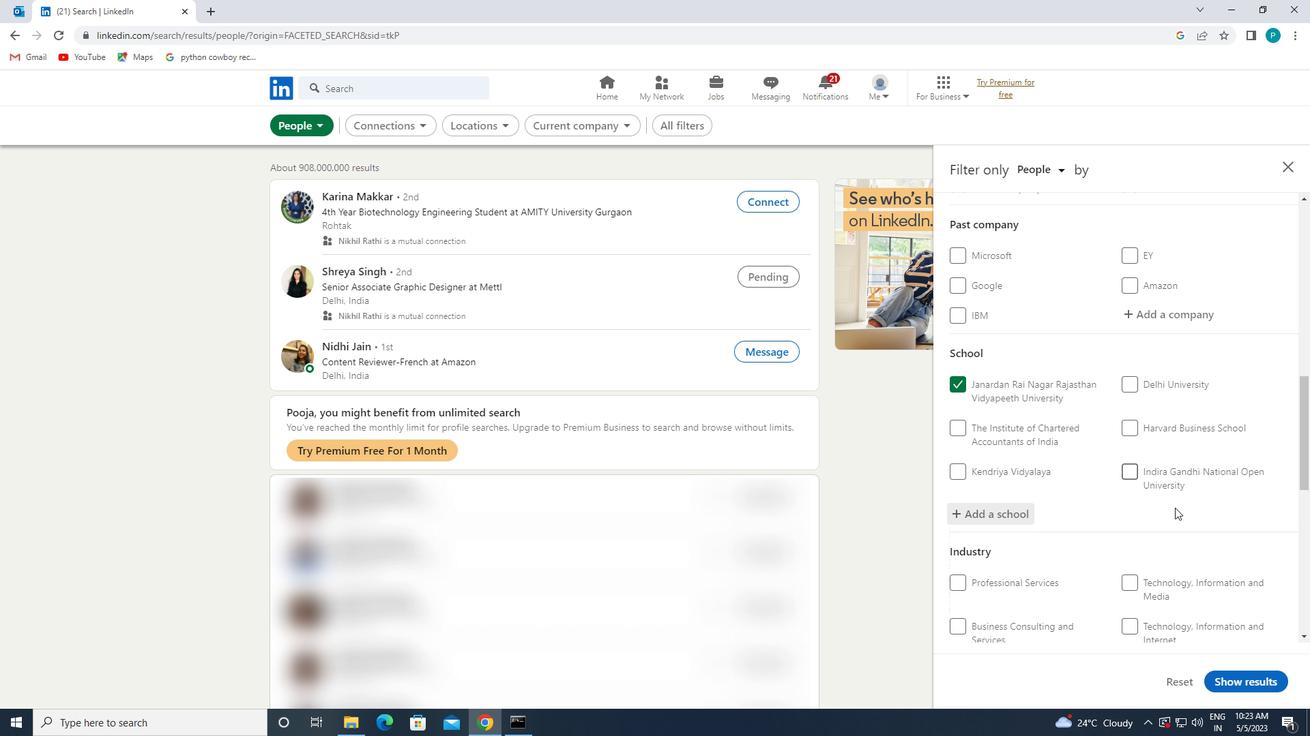 
Action: Mouse scrolled (1177, 512) with delta (0, 0)
Screenshot: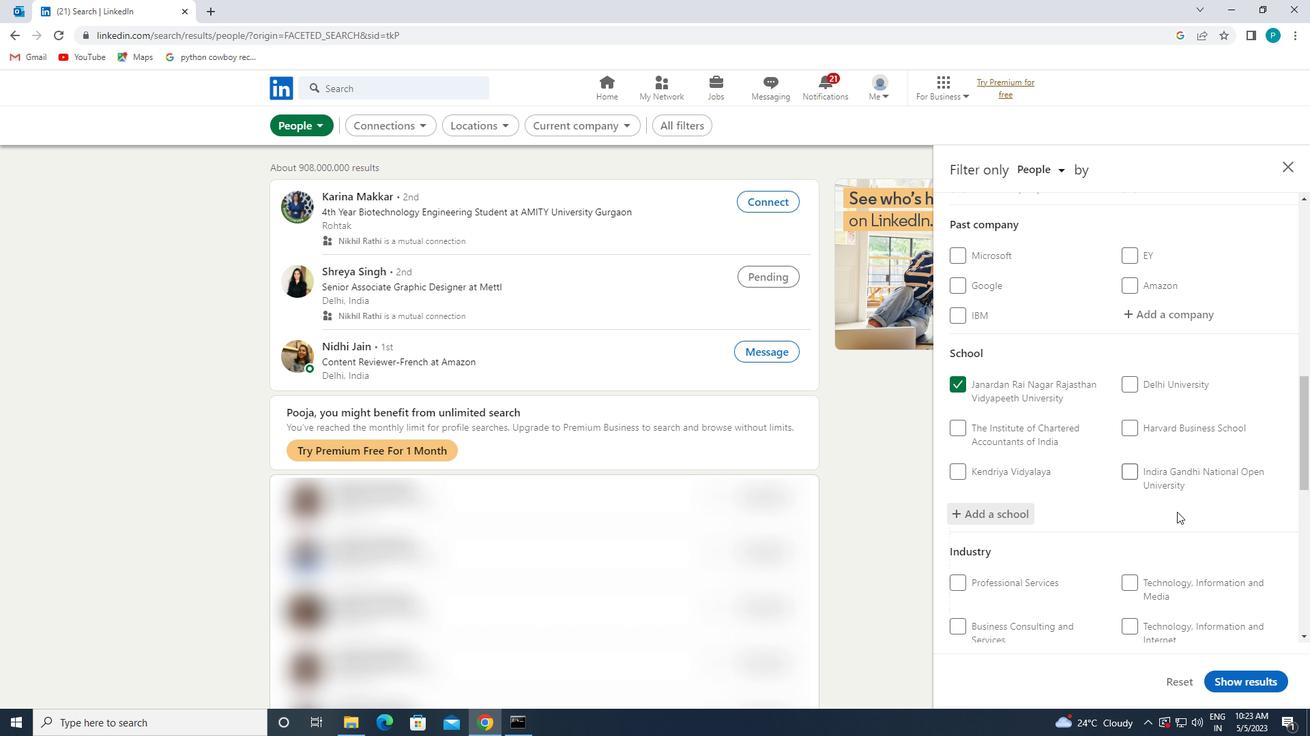 
Action: Mouse scrolled (1177, 512) with delta (0, 0)
Screenshot: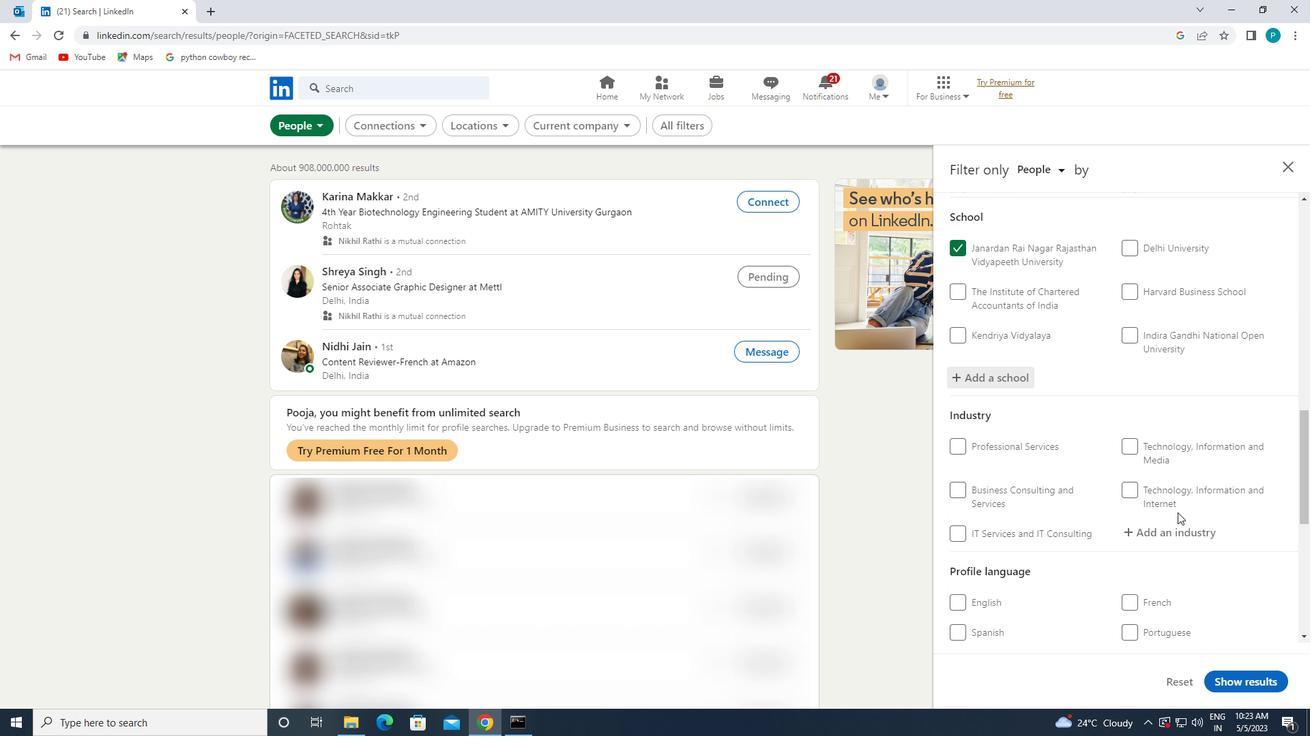 
Action: Mouse moved to (1178, 468)
Screenshot: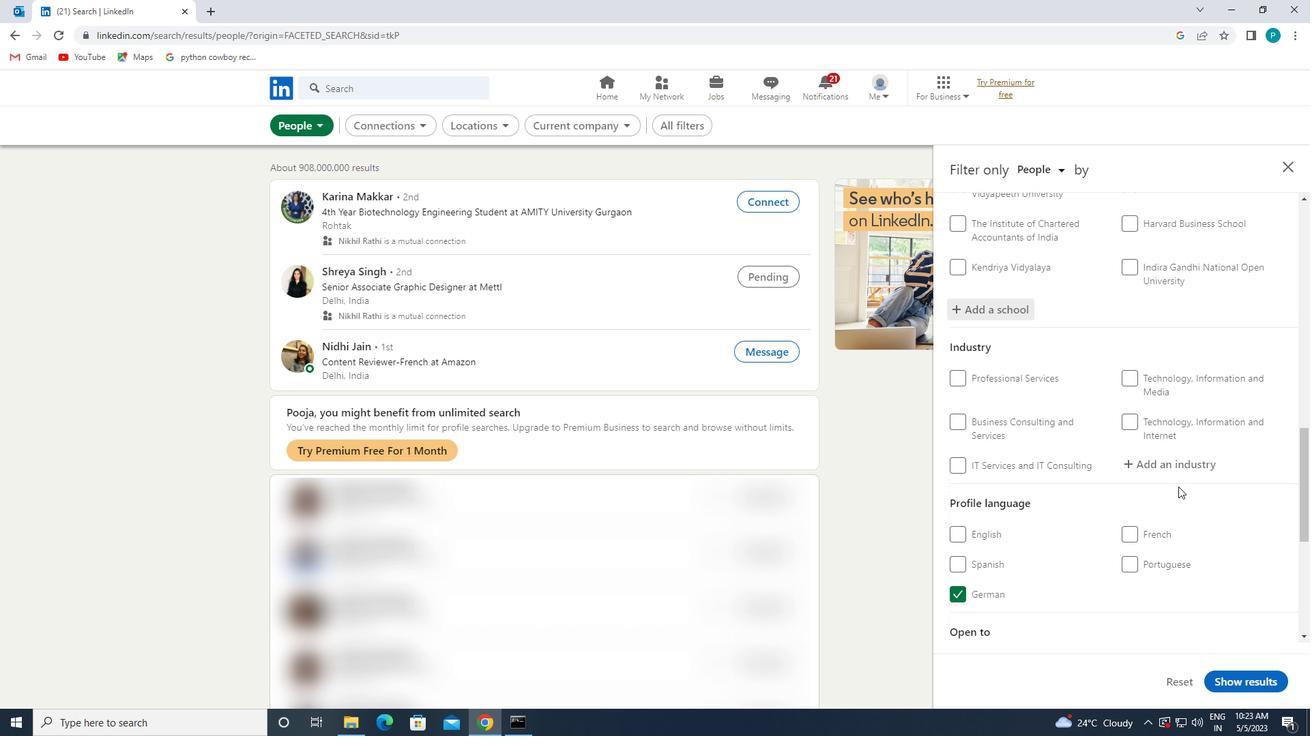 
Action: Mouse pressed left at (1178, 468)
Screenshot: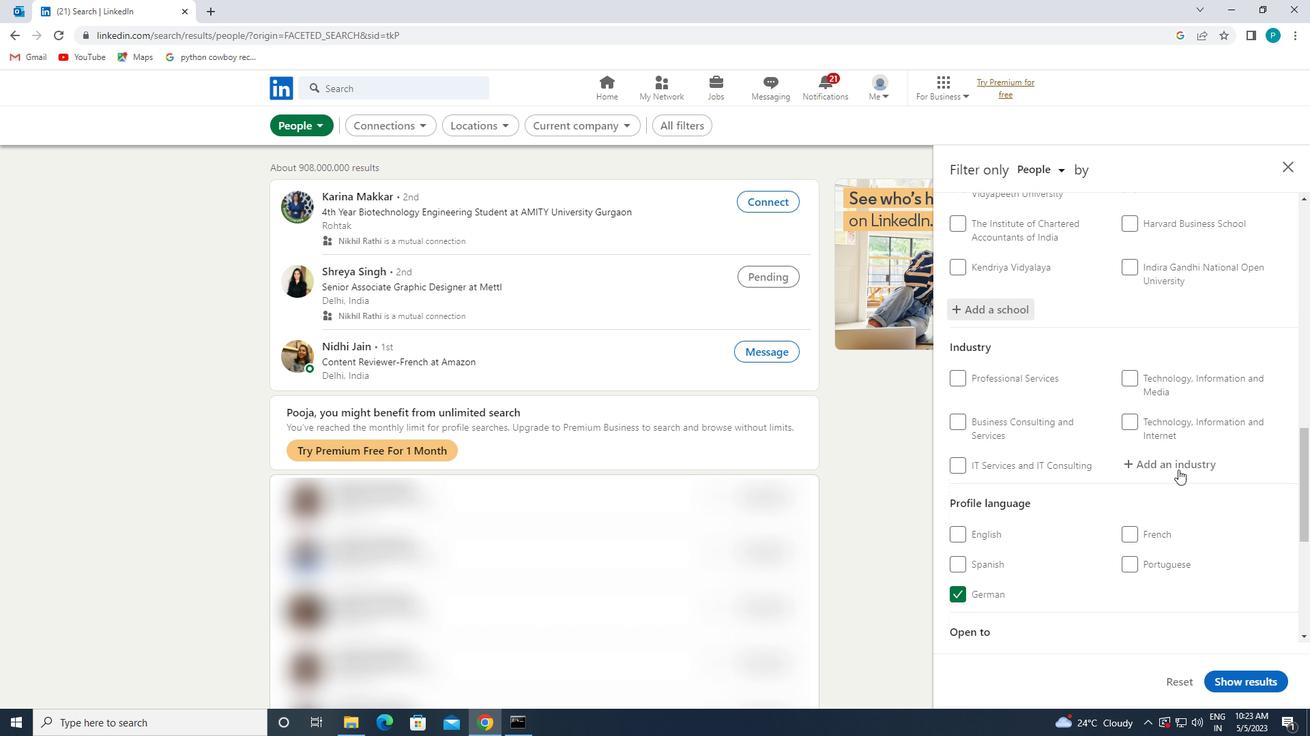 
Action: Mouse moved to (1170, 468)
Screenshot: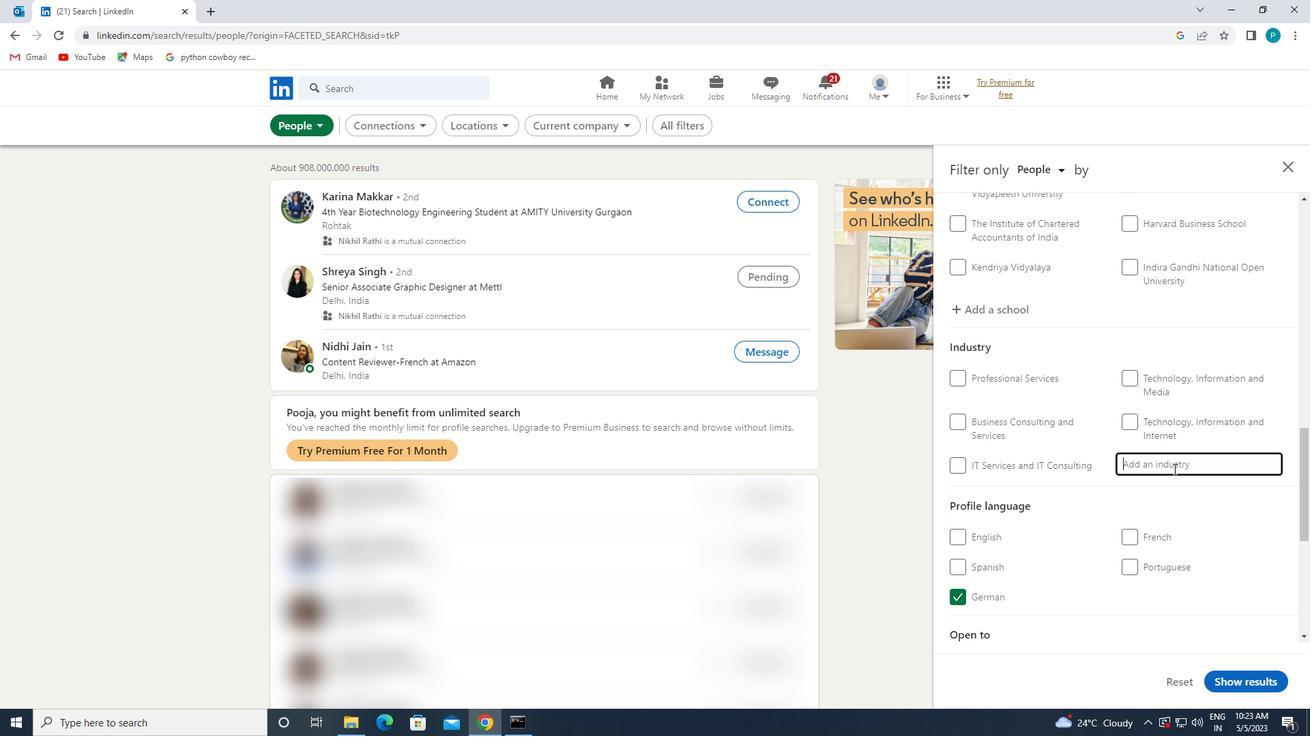 
Action: Key pressed <Key.caps_lock>R<Key.caps_lock>OBOT
Screenshot: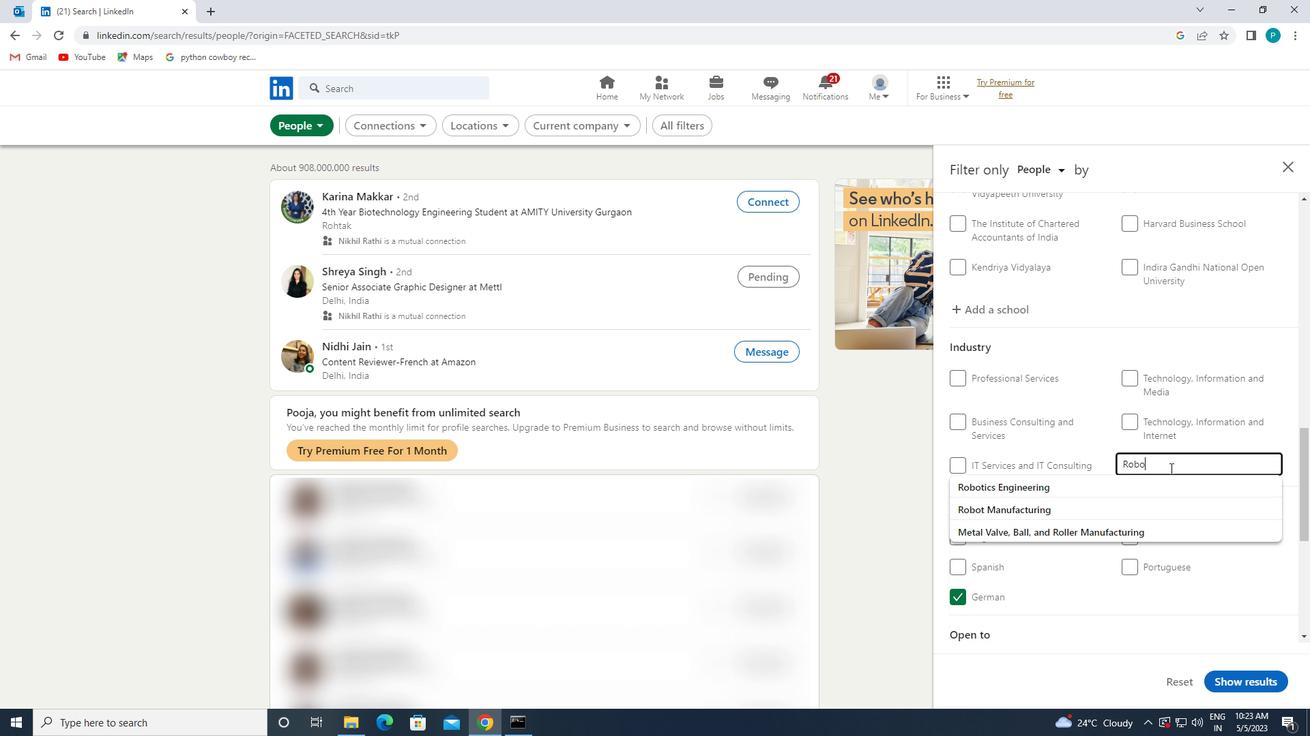 
Action: Mouse moved to (1127, 487)
Screenshot: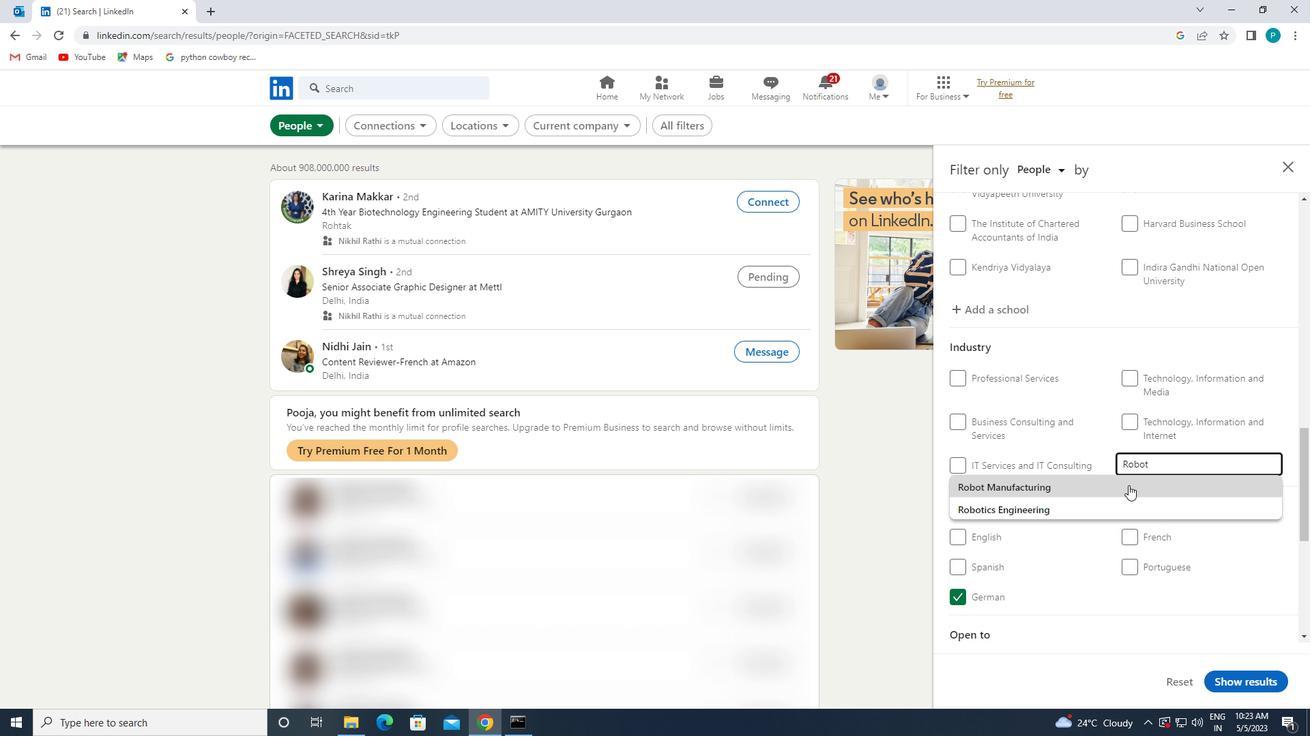 
Action: Mouse pressed left at (1127, 487)
Screenshot: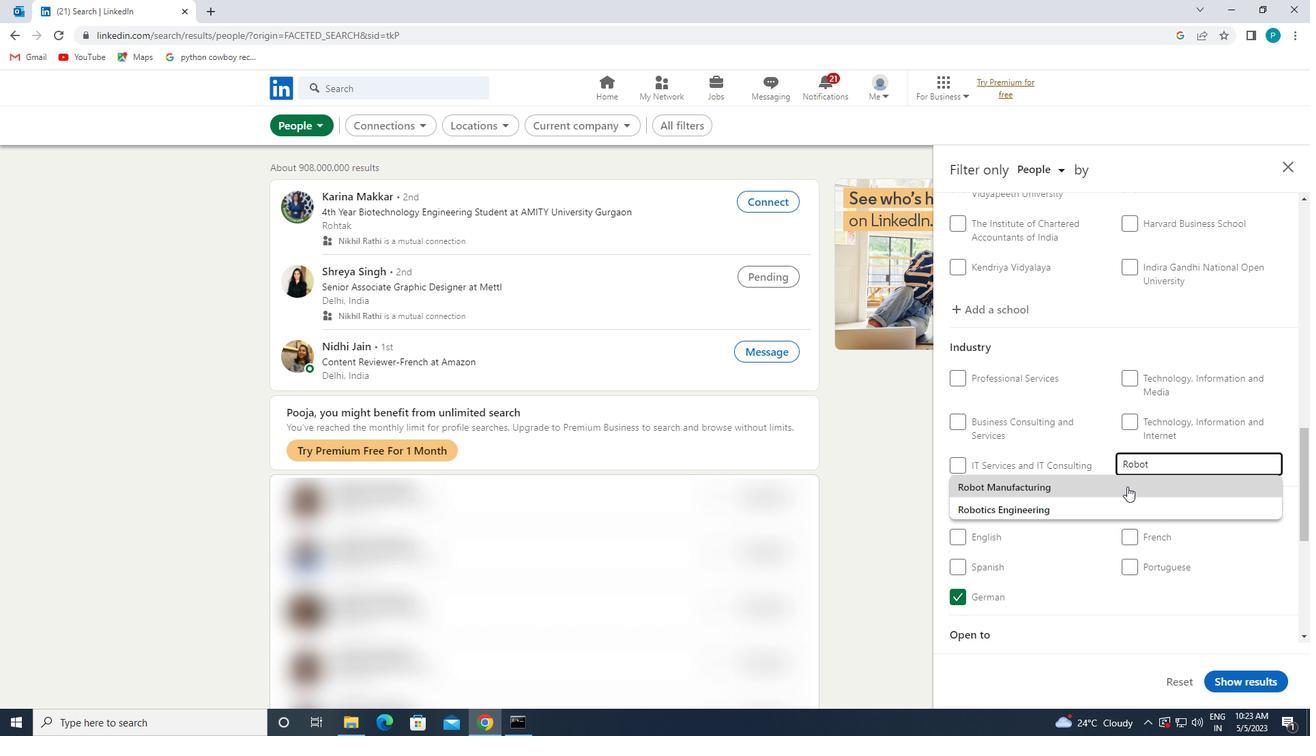 
Action: Mouse scrolled (1127, 486) with delta (0, 0)
Screenshot: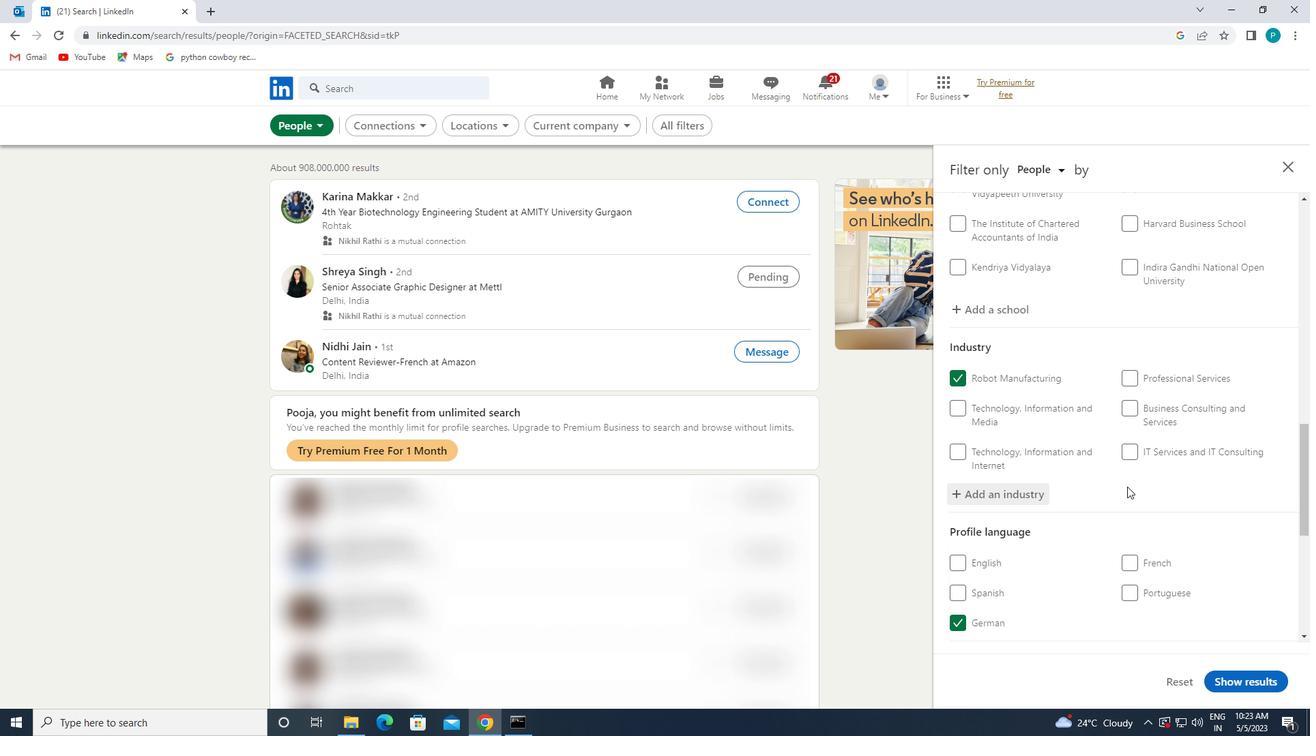 
Action: Mouse scrolled (1127, 486) with delta (0, 0)
Screenshot: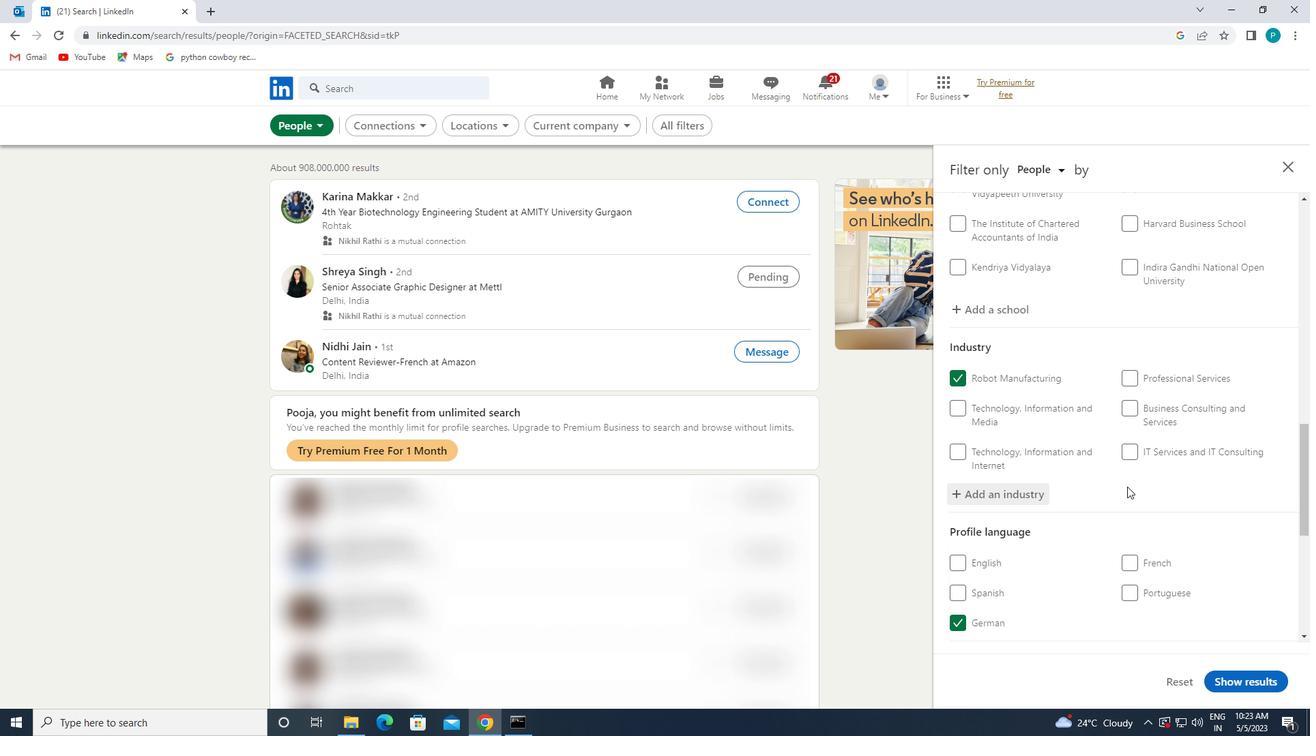 
Action: Mouse scrolled (1127, 486) with delta (0, 0)
Screenshot: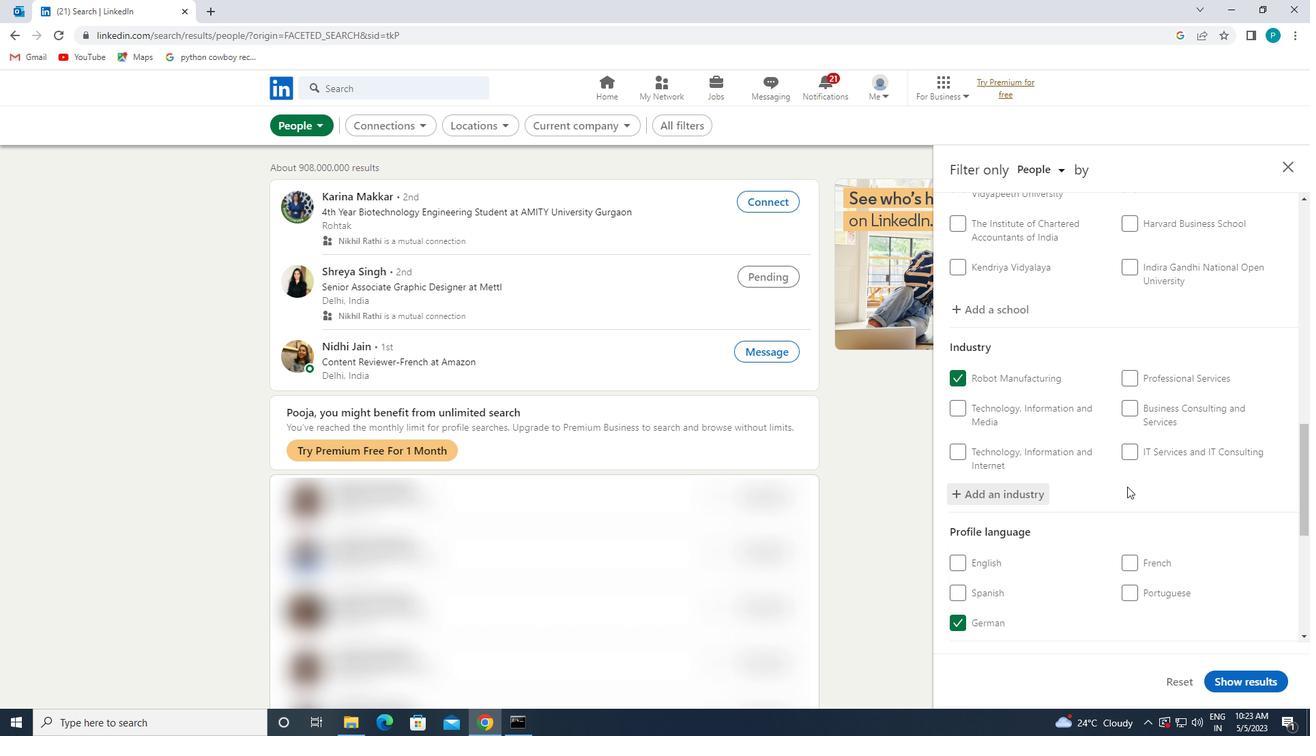 
Action: Mouse scrolled (1127, 486) with delta (0, 0)
Screenshot: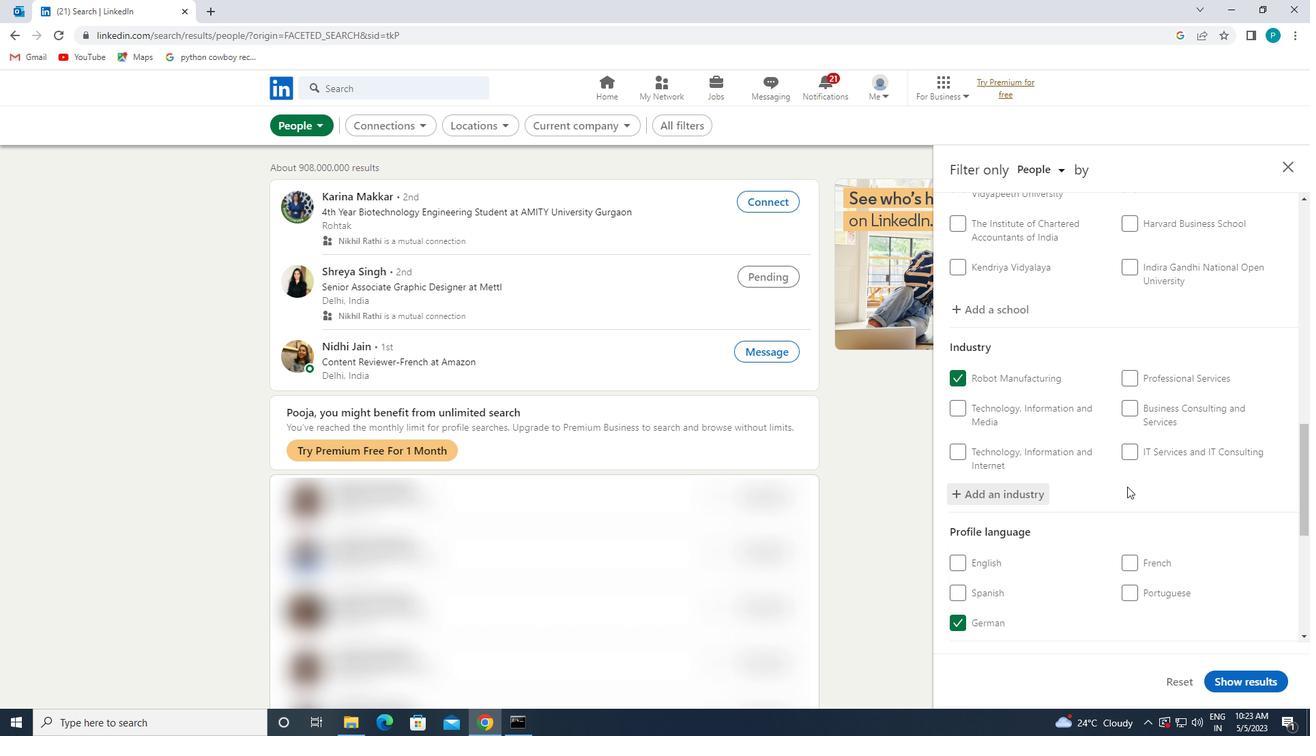 
Action: Mouse moved to (1164, 558)
Screenshot: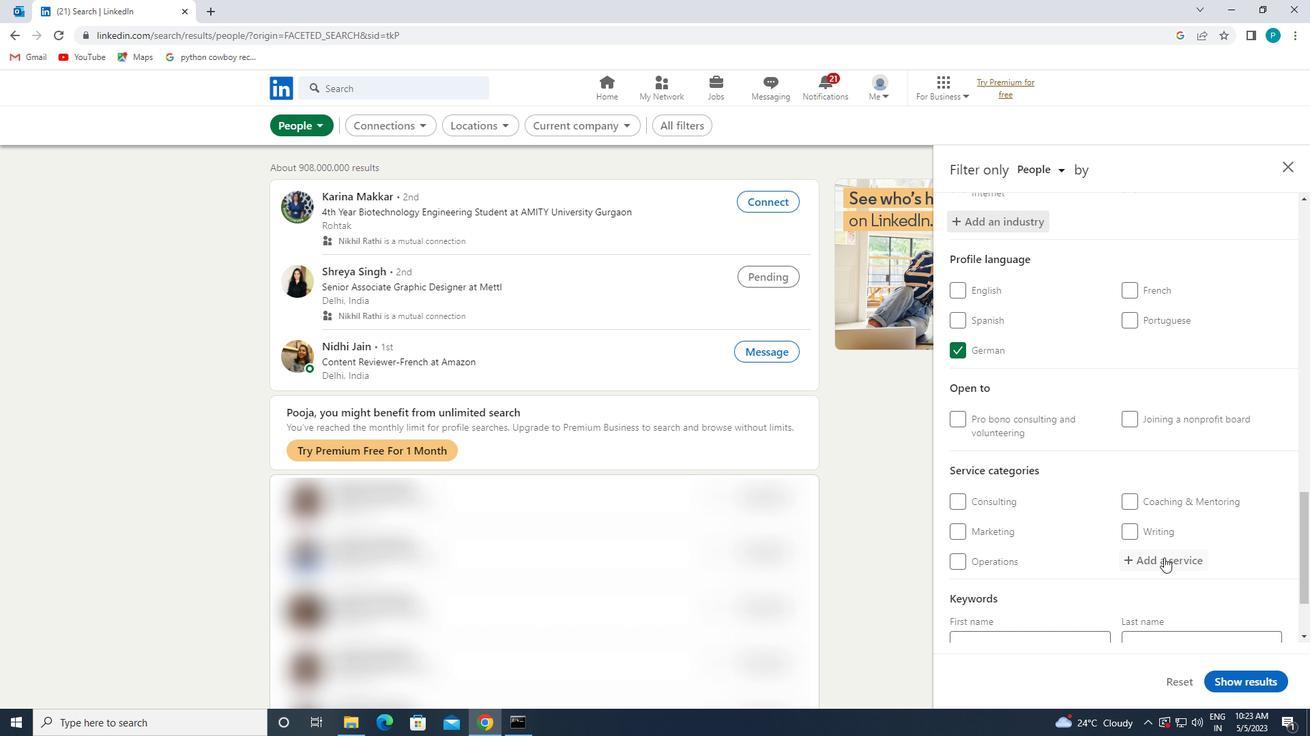 
Action: Mouse pressed left at (1164, 558)
Screenshot: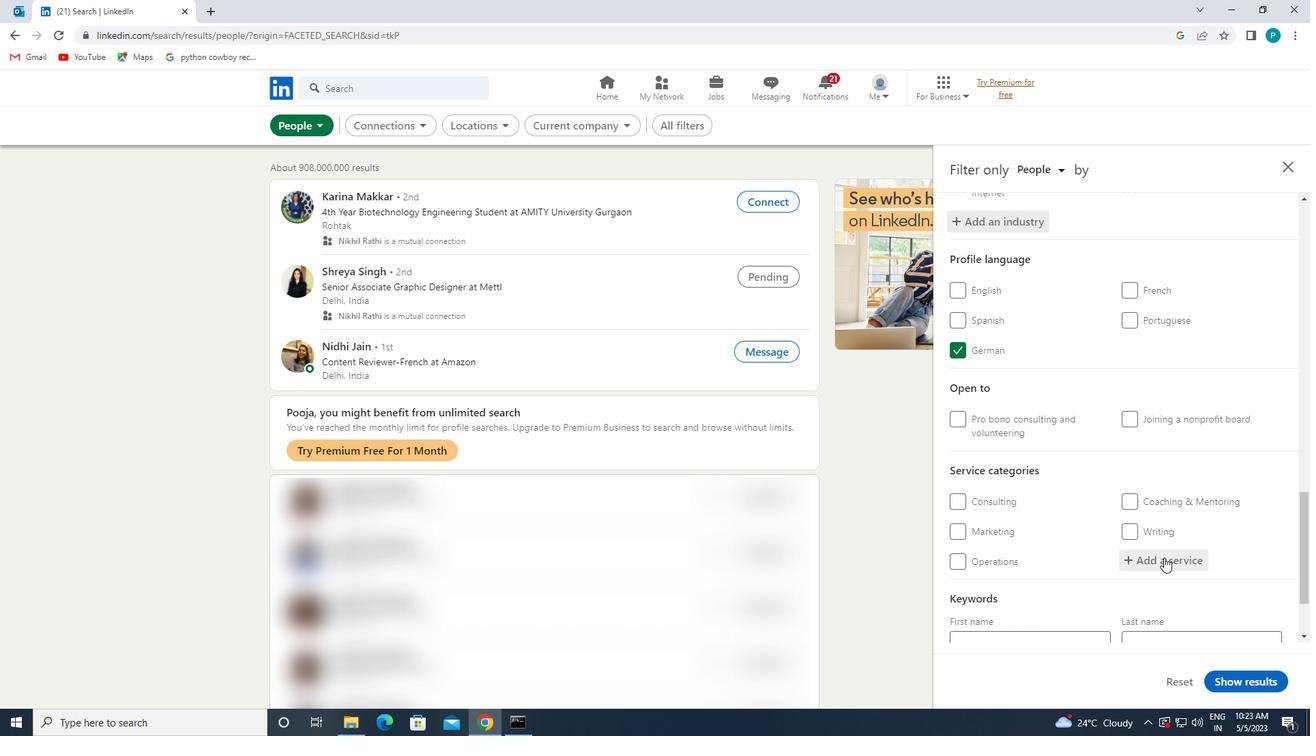 
Action: Key pressed <Key.caps_lock>W<Key.caps_lock>R<Key.backspace>ORD
Screenshot: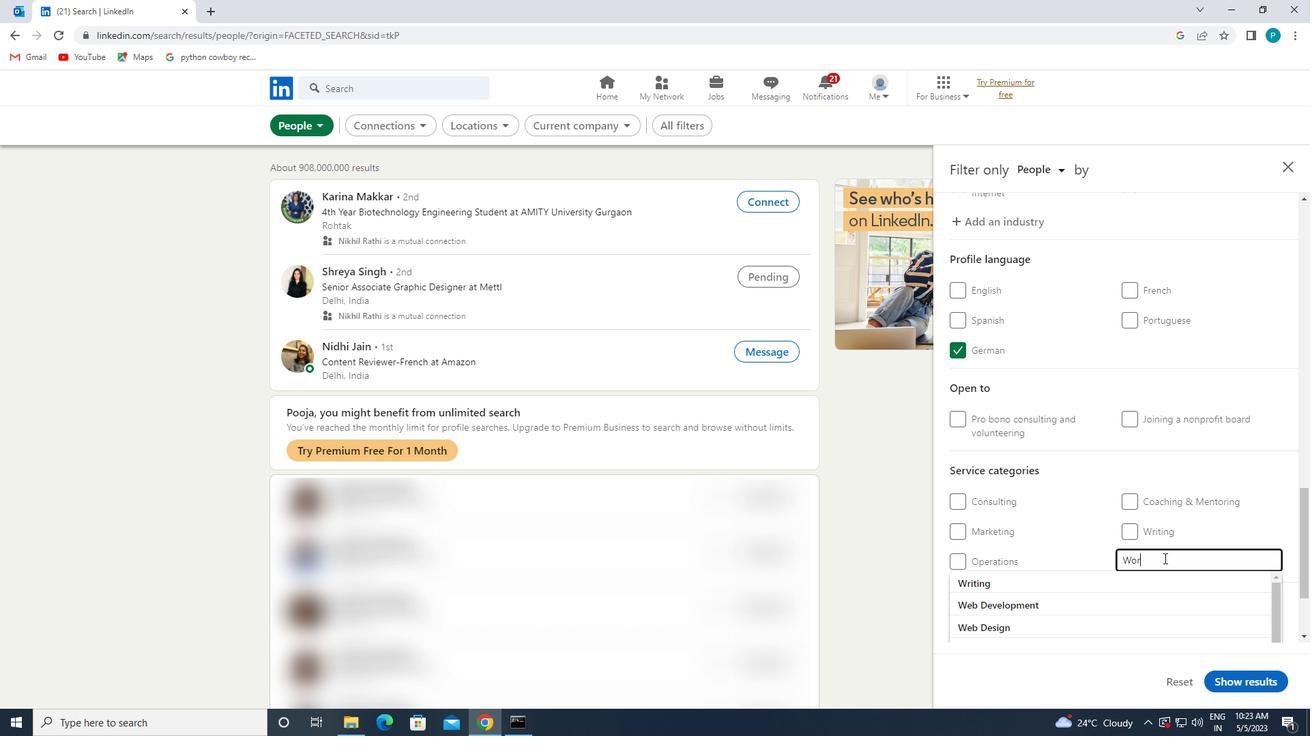 
Action: Mouse moved to (1121, 581)
Screenshot: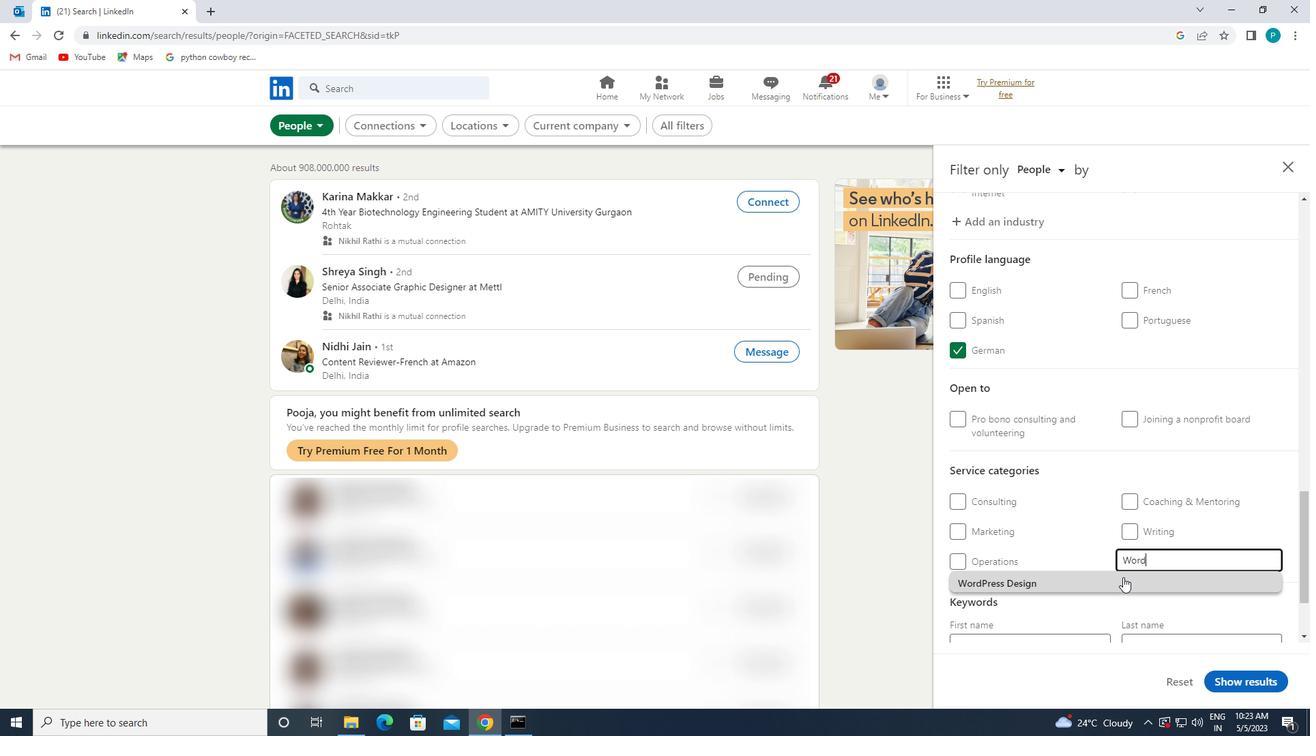 
Action: Mouse pressed left at (1121, 581)
Screenshot: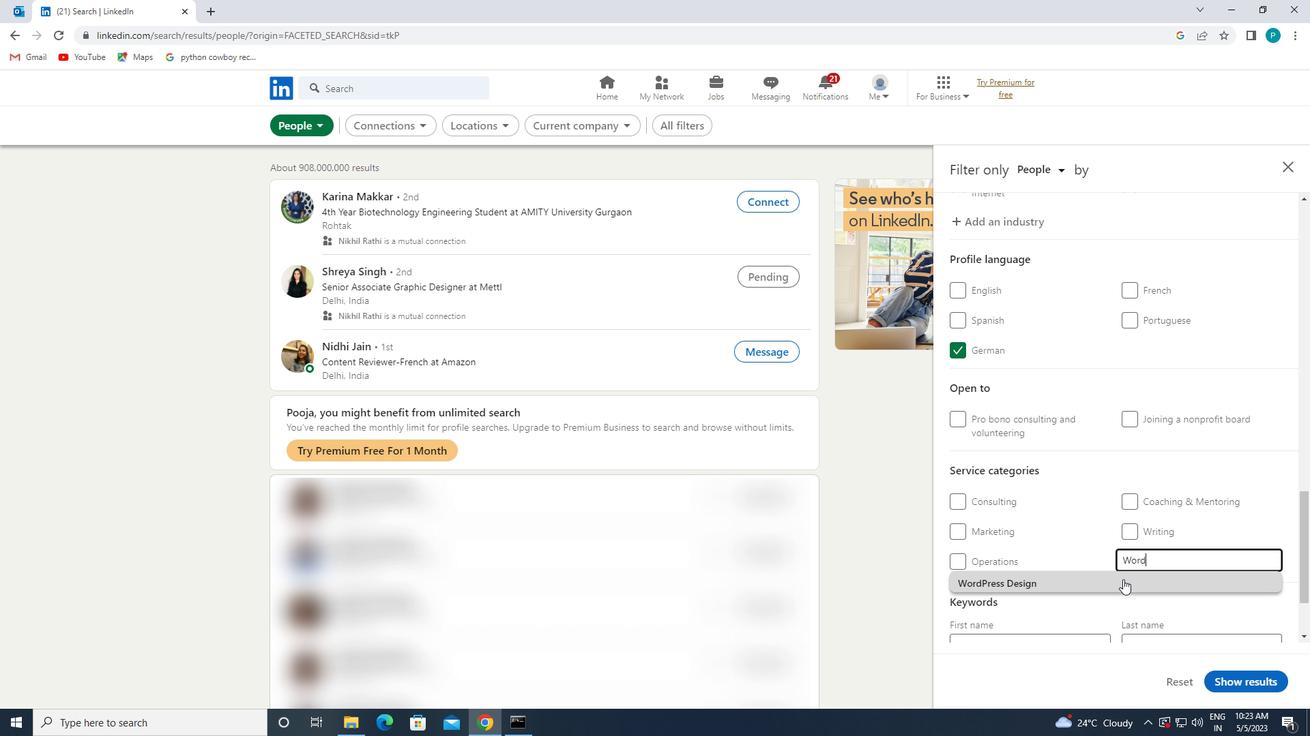 
Action: Mouse moved to (1009, 560)
Screenshot: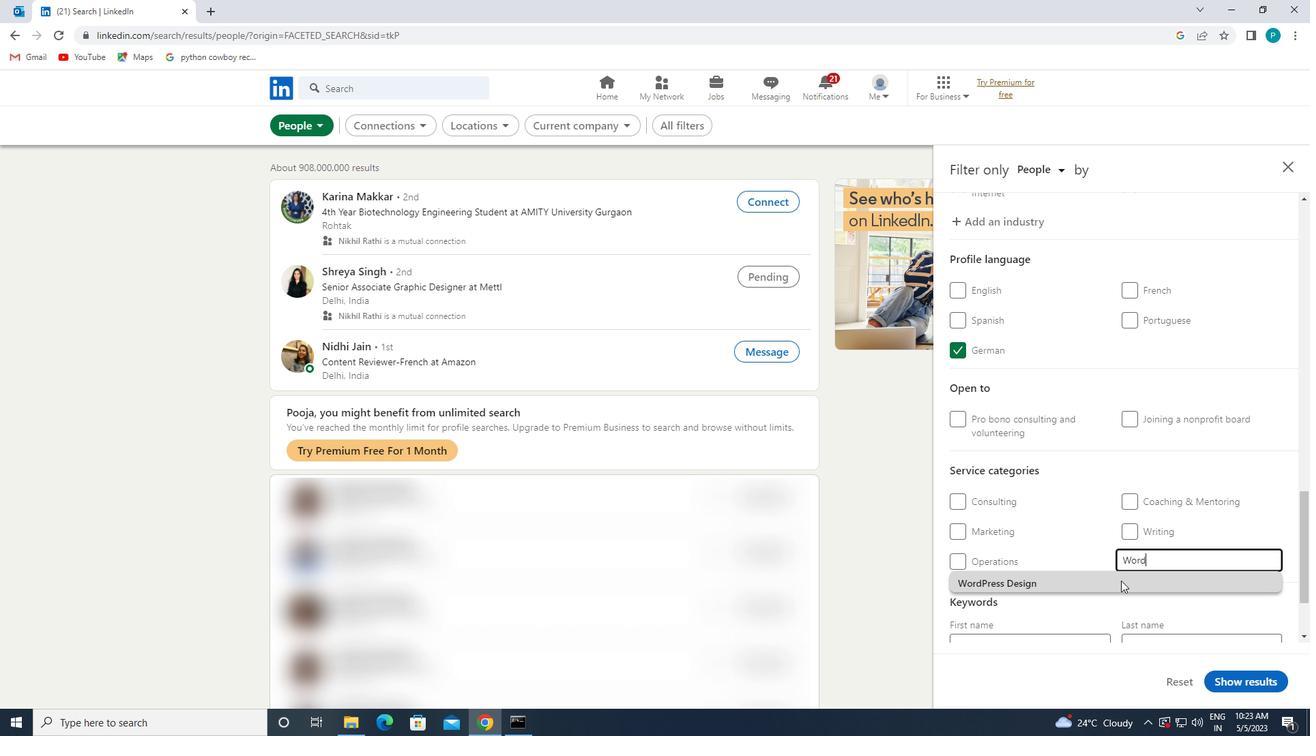 
Action: Mouse scrolled (1009, 560) with delta (0, 0)
Screenshot: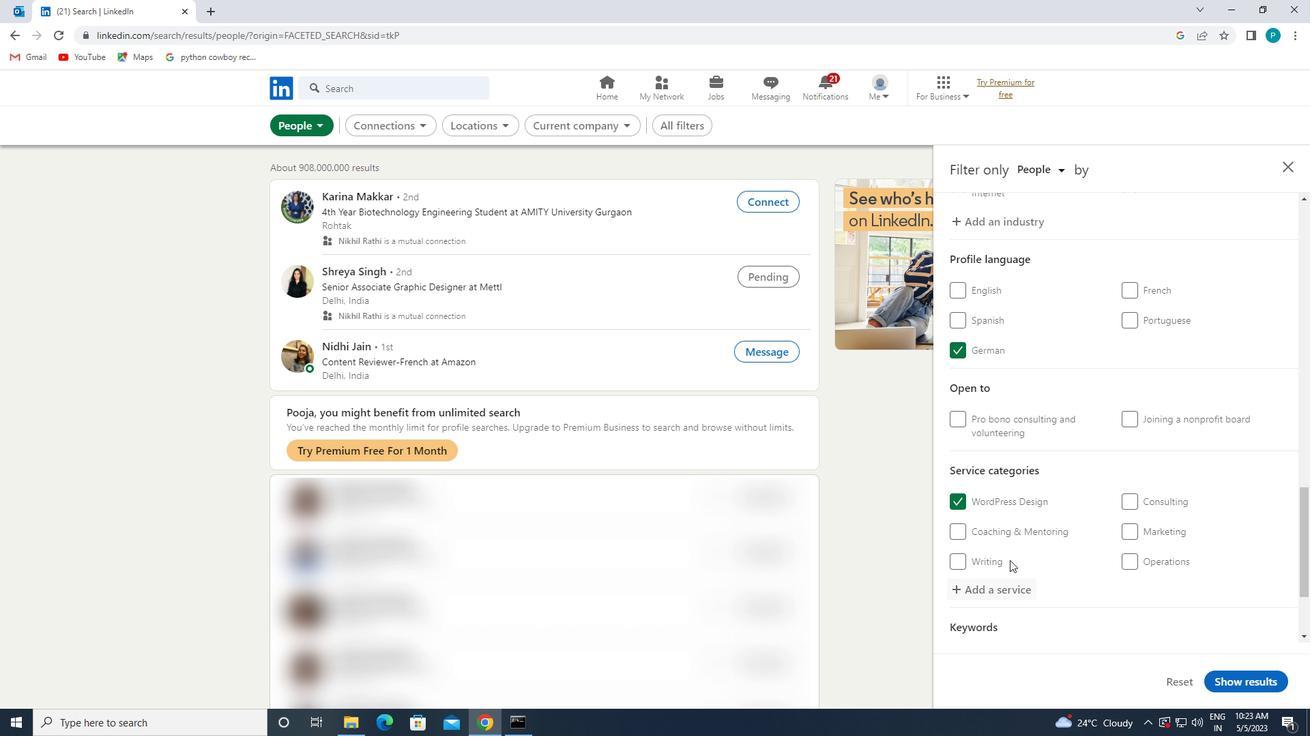 
Action: Mouse scrolled (1009, 560) with delta (0, 0)
Screenshot: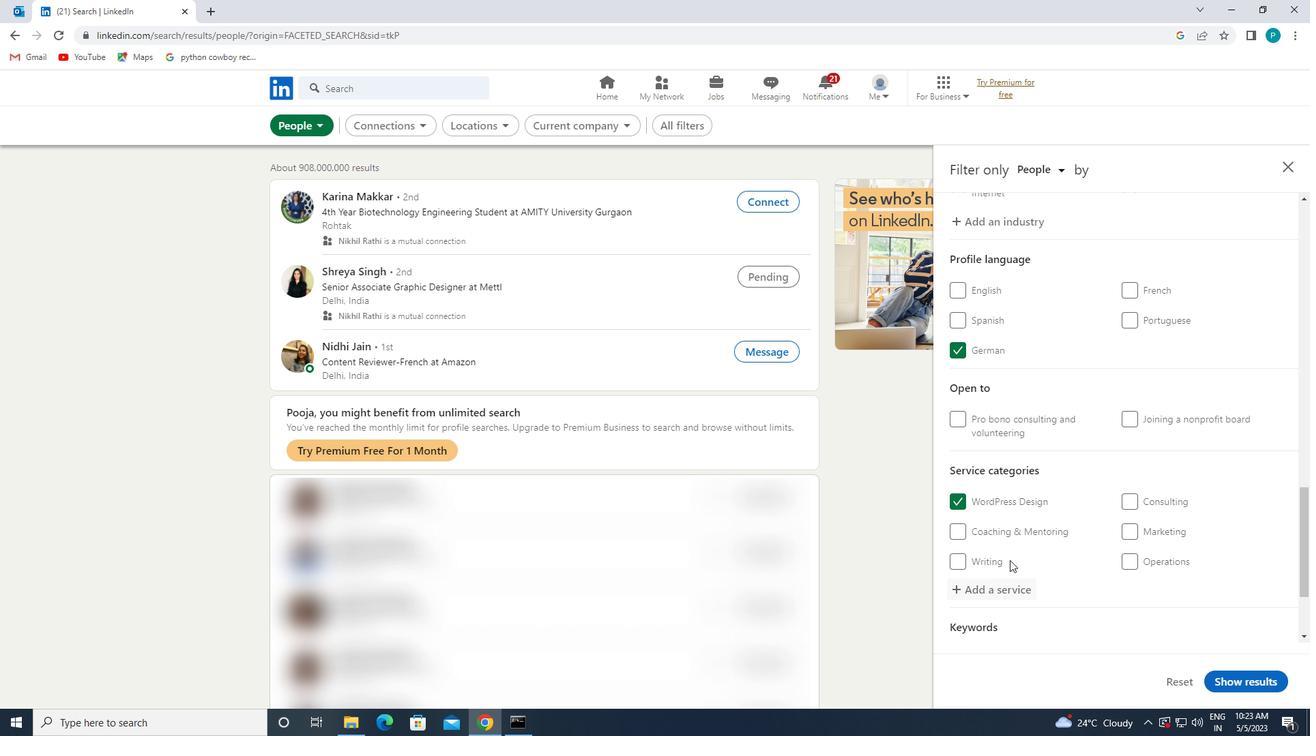 
Action: Mouse scrolled (1009, 560) with delta (0, 0)
Screenshot: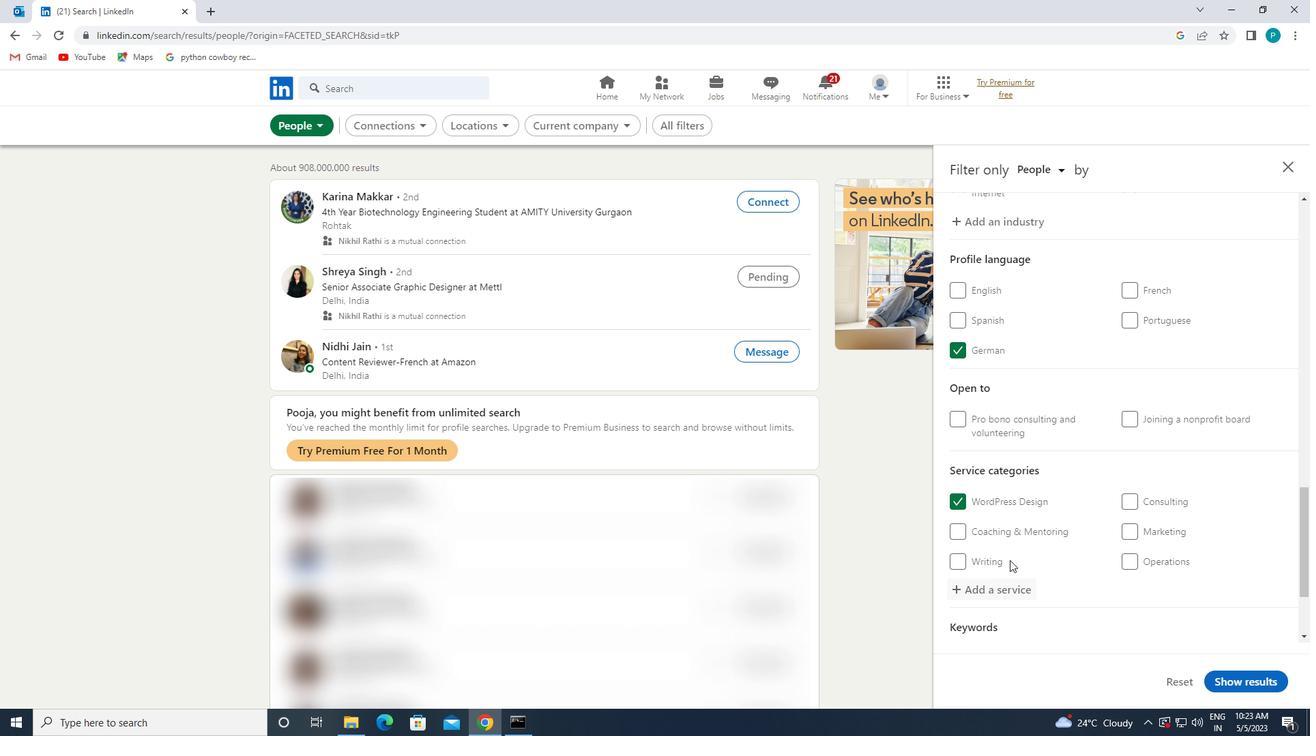 
Action: Mouse scrolled (1009, 560) with delta (0, 0)
Screenshot: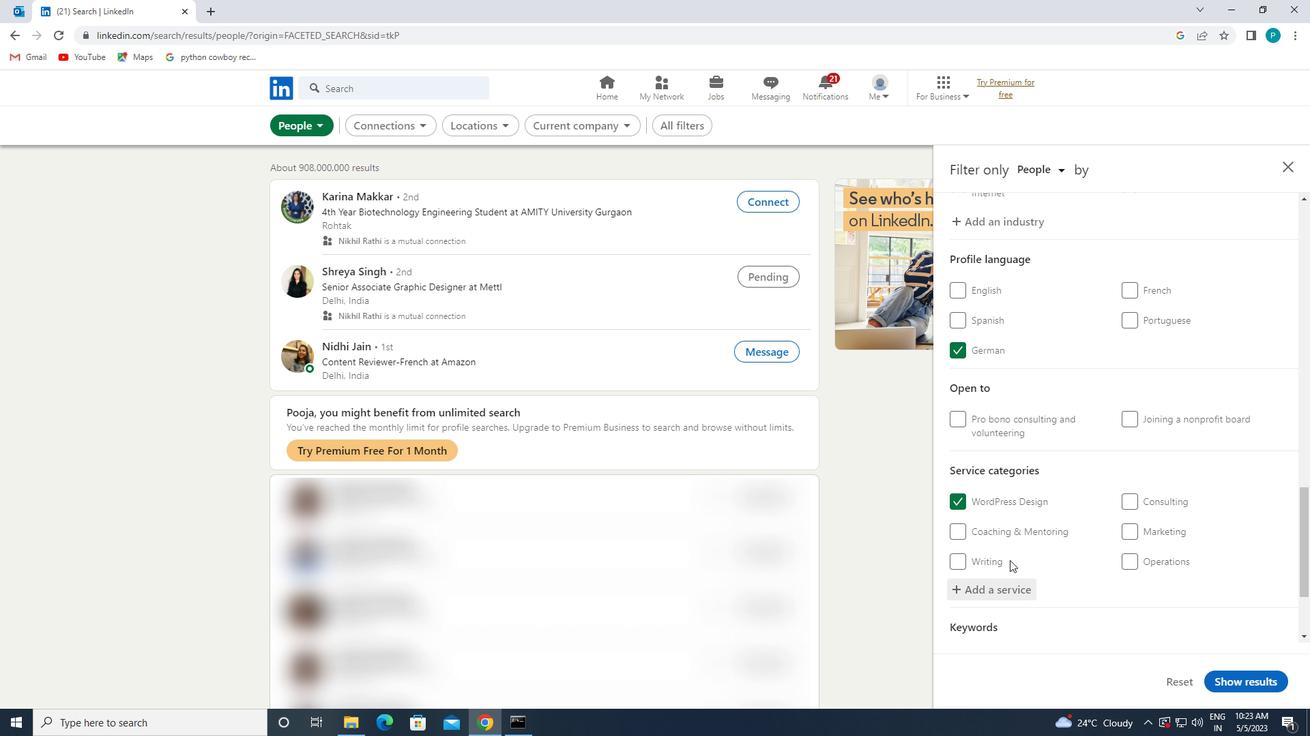 
Action: Mouse moved to (1009, 564)
Screenshot: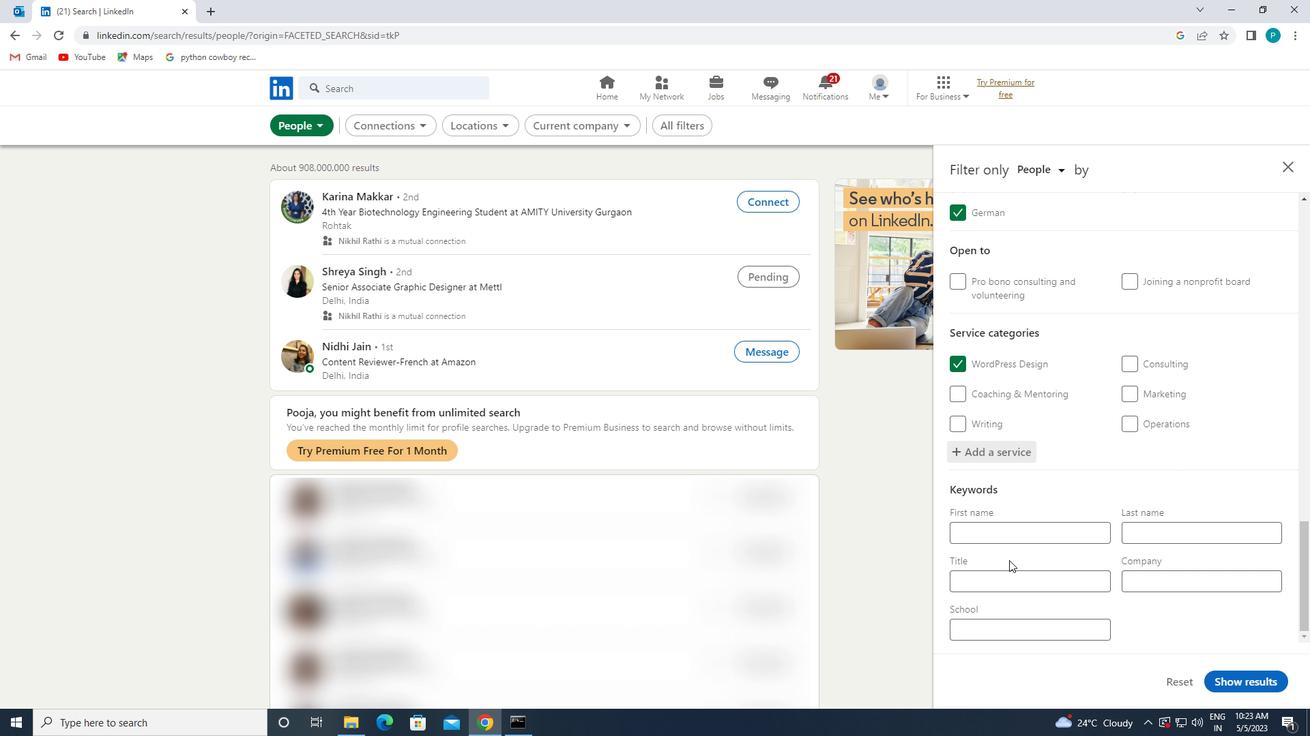
Action: Mouse pressed left at (1009, 564)
Screenshot: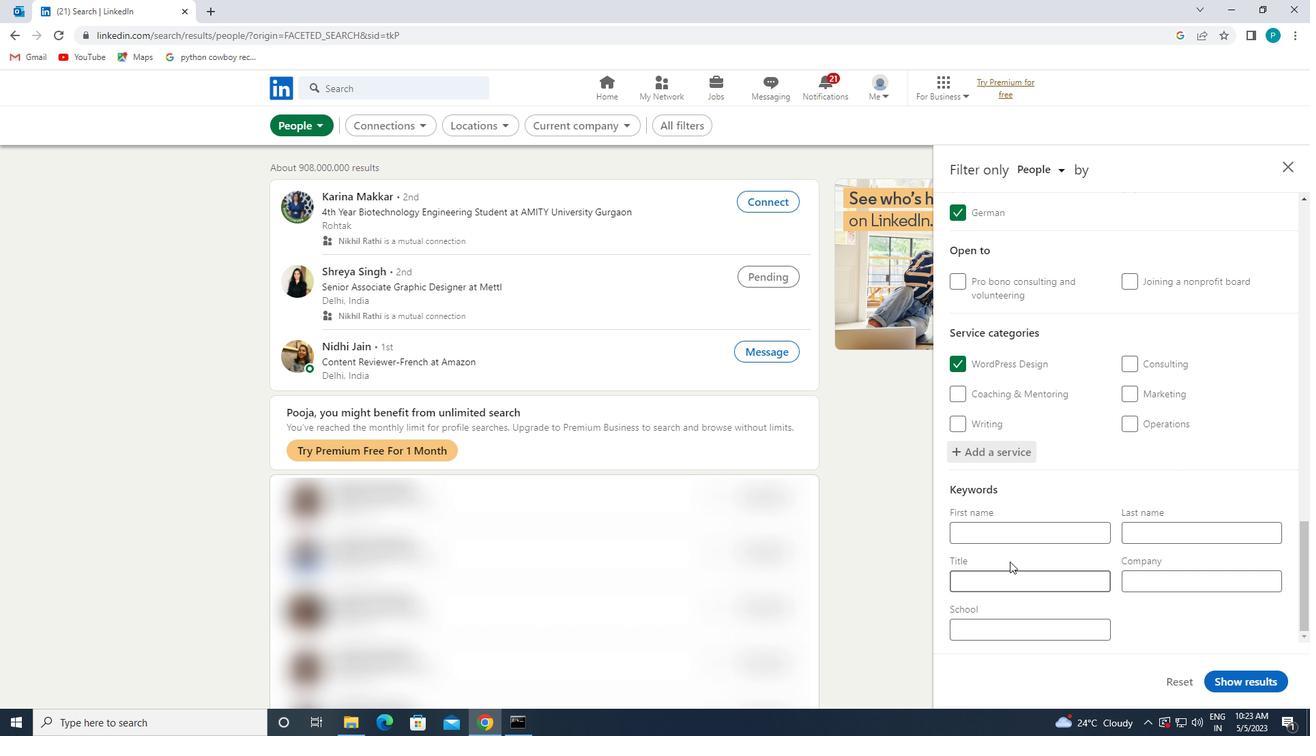 
Action: Mouse moved to (1012, 572)
Screenshot: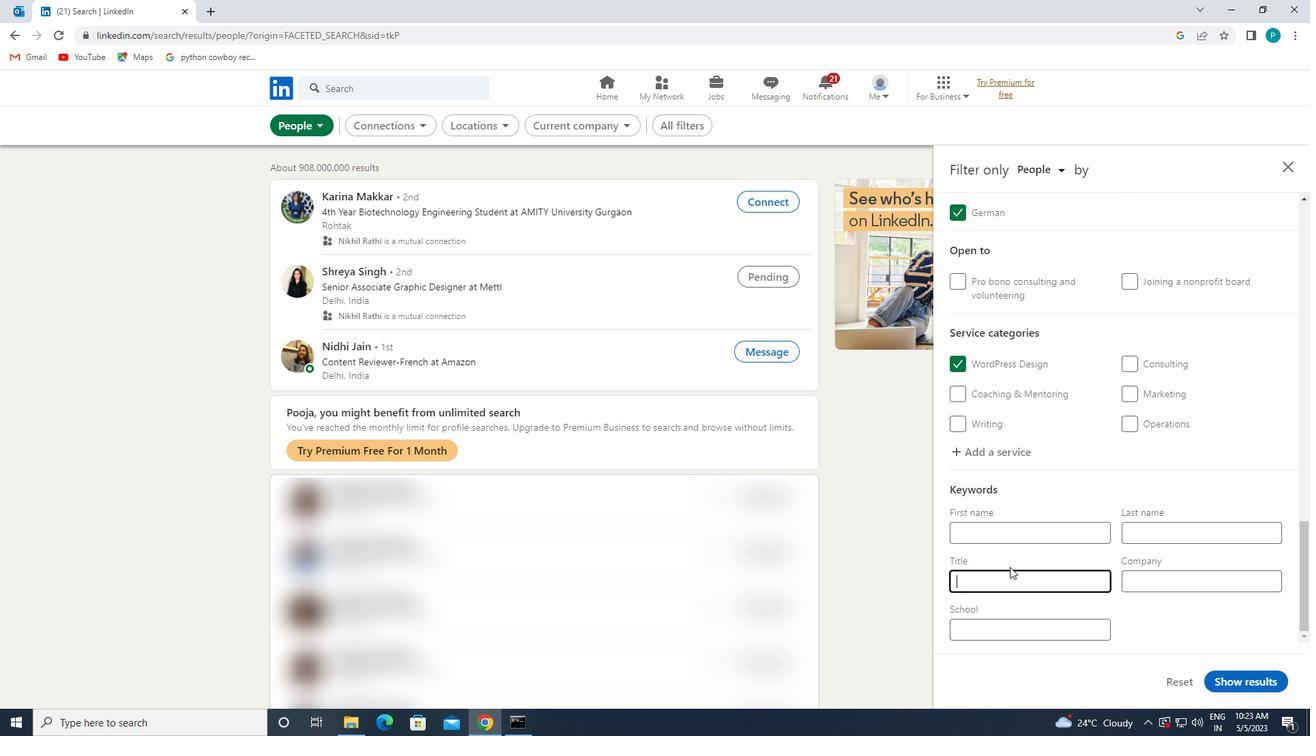 
Action: Key pressed <Key.caps_lock>V<Key.caps_lock>ETERINARY<Key.space><Key.caps_lock>A<Key.caps_lock>SSISTANT
Screenshot: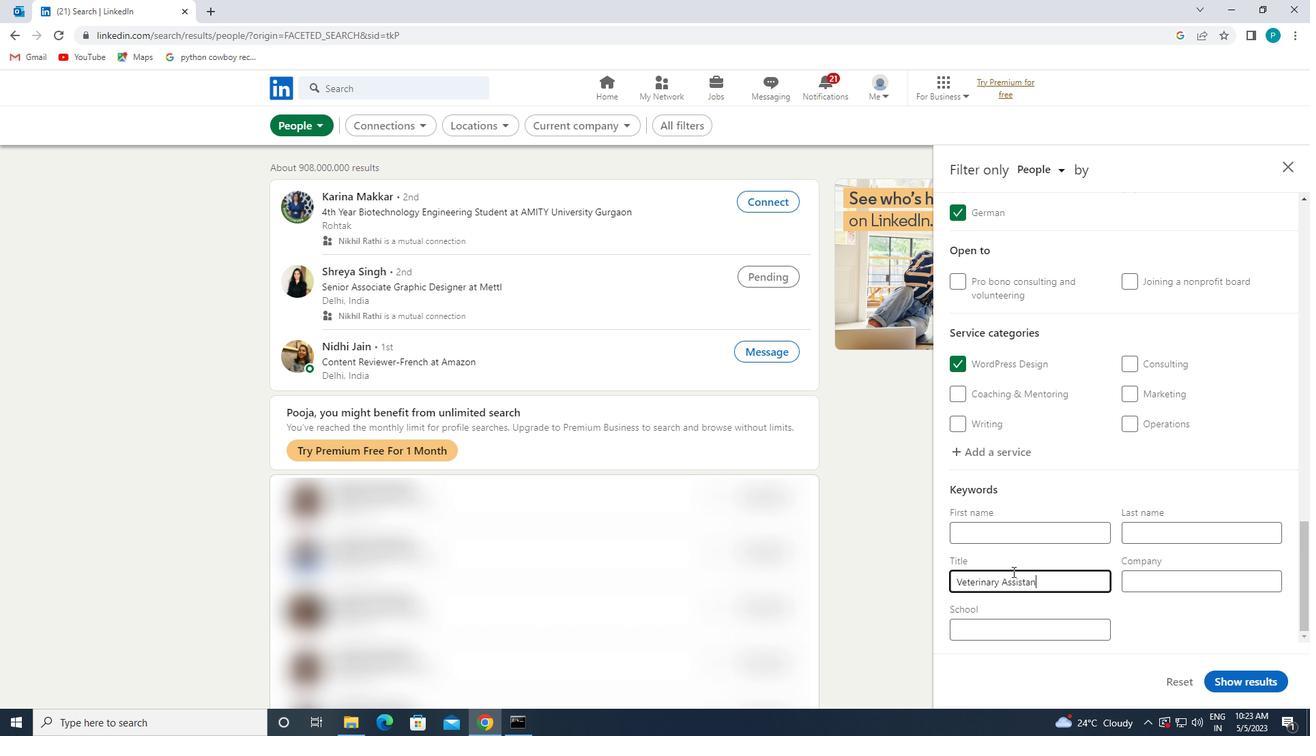 
Action: Mouse moved to (1252, 674)
Screenshot: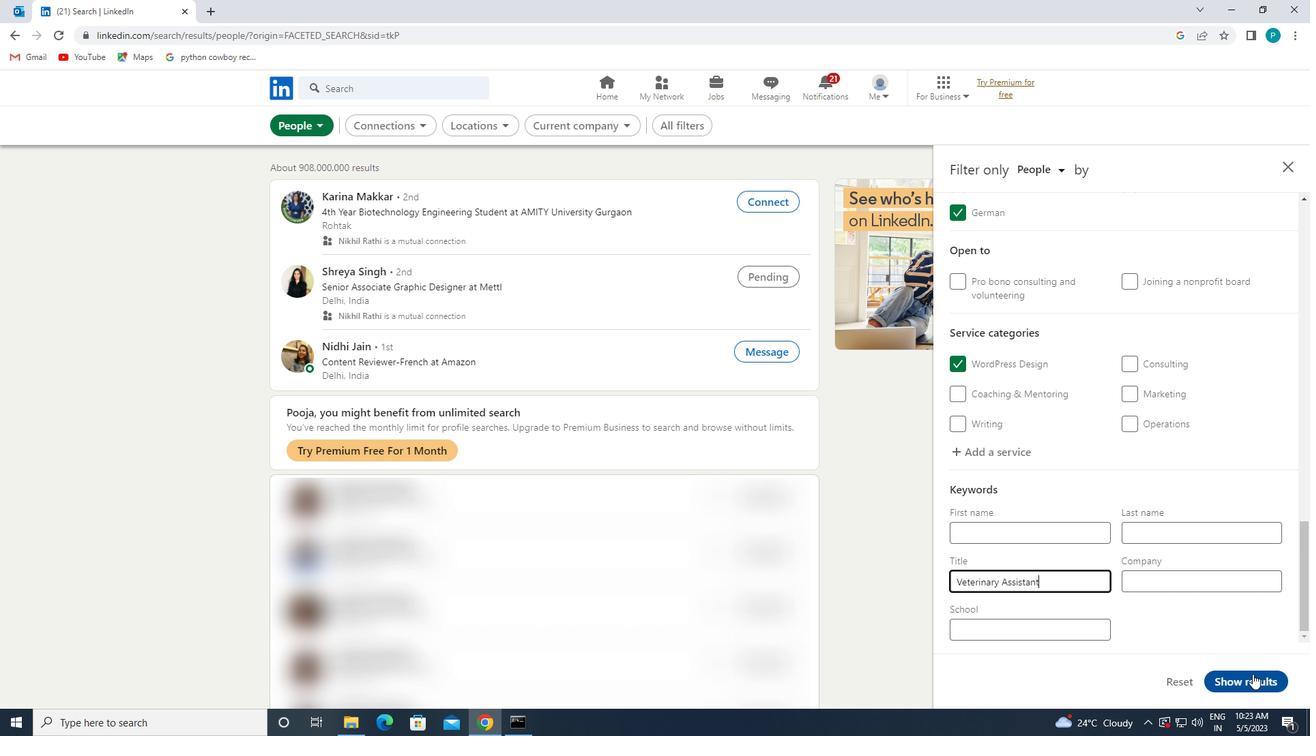 
Action: Mouse pressed left at (1252, 674)
Screenshot: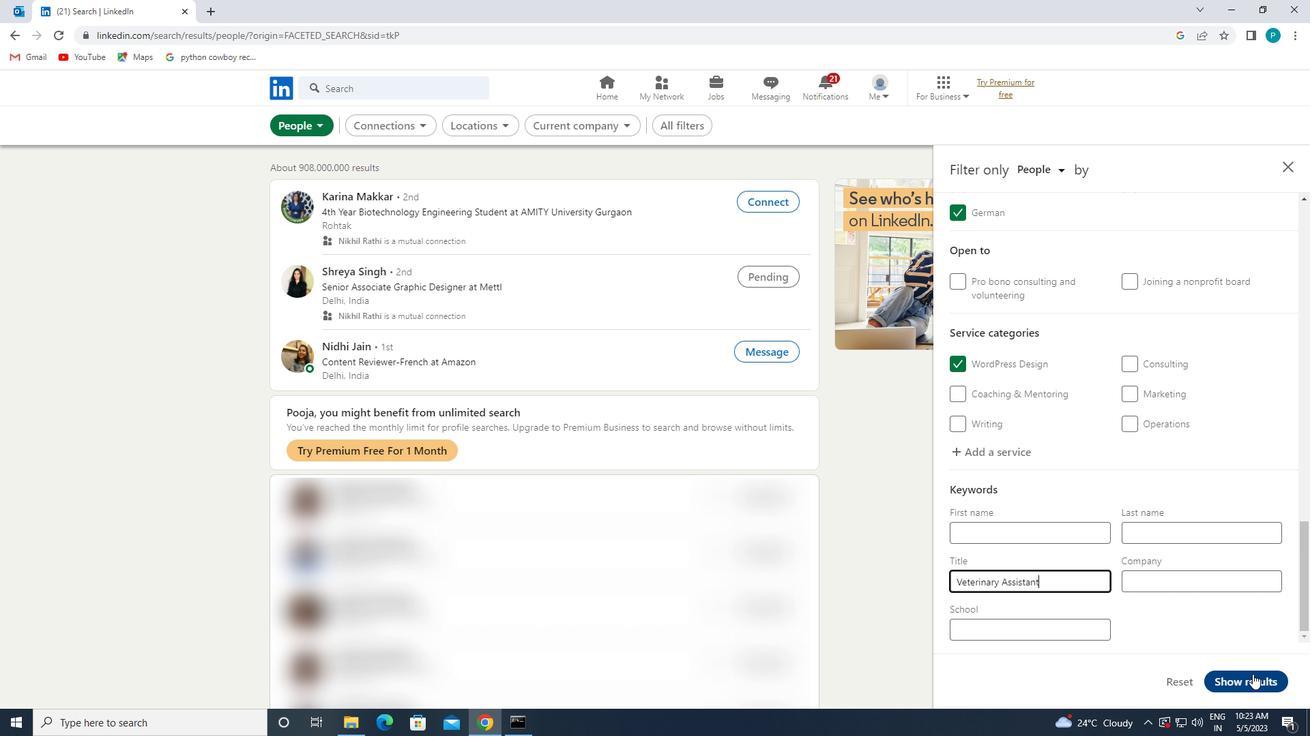
